 Task: Find connections with filter location Lebrija with filter topic #linkedinforbusinesswith filter profile language English with filter current company The Economic Times with filter school The Kelkar Education Trusts Vinayak Ganesh Vaze College of Arts Science and Commerce Mithagar Road Mulund East Mumbai 400 081 with filter industry Travel Arrangements with filter service category Information Management with filter keywords title Financial Analyst
Action: Mouse moved to (600, 82)
Screenshot: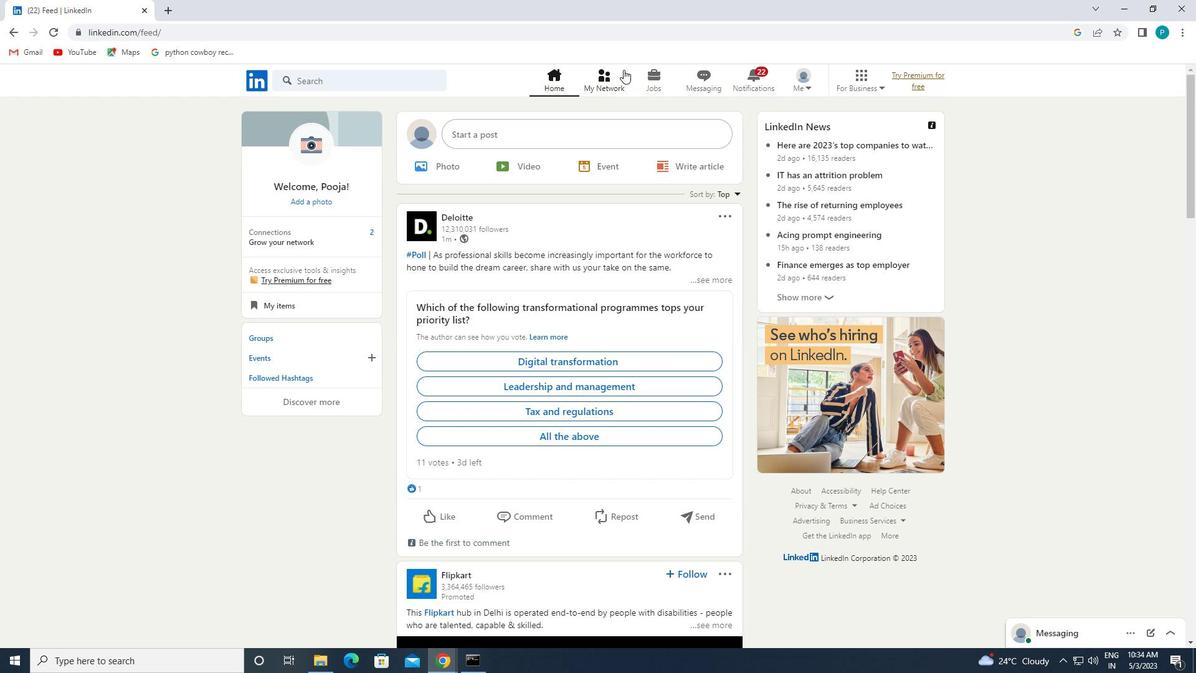 
Action: Mouse pressed left at (600, 82)
Screenshot: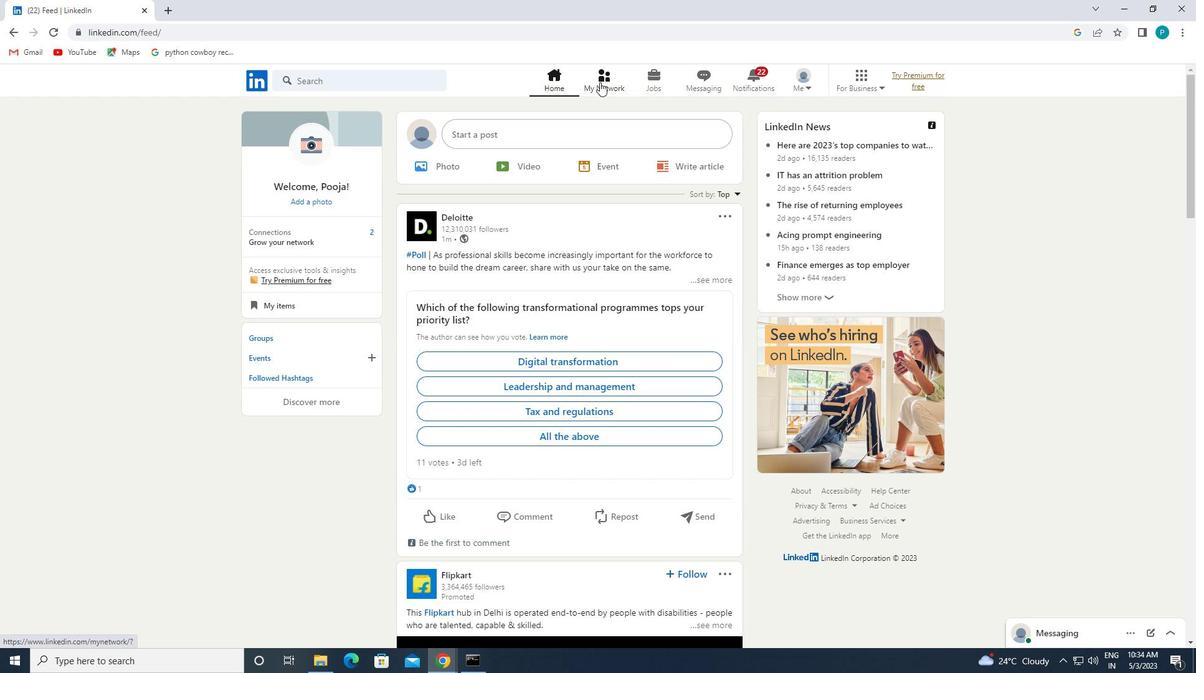 
Action: Mouse moved to (312, 144)
Screenshot: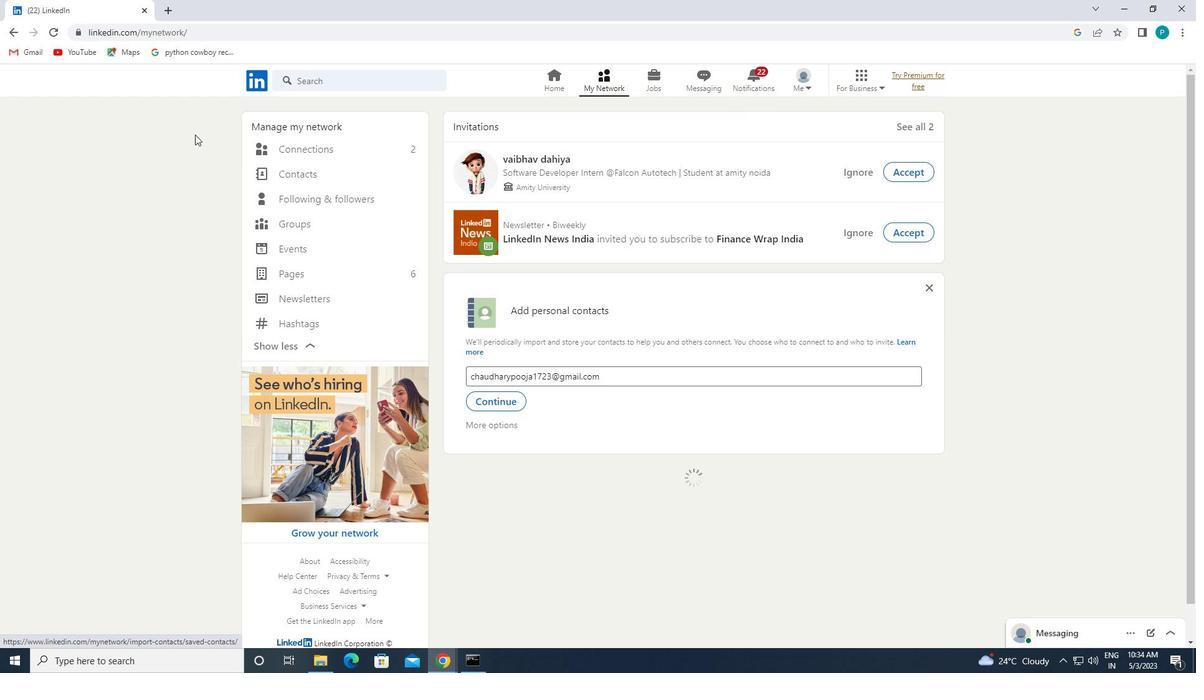 
Action: Mouse pressed left at (312, 144)
Screenshot: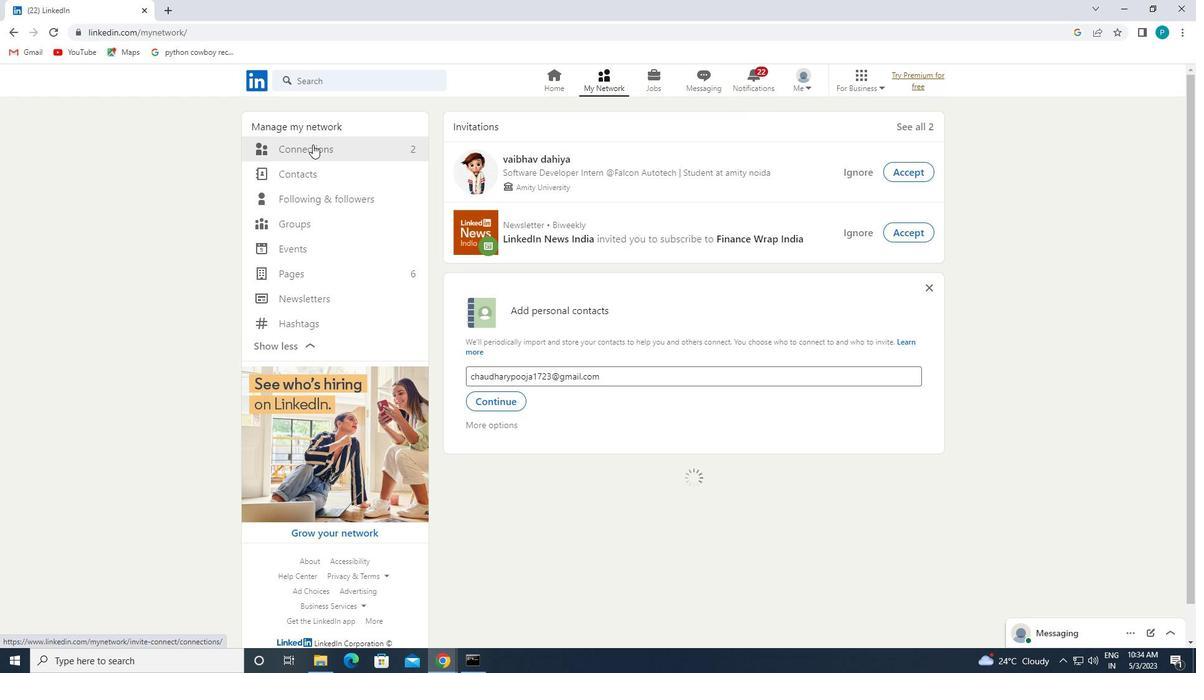 
Action: Mouse moved to (679, 153)
Screenshot: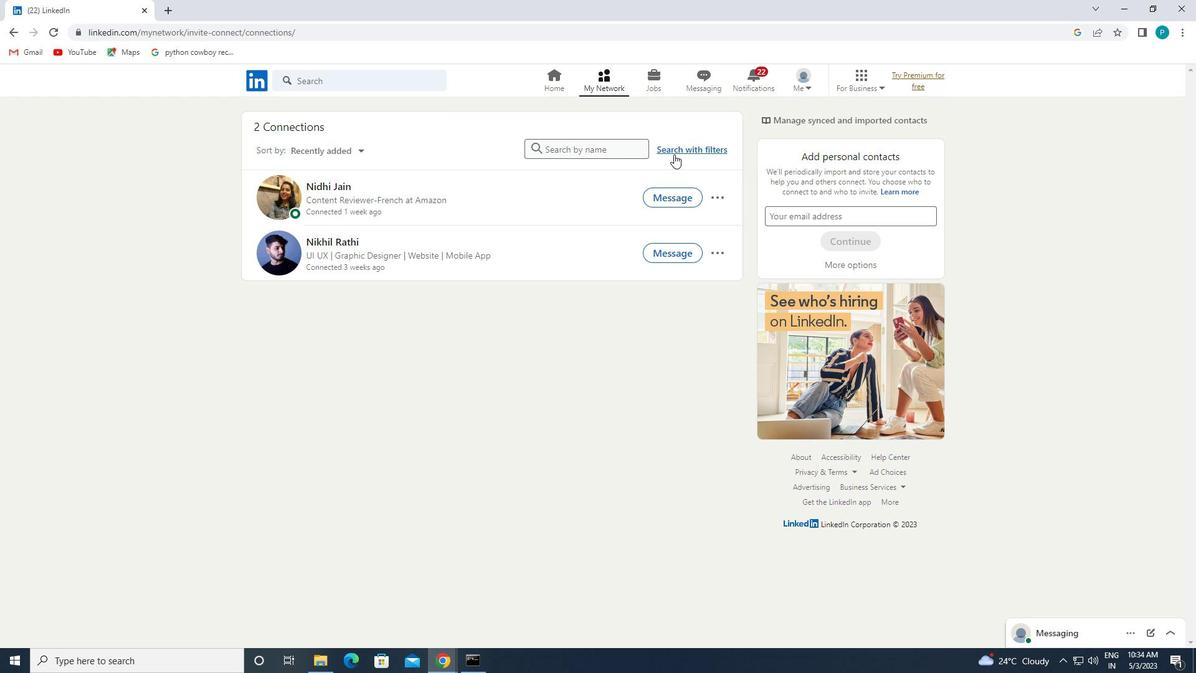 
Action: Mouse pressed left at (679, 153)
Screenshot: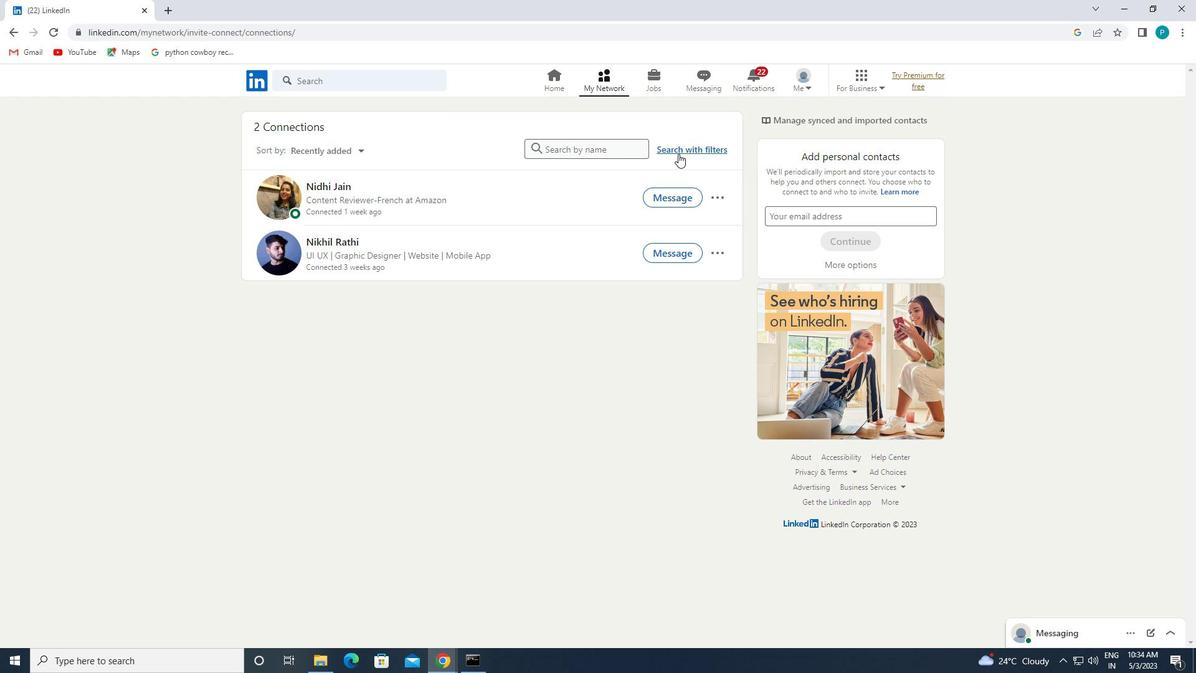 
Action: Mouse moved to (650, 122)
Screenshot: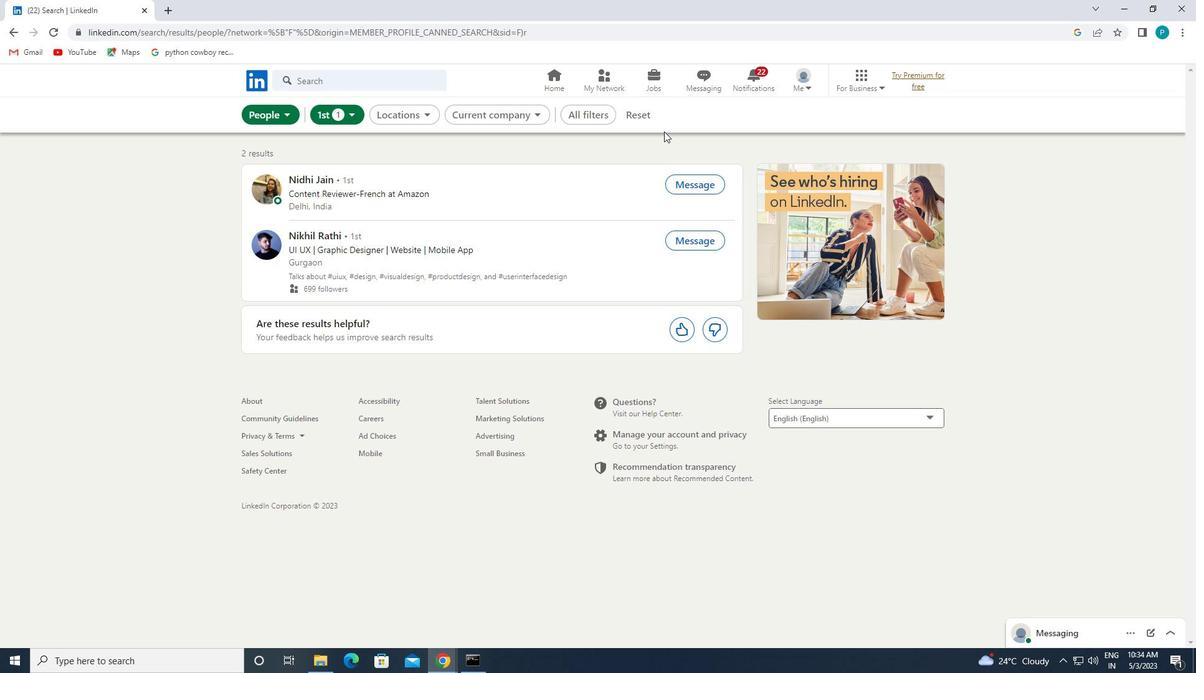 
Action: Mouse pressed left at (650, 122)
Screenshot: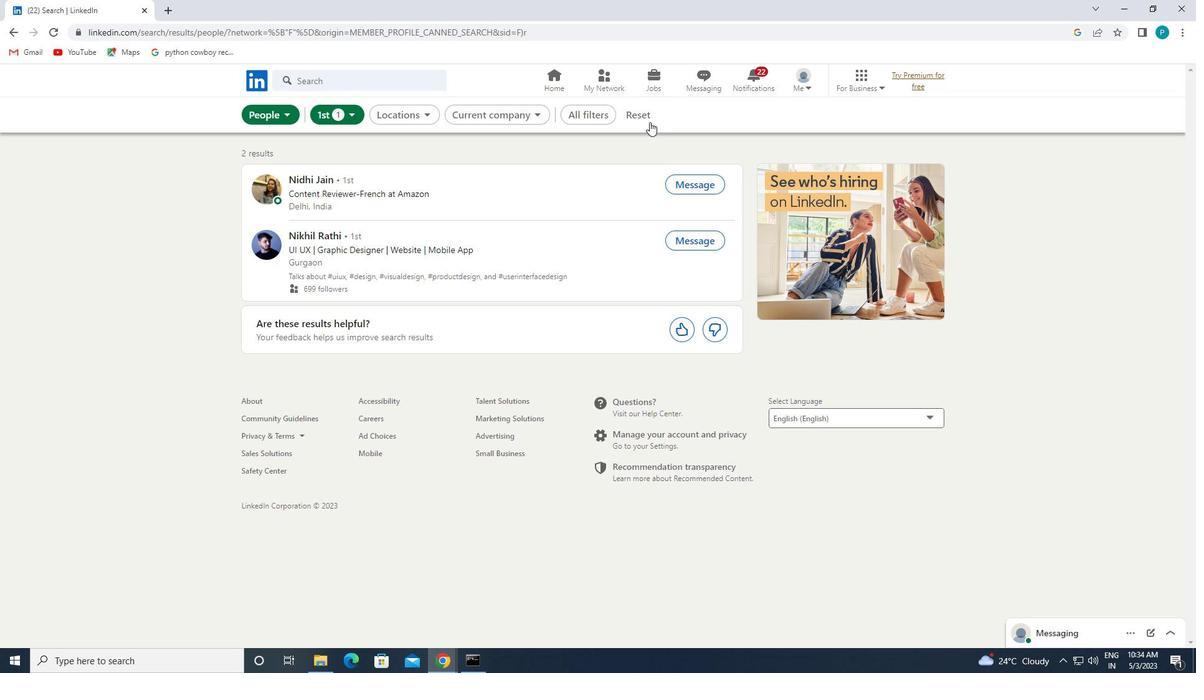 
Action: Mouse moved to (622, 110)
Screenshot: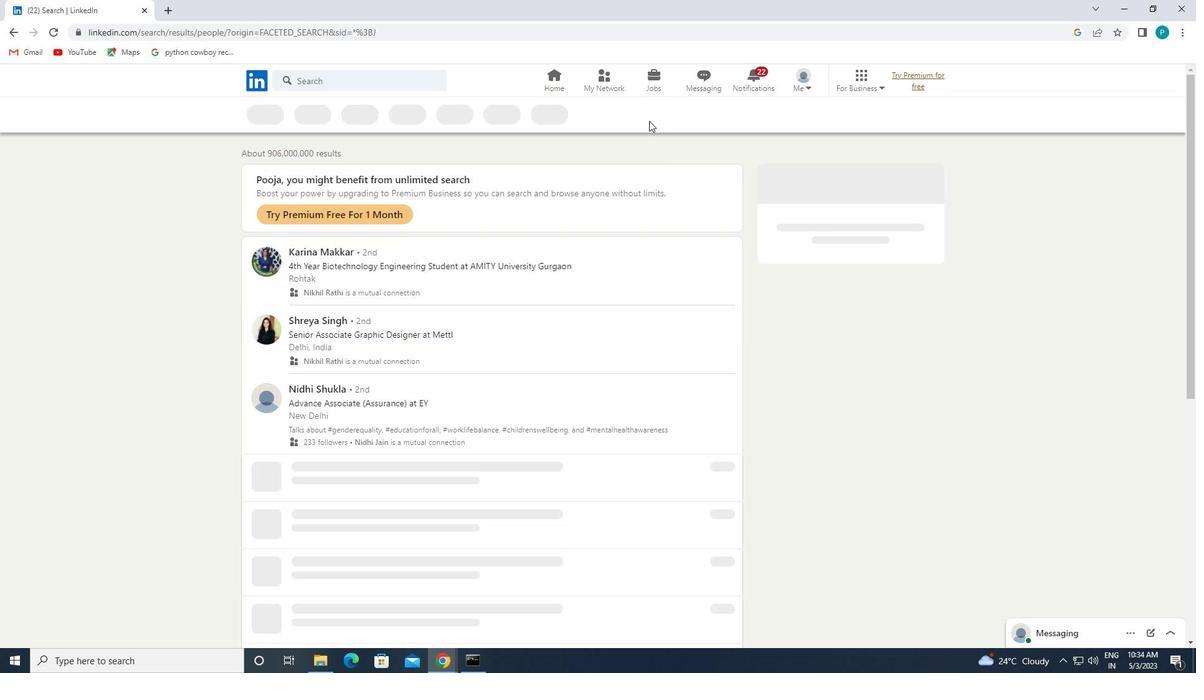 
Action: Mouse pressed left at (622, 110)
Screenshot: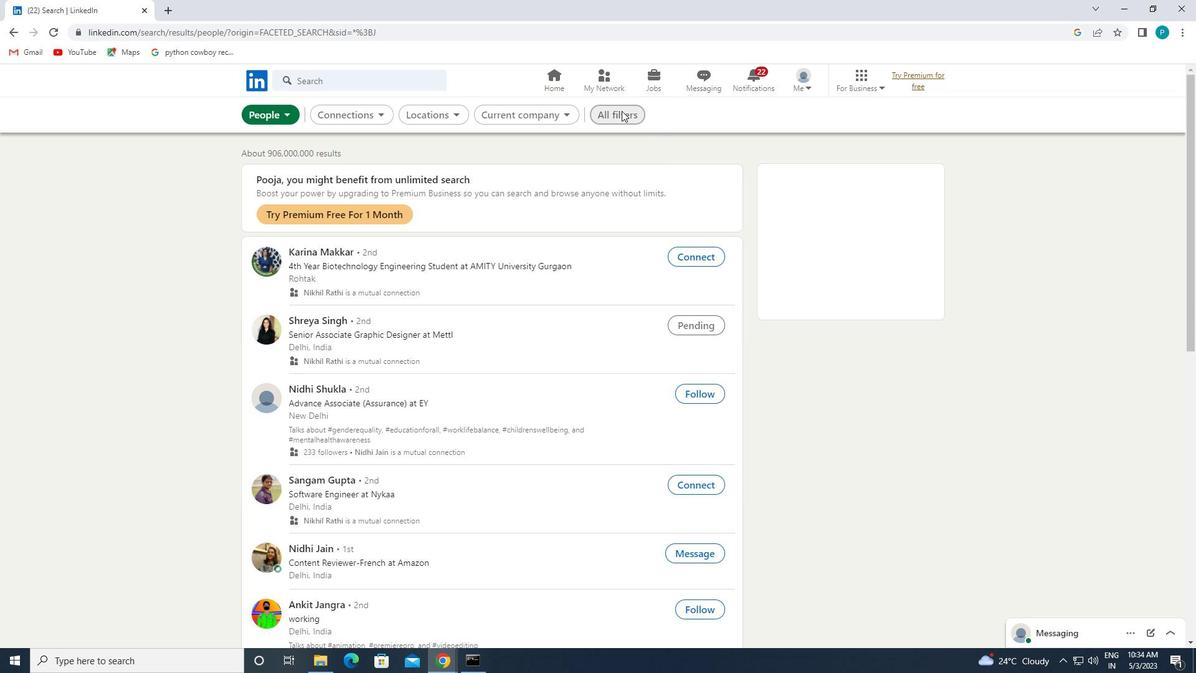 
Action: Mouse moved to (976, 327)
Screenshot: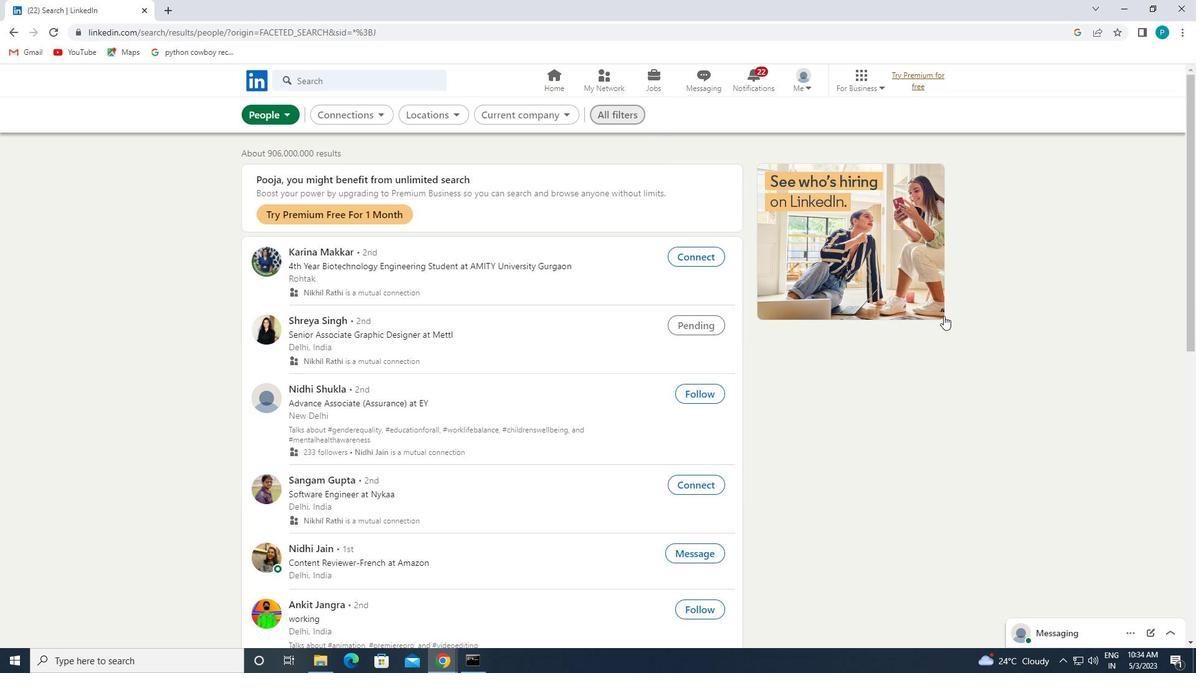 
Action: Mouse scrolled (976, 327) with delta (0, 0)
Screenshot: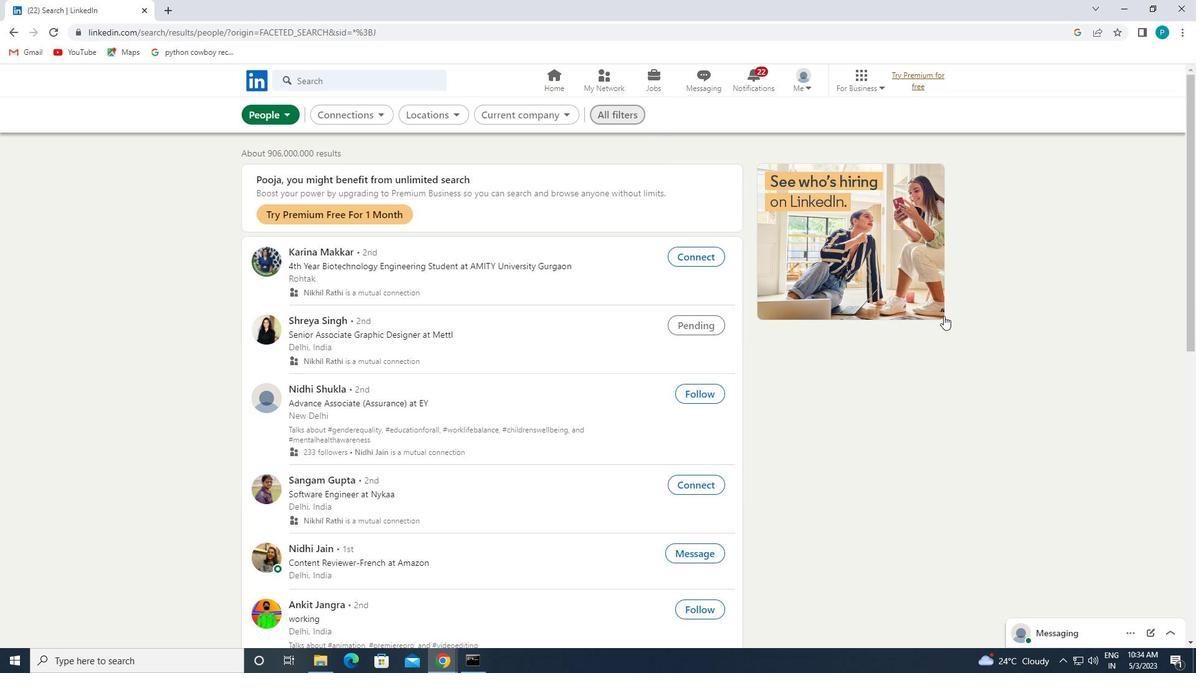 
Action: Mouse moved to (980, 332)
Screenshot: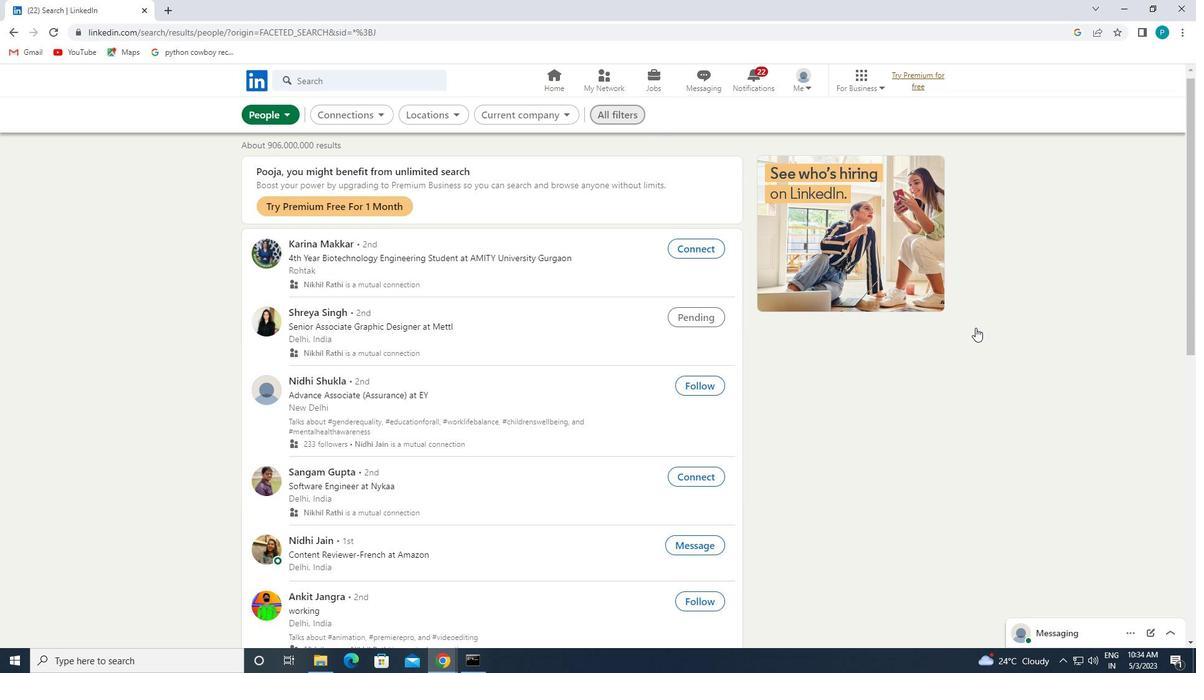 
Action: Mouse scrolled (980, 331) with delta (0, 0)
Screenshot: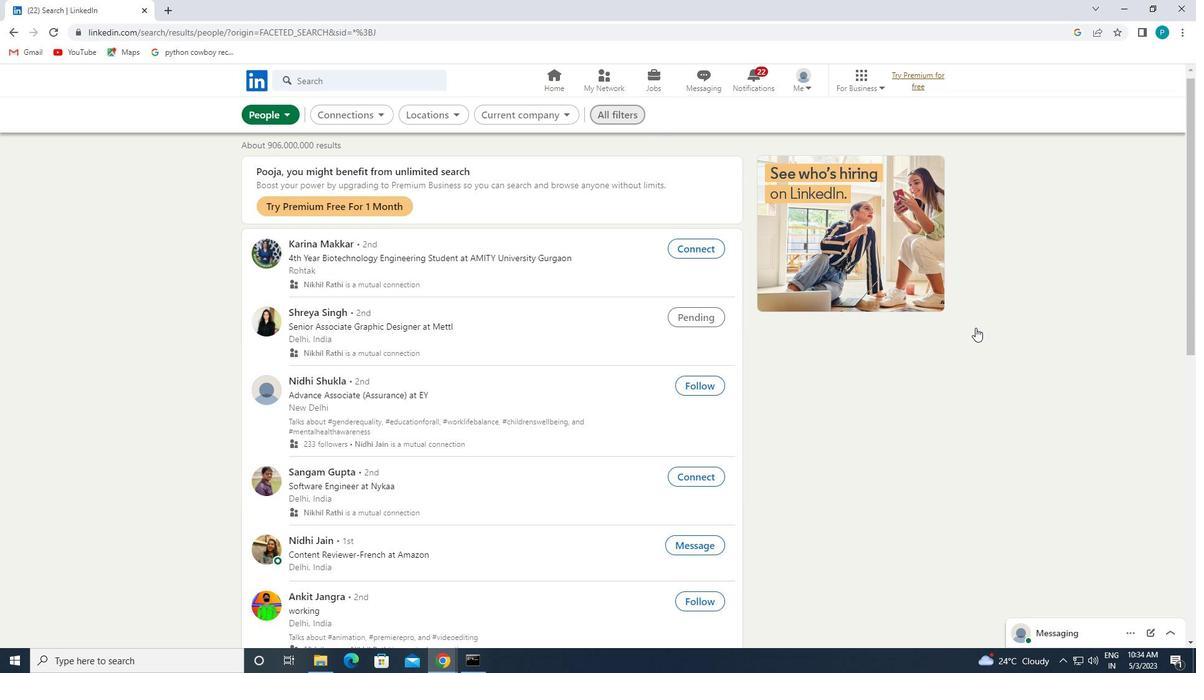 
Action: Mouse moved to (607, 109)
Screenshot: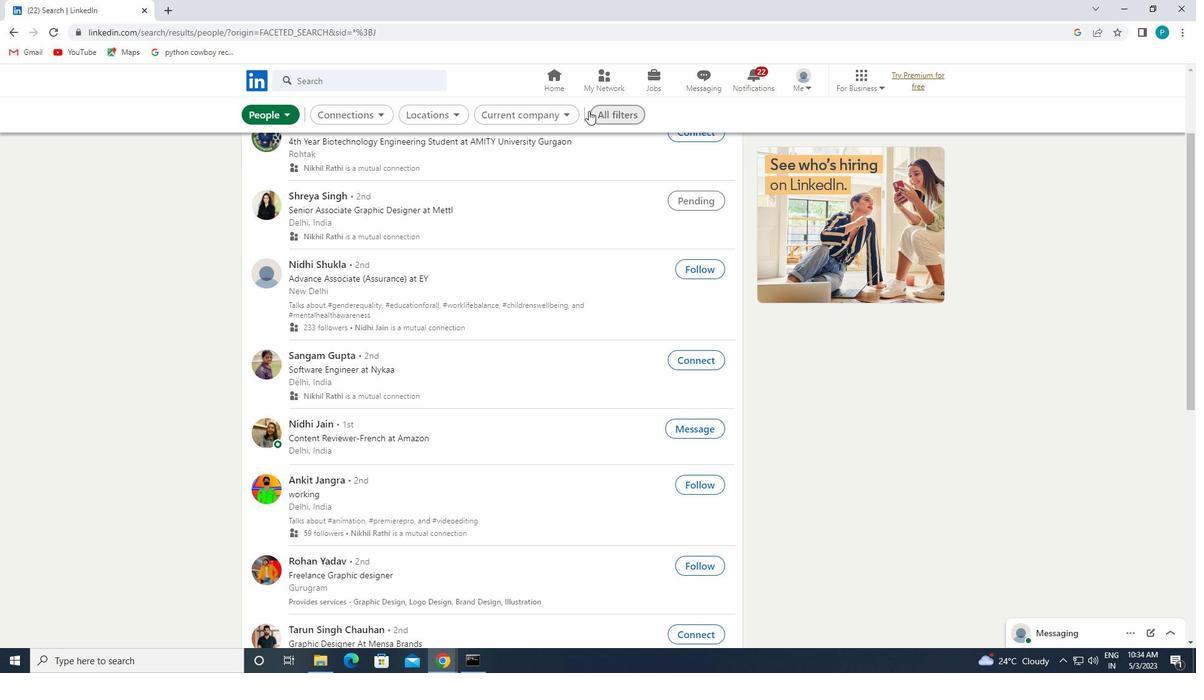 
Action: Mouse pressed left at (607, 109)
Screenshot: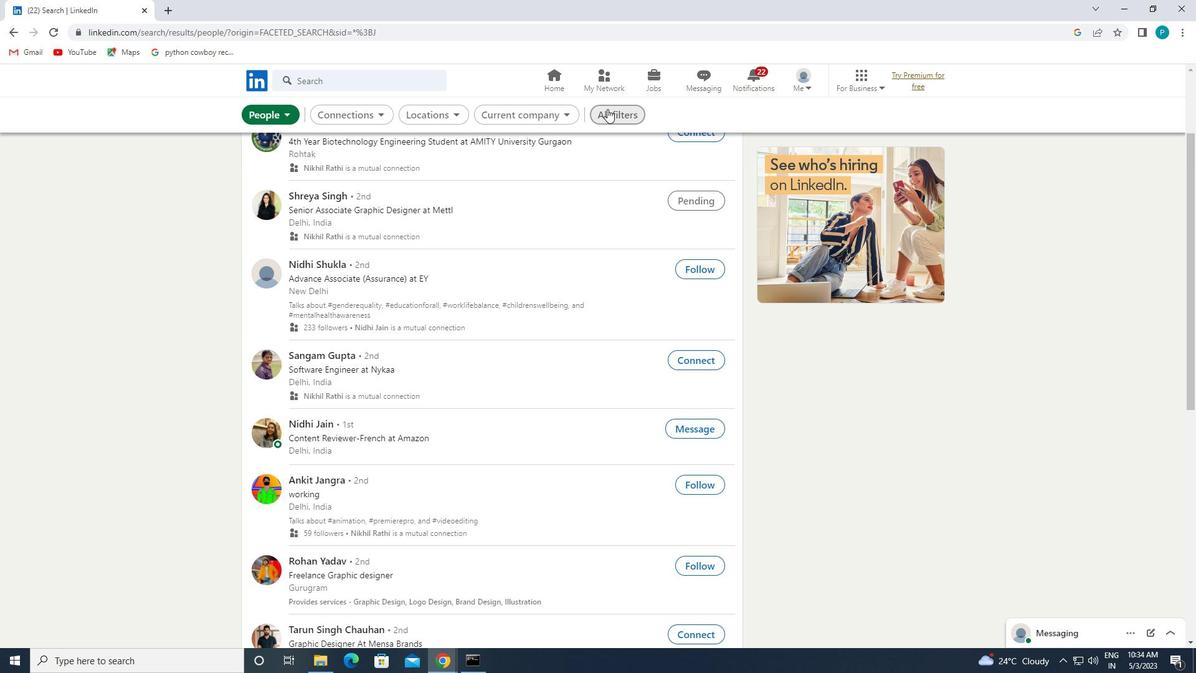 
Action: Mouse moved to (634, 112)
Screenshot: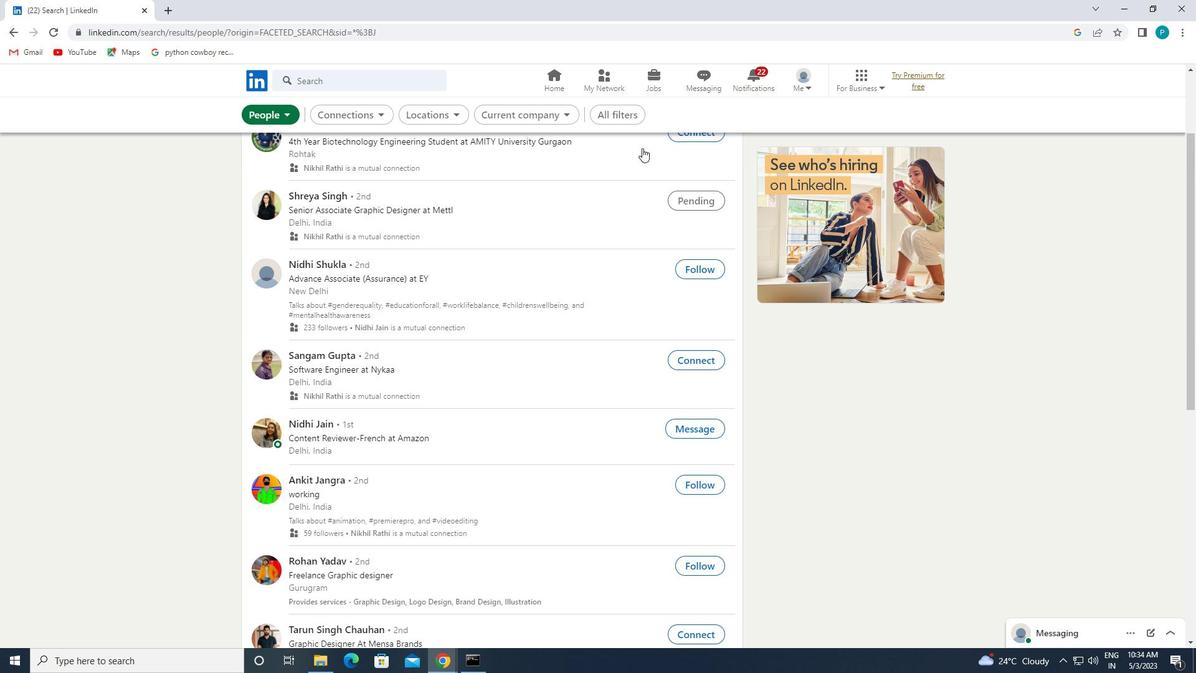 
Action: Mouse pressed left at (634, 112)
Screenshot: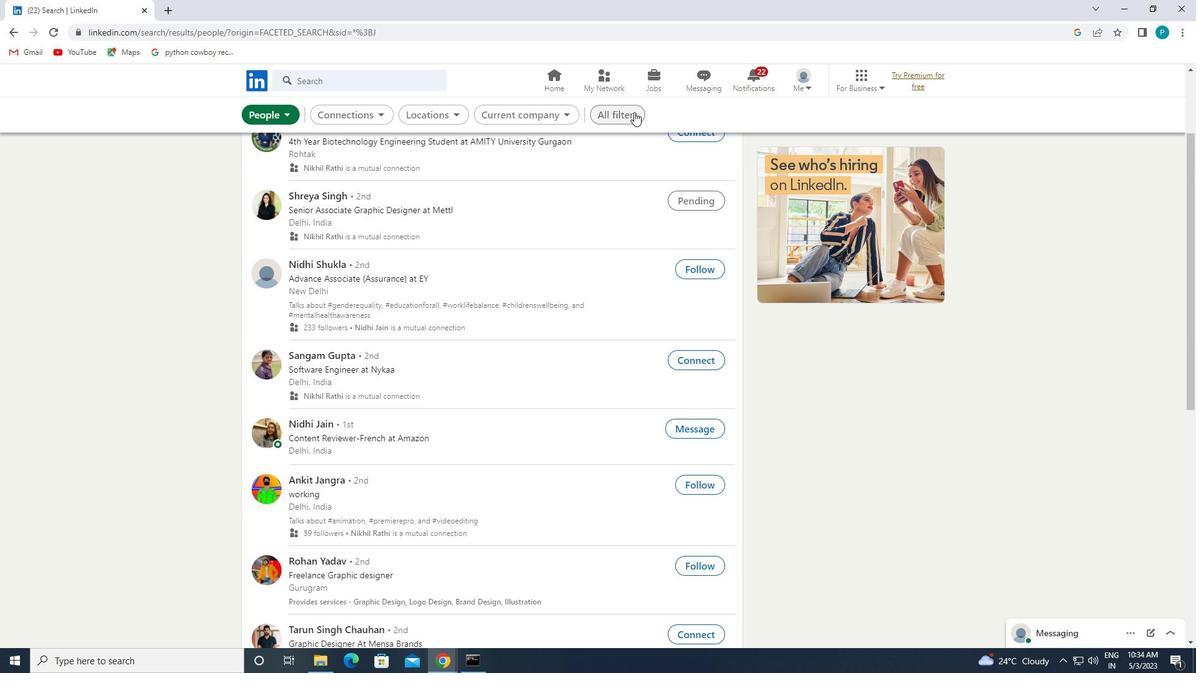 
Action: Mouse moved to (1125, 302)
Screenshot: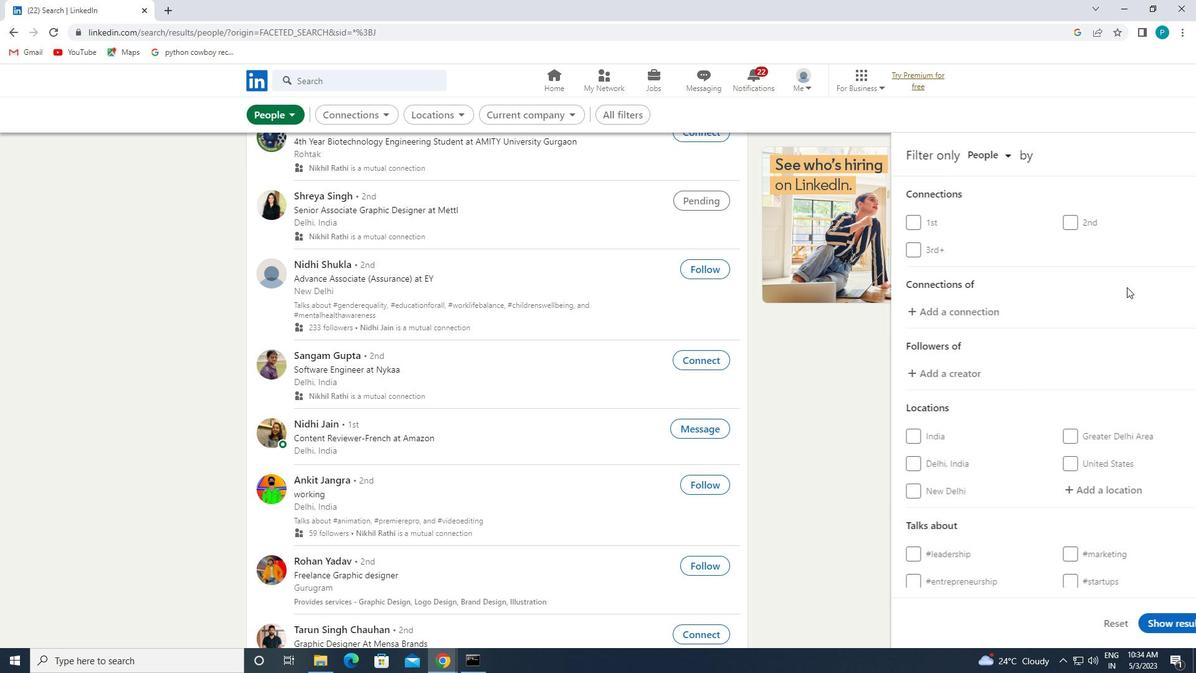 
Action: Mouse scrolled (1125, 301) with delta (0, 0)
Screenshot: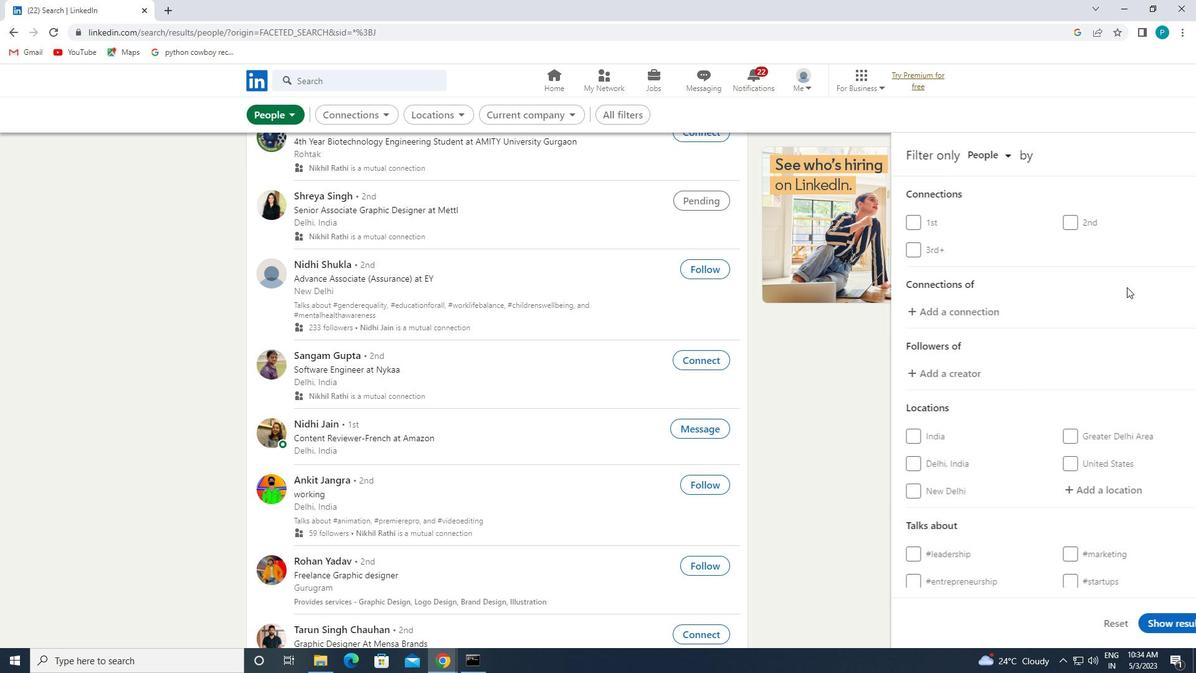 
Action: Mouse moved to (1124, 306)
Screenshot: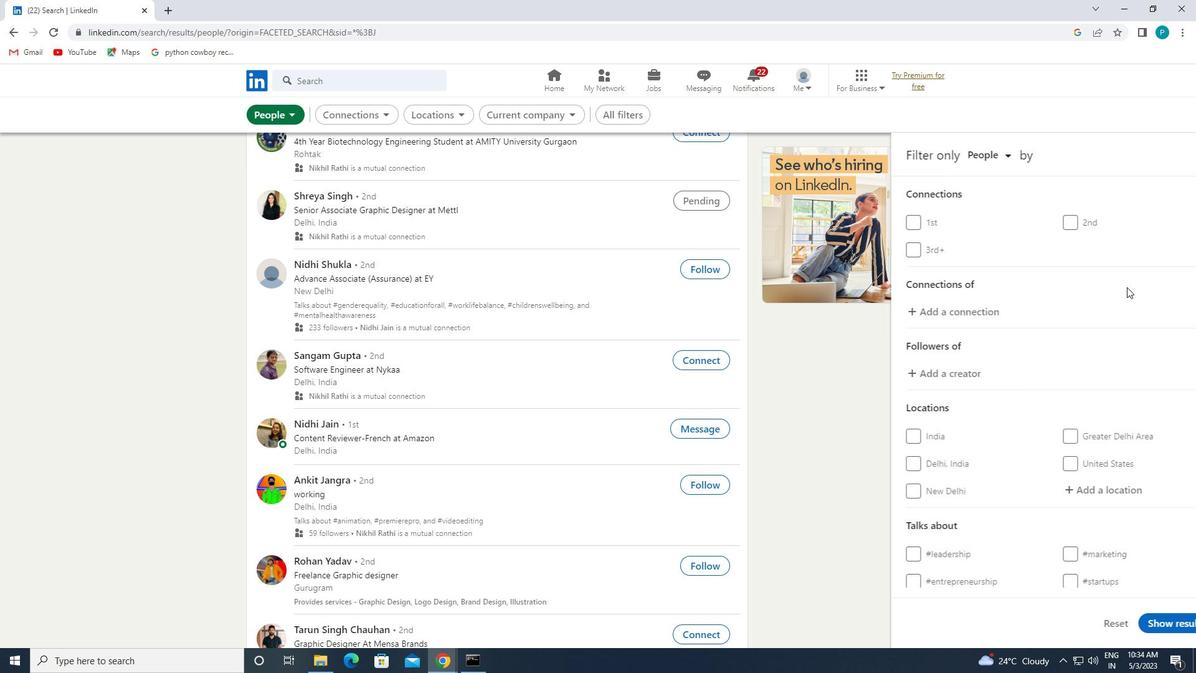 
Action: Mouse scrolled (1124, 305) with delta (0, 0)
Screenshot: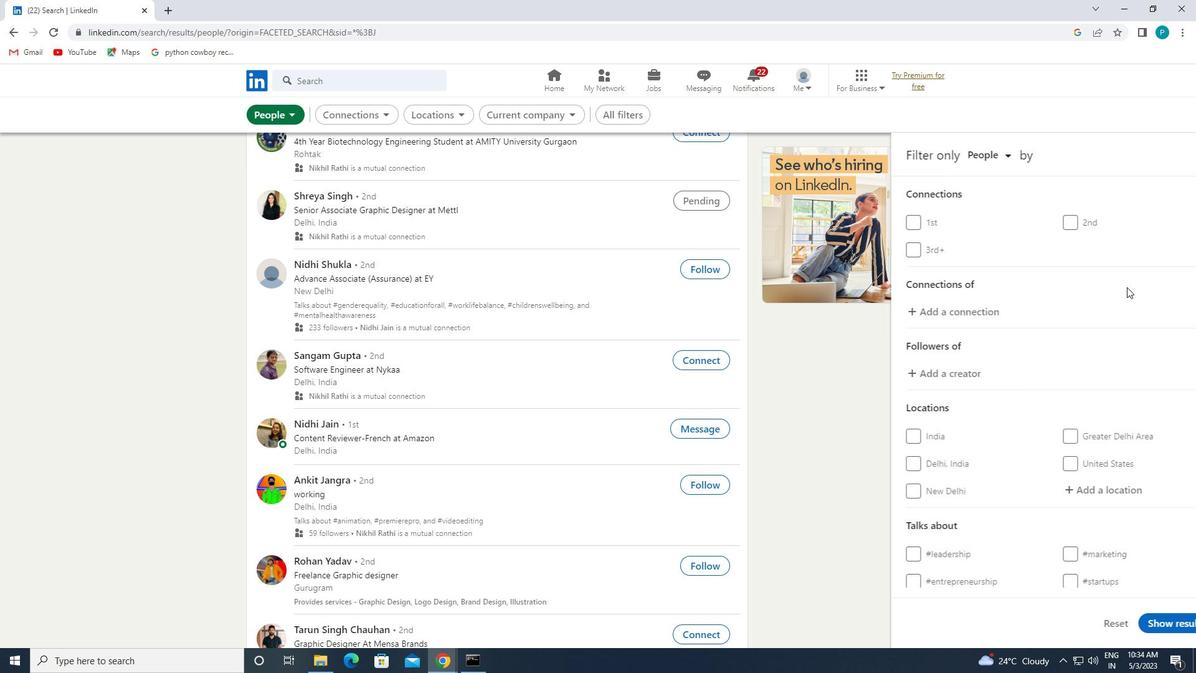 
Action: Mouse moved to (1109, 355)
Screenshot: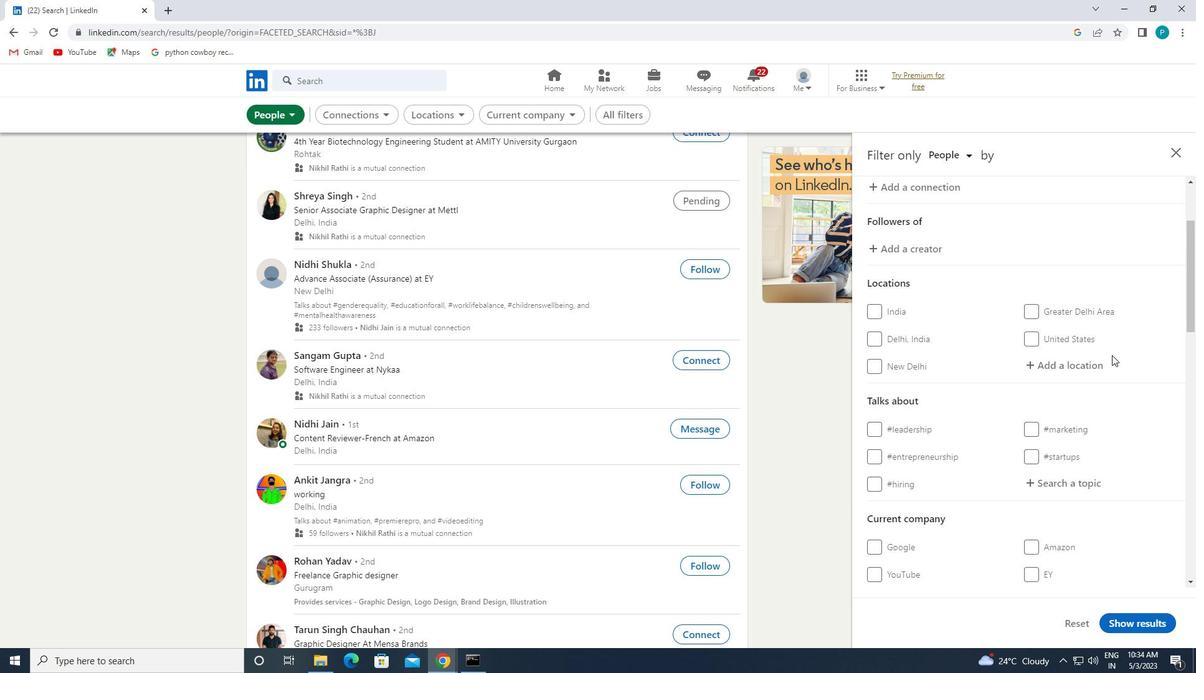 
Action: Mouse pressed left at (1109, 355)
Screenshot: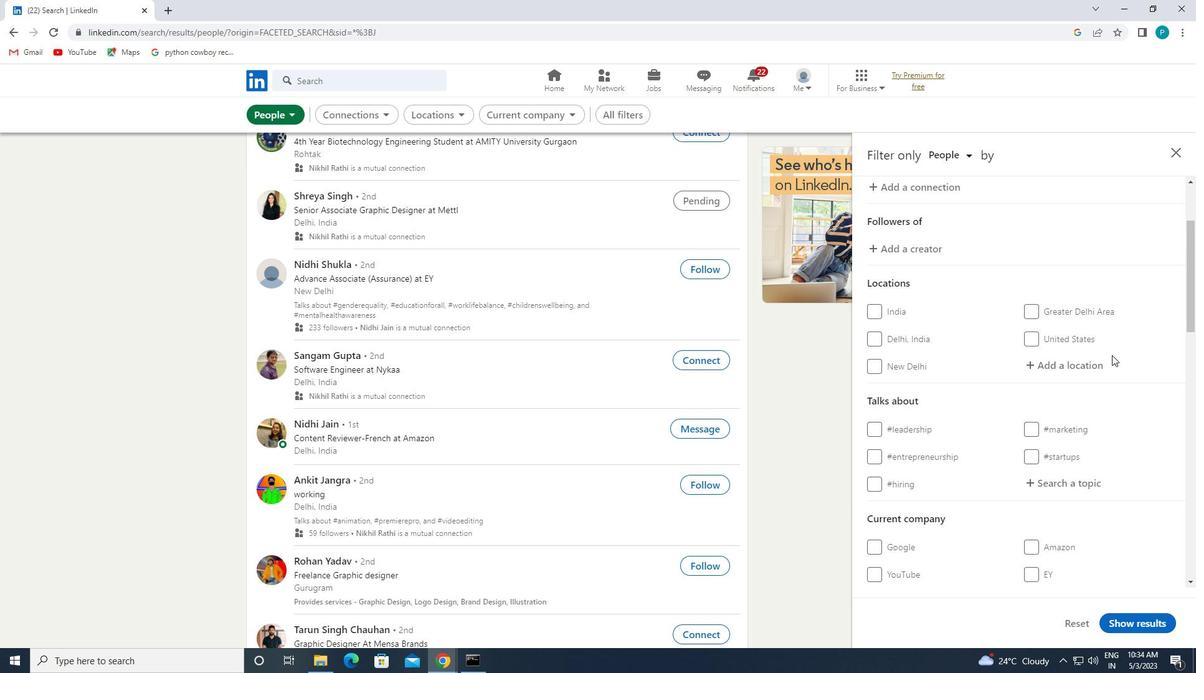 
Action: Mouse moved to (1103, 361)
Screenshot: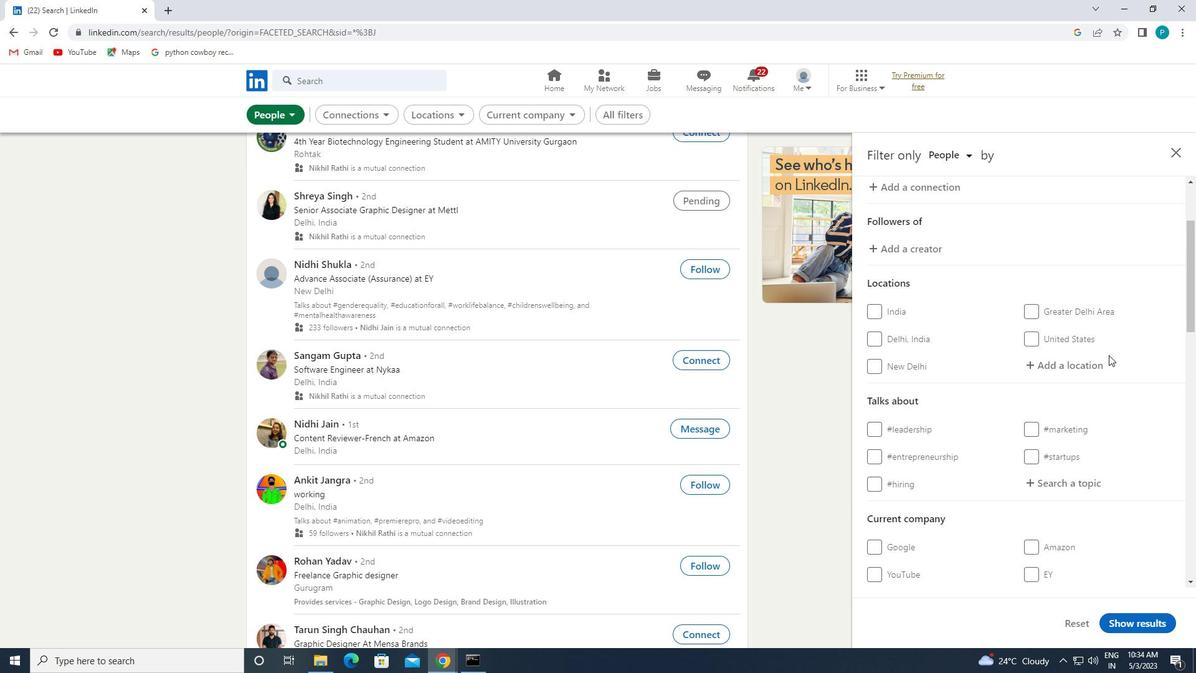 
Action: Mouse pressed left at (1103, 361)
Screenshot: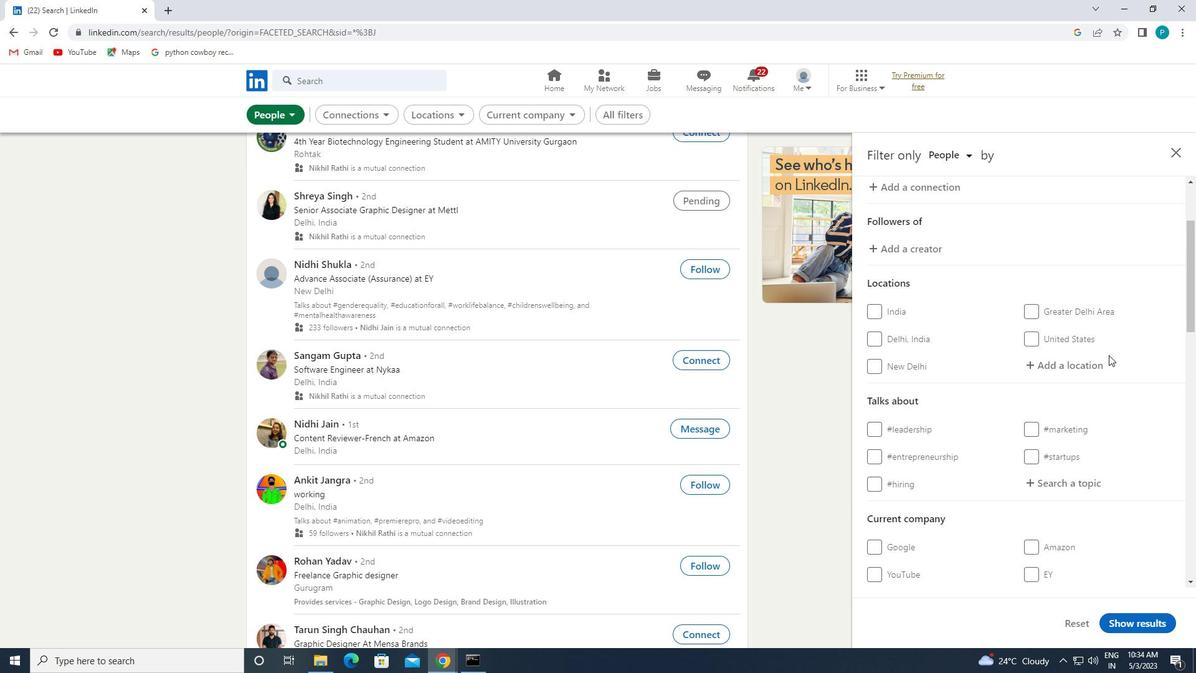 
Action: Mouse moved to (1102, 362)
Screenshot: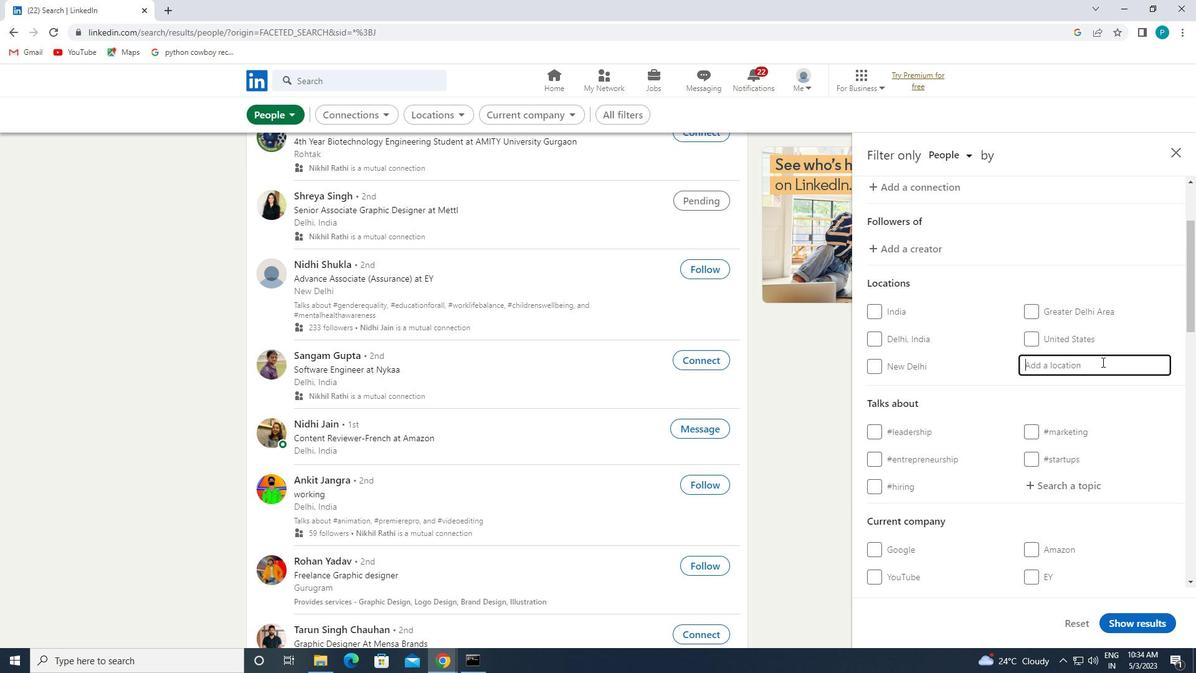 
Action: Key pressed <Key.caps_lock>l
Screenshot: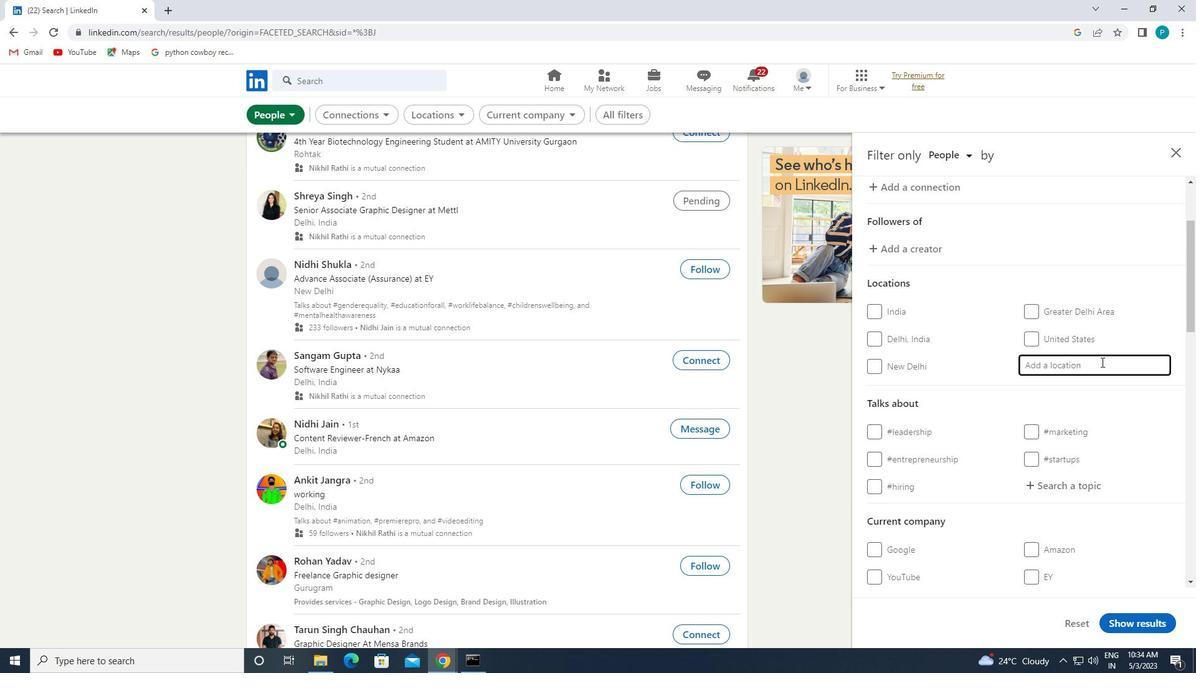 
Action: Mouse moved to (1102, 362)
Screenshot: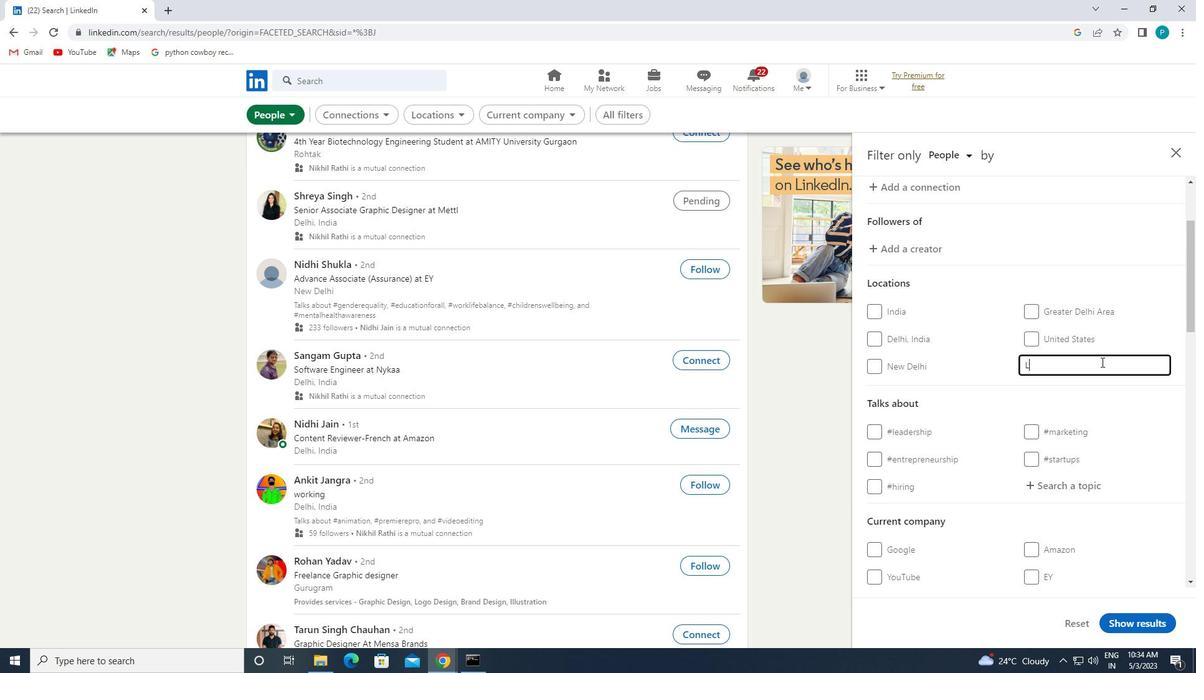
Action: Key pressed <Key.caps_lock>ebrija
Screenshot: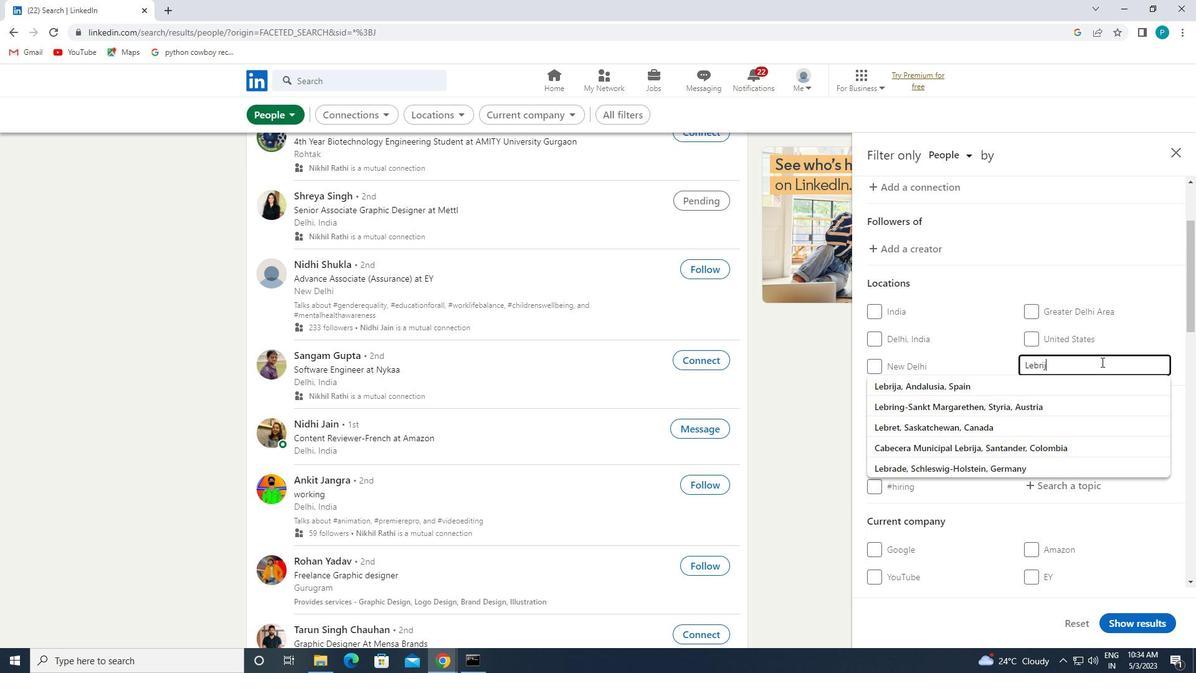
Action: Mouse moved to (1065, 382)
Screenshot: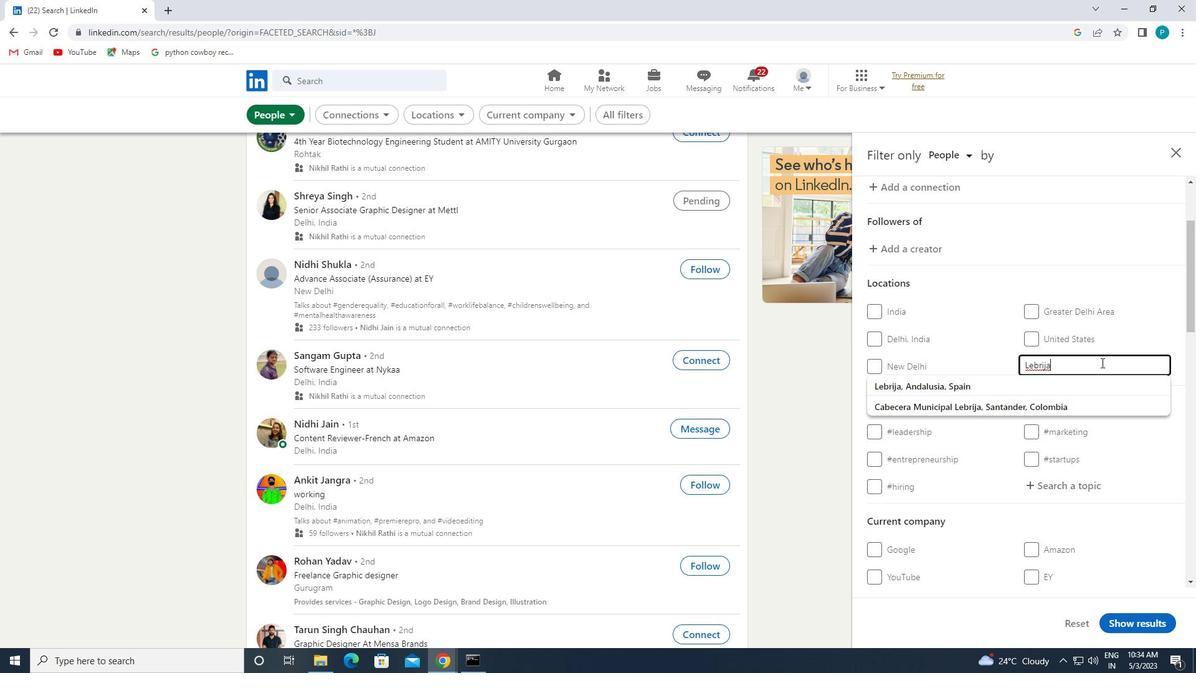 
Action: Mouse pressed left at (1065, 382)
Screenshot: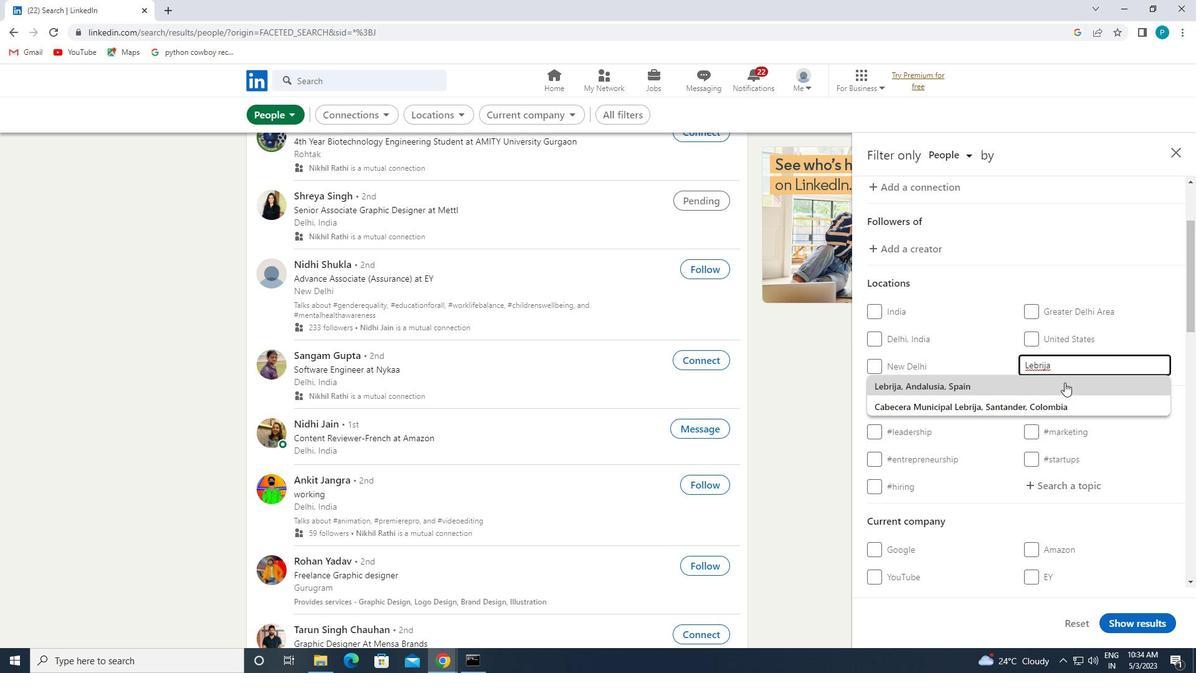 
Action: Mouse moved to (1065, 398)
Screenshot: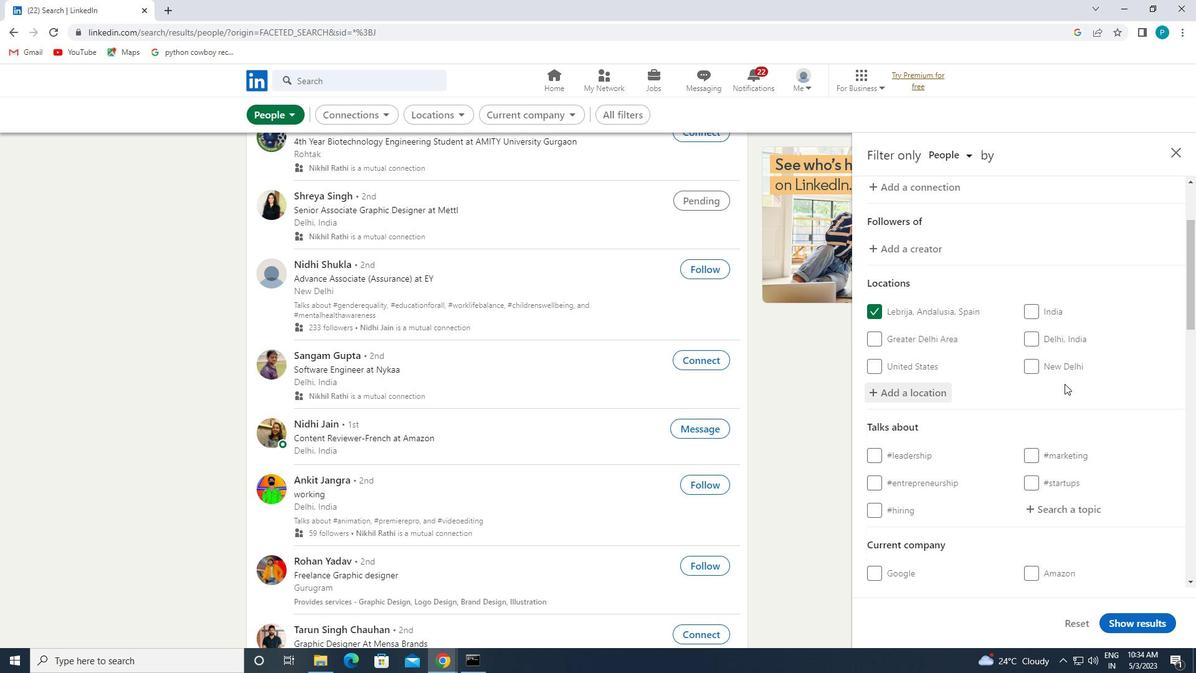 
Action: Mouse scrolled (1065, 397) with delta (0, 0)
Screenshot: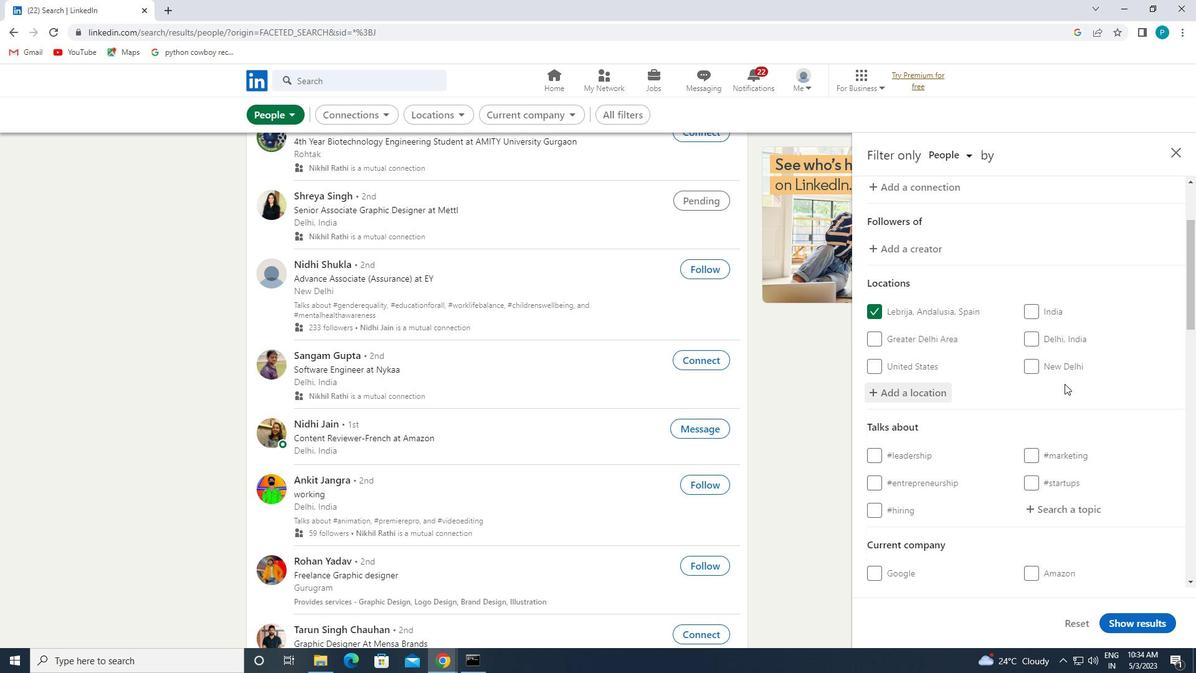 
Action: Mouse moved to (1065, 400)
Screenshot: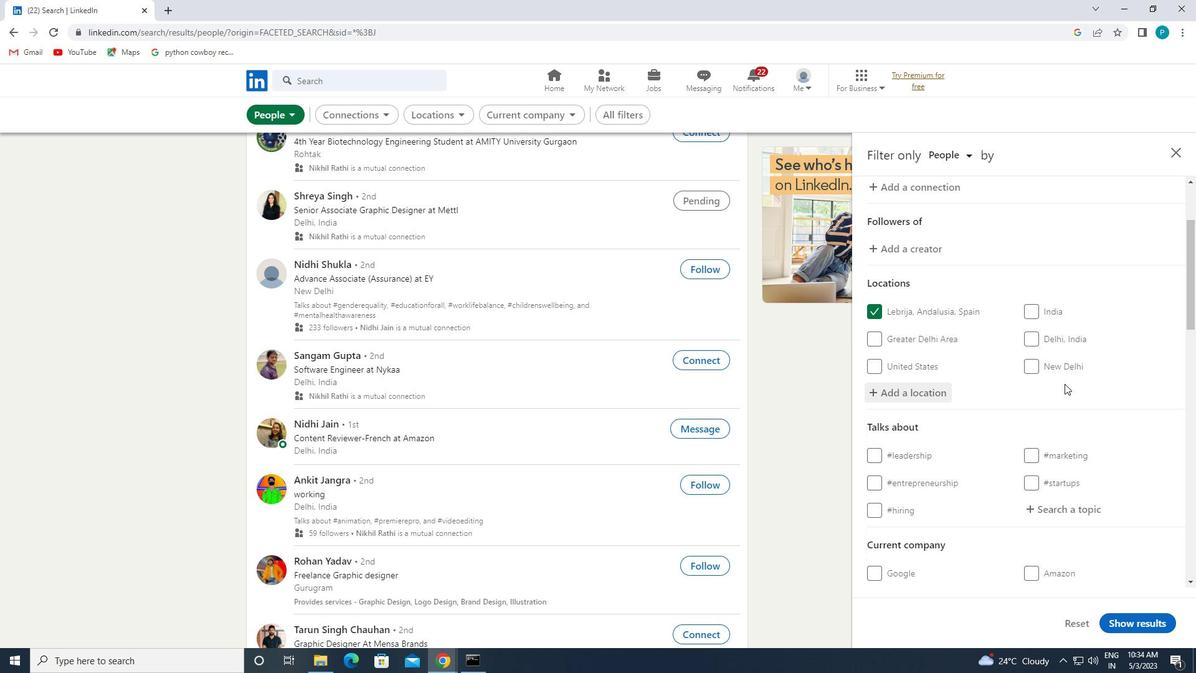 
Action: Mouse scrolled (1065, 399) with delta (0, 0)
Screenshot: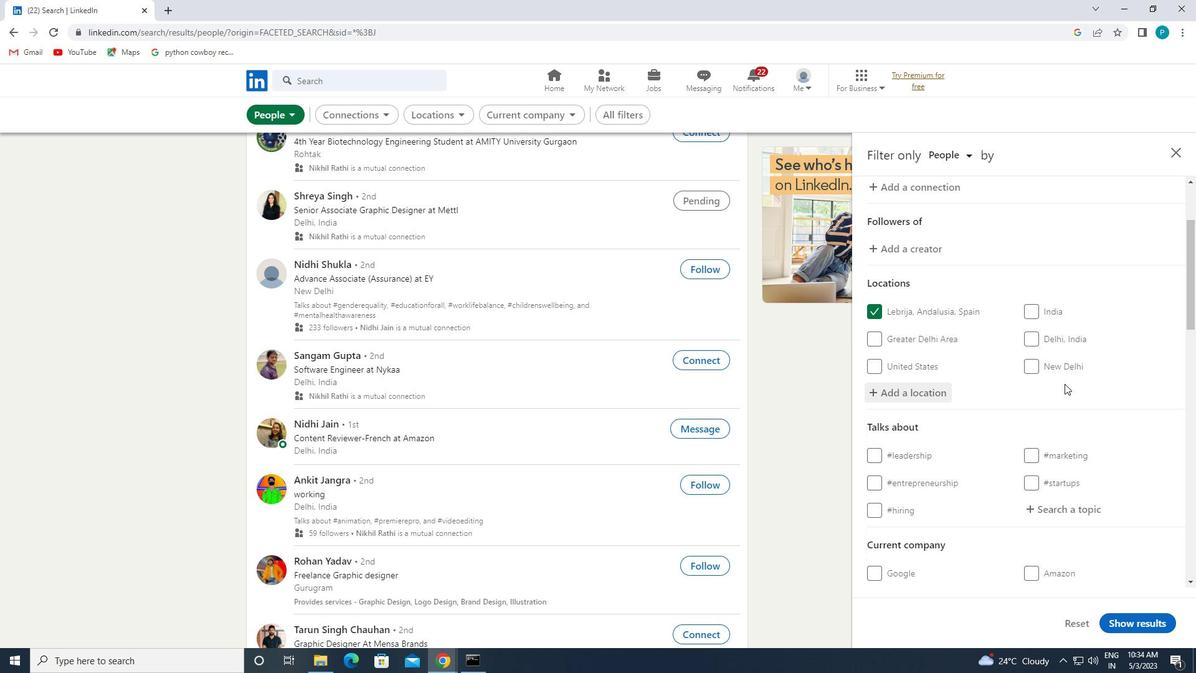 
Action: Mouse moved to (1065, 383)
Screenshot: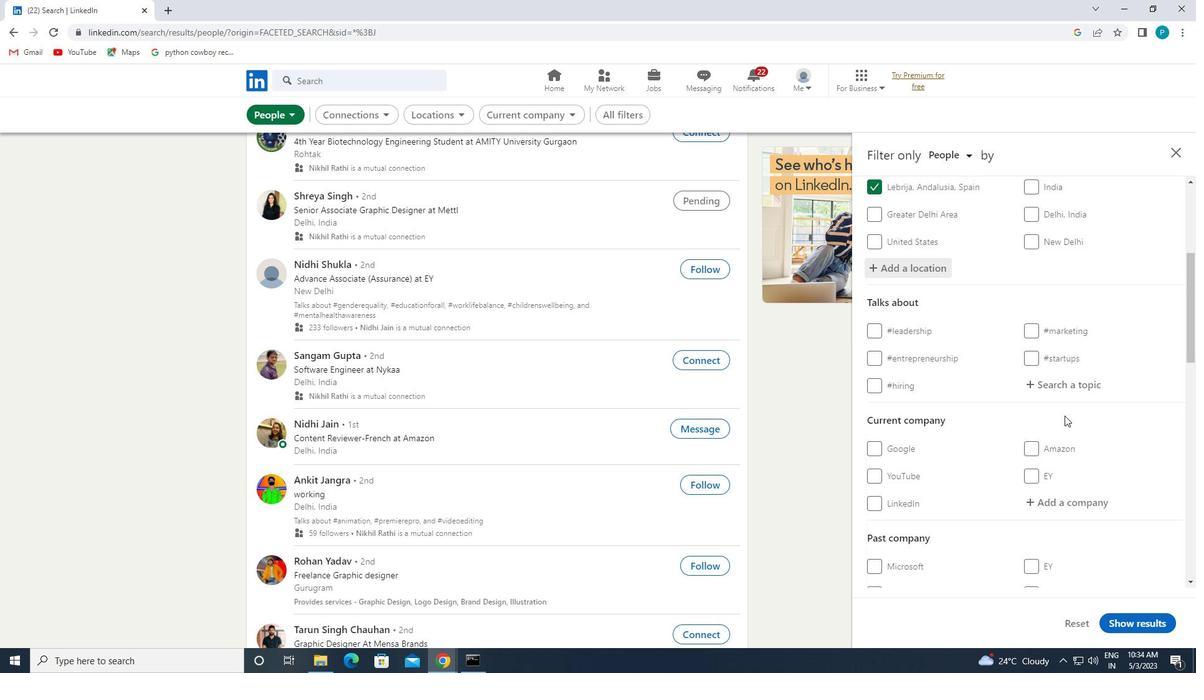
Action: Mouse pressed left at (1065, 383)
Screenshot: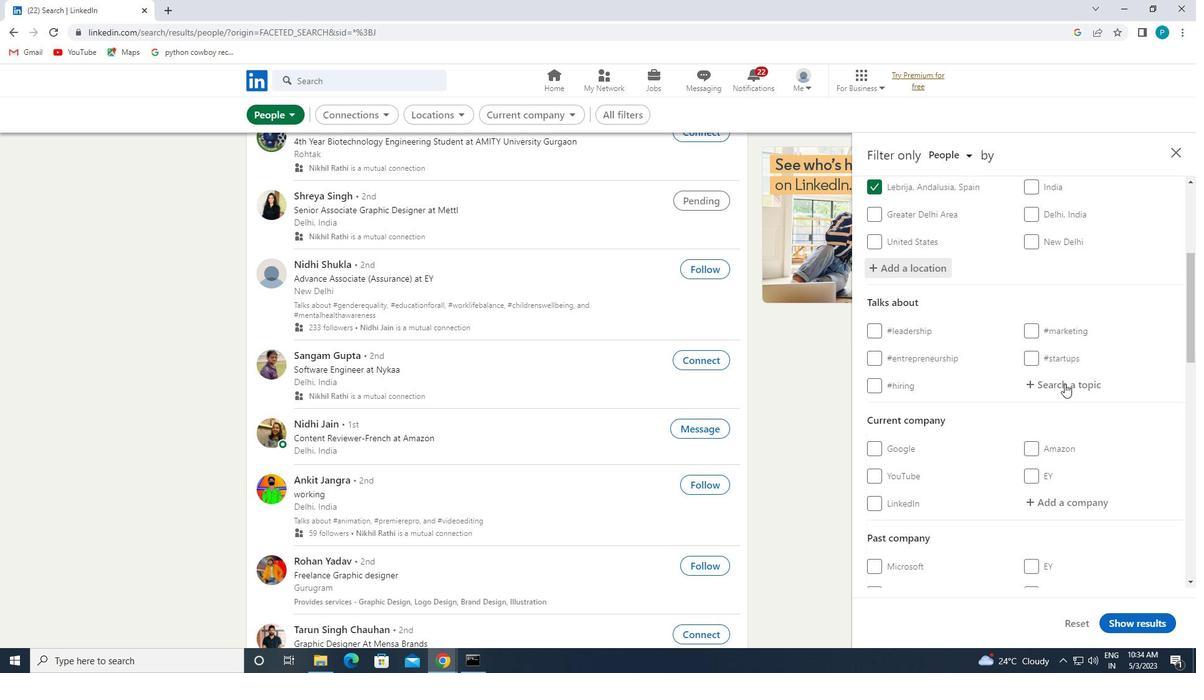 
Action: Mouse moved to (1072, 387)
Screenshot: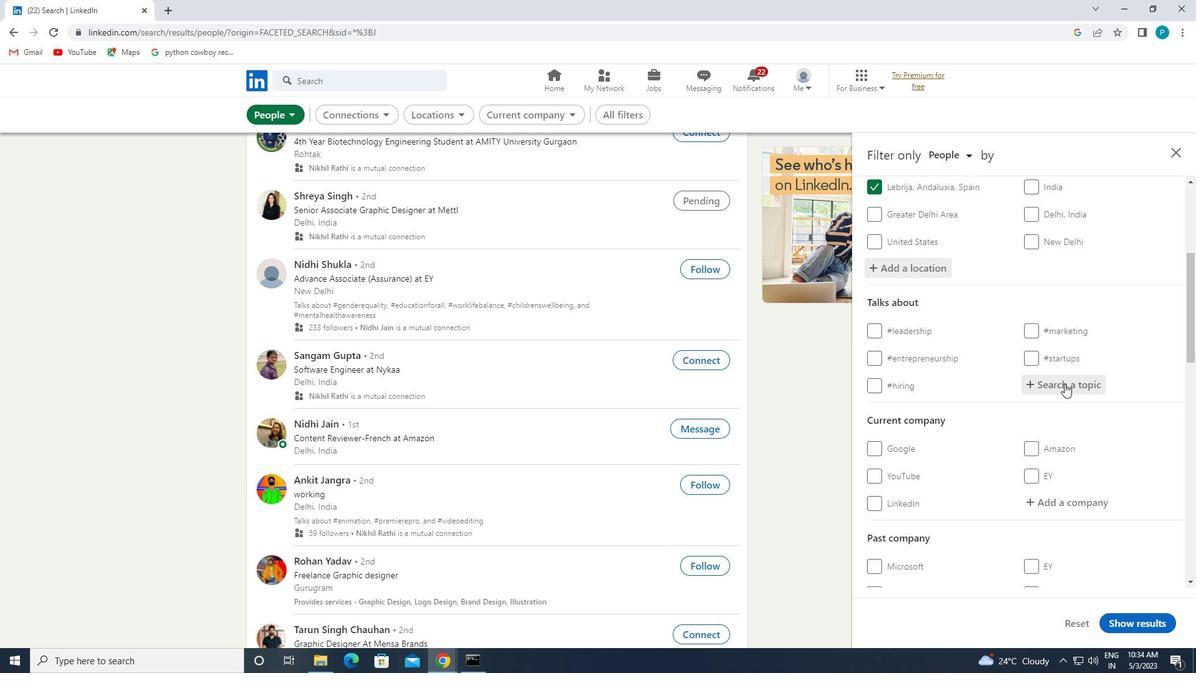 
Action: Key pressed <Key.shift>#LINKR<Key.backspace>EDINFORBUSINESS
Screenshot: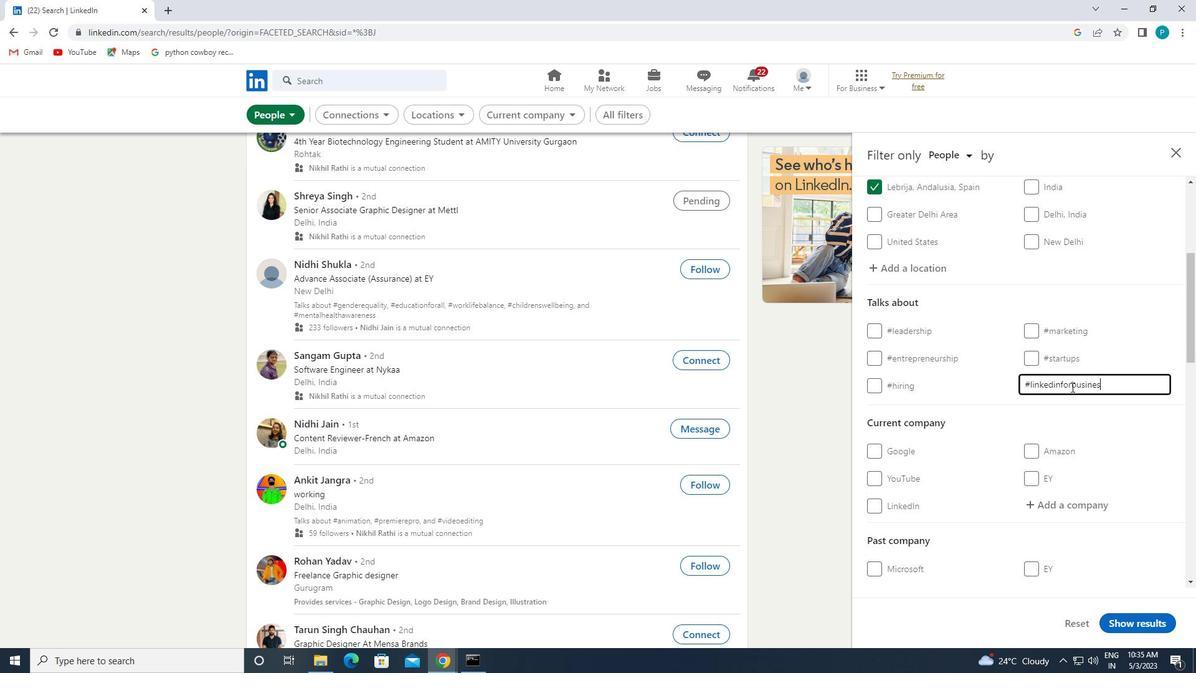 
Action: Mouse moved to (1058, 432)
Screenshot: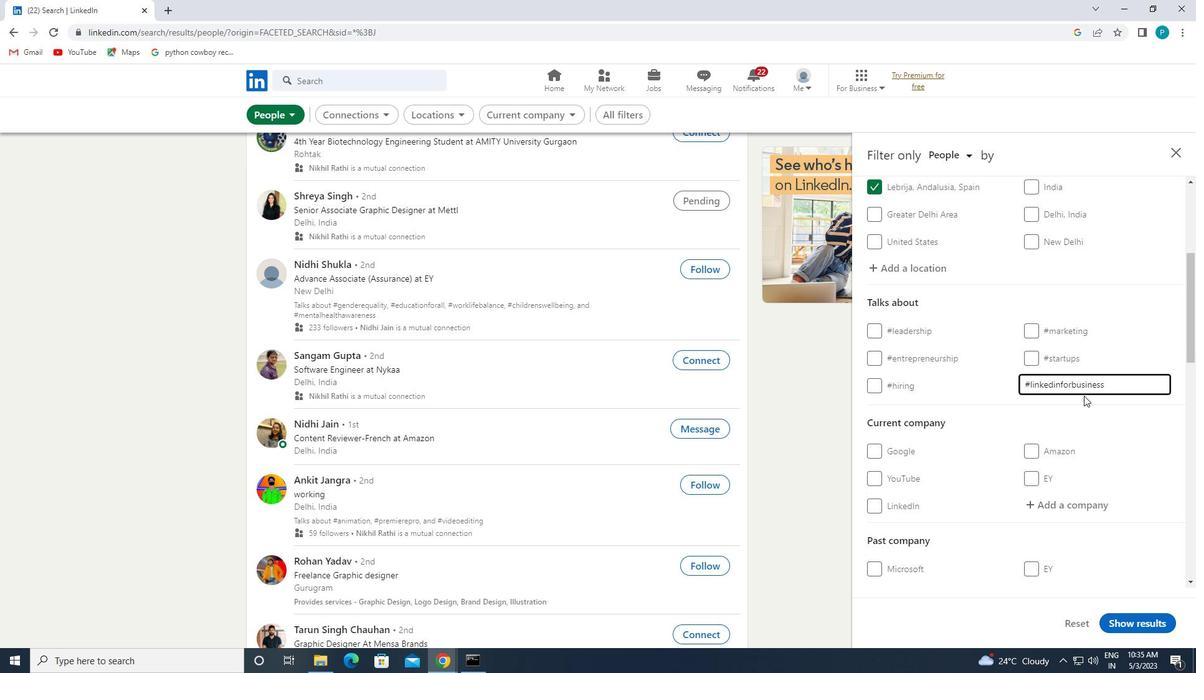 
Action: Mouse scrolled (1058, 431) with delta (0, 0)
Screenshot: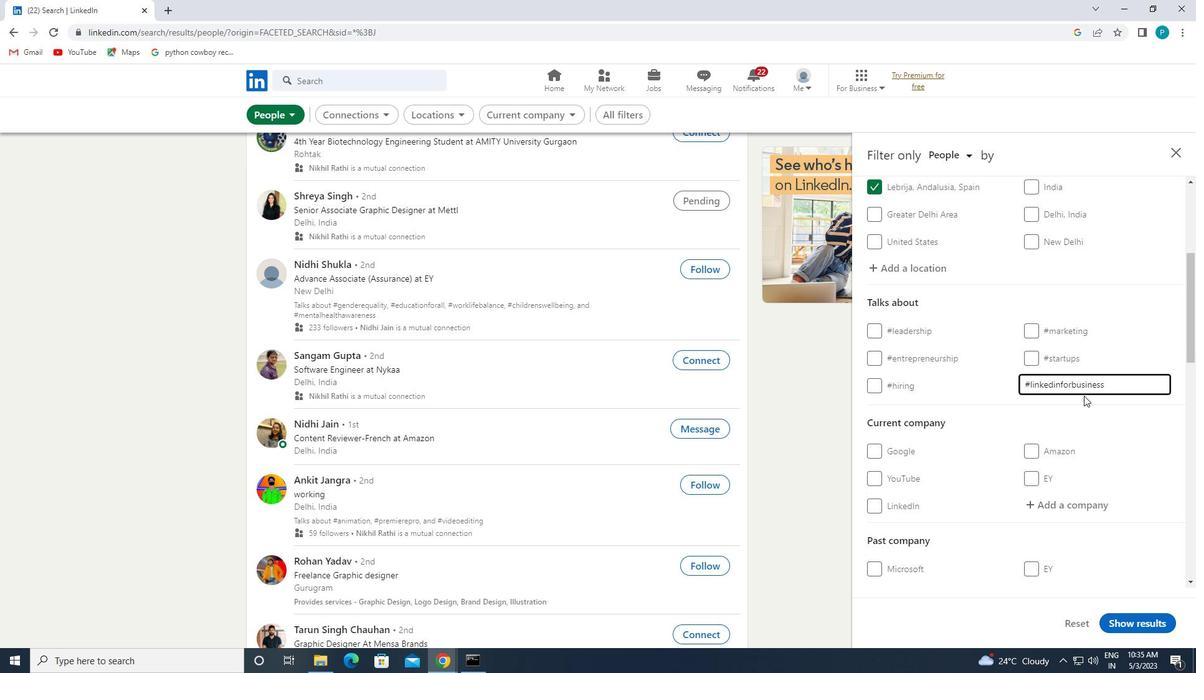 
Action: Mouse moved to (1055, 436)
Screenshot: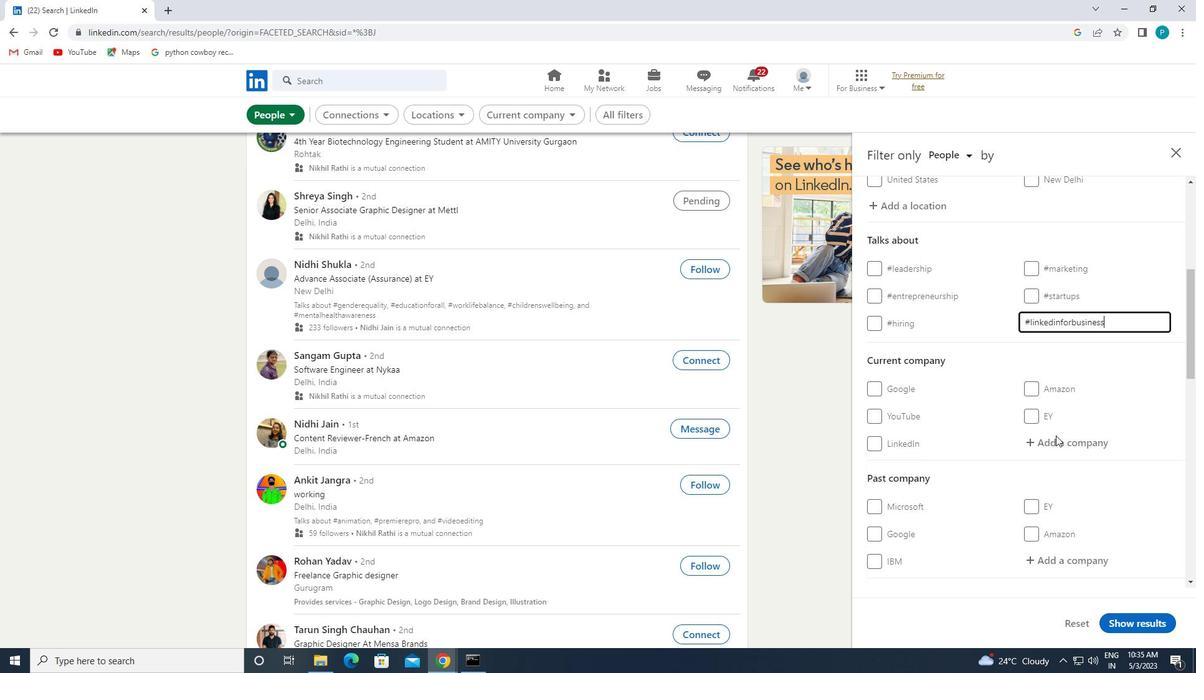 
Action: Mouse scrolled (1055, 435) with delta (0, 0)
Screenshot: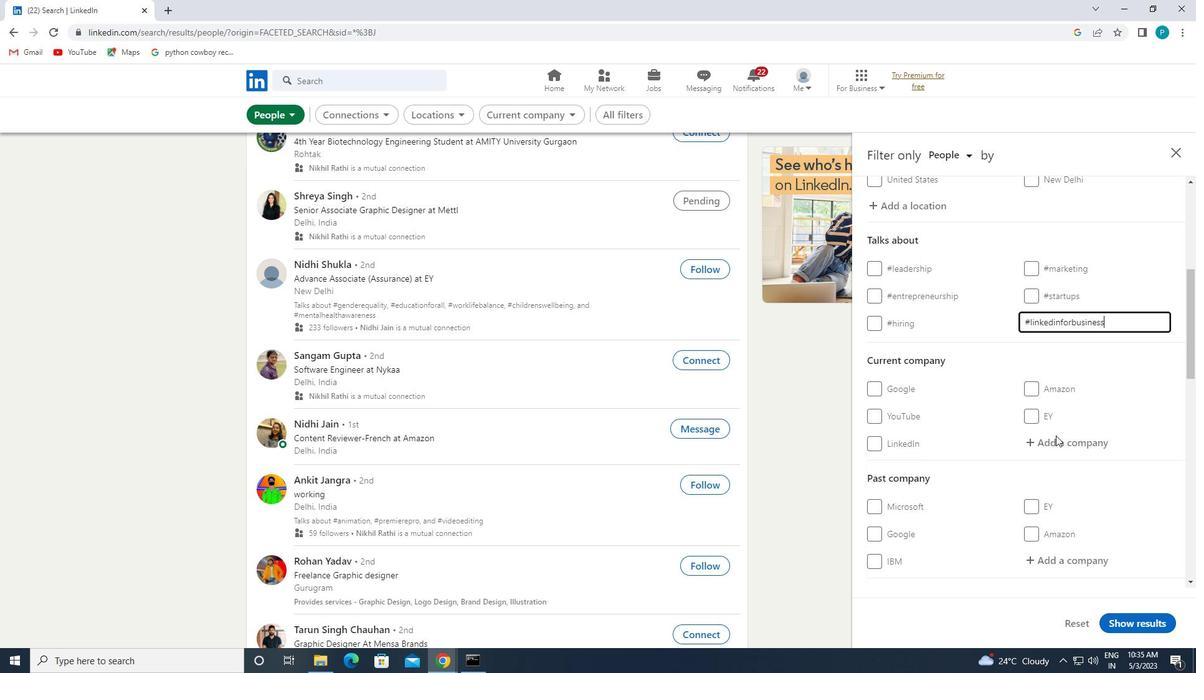 
Action: Mouse moved to (1055, 437)
Screenshot: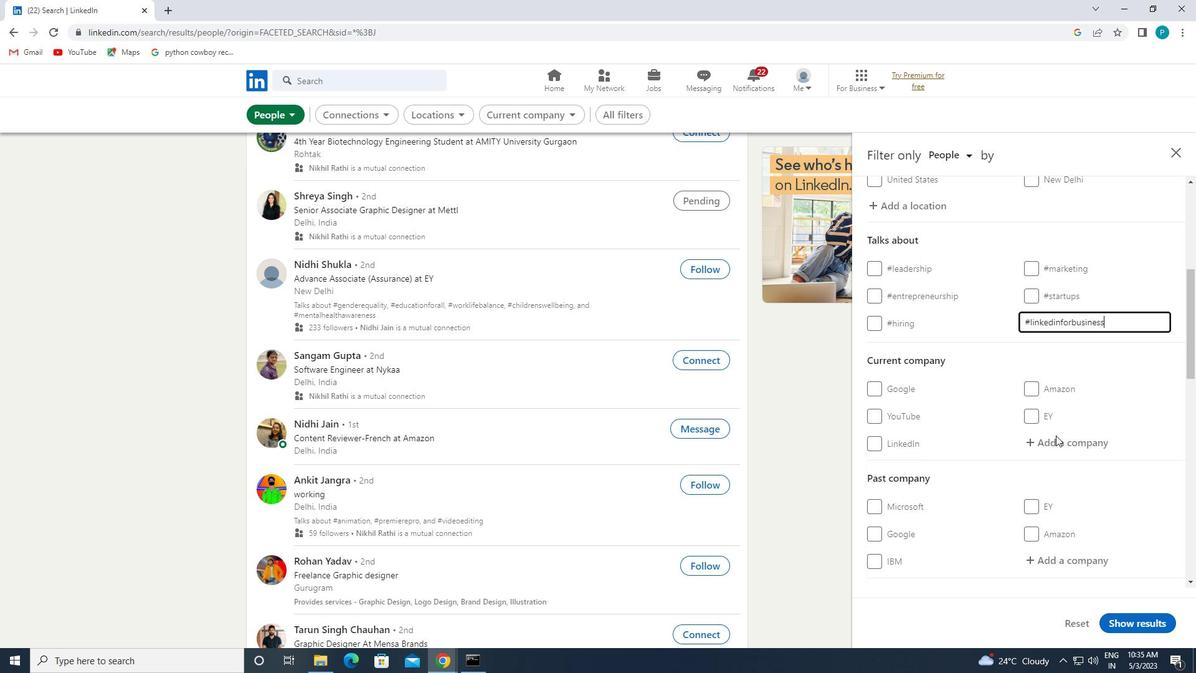 
Action: Mouse scrolled (1055, 436) with delta (0, 0)
Screenshot: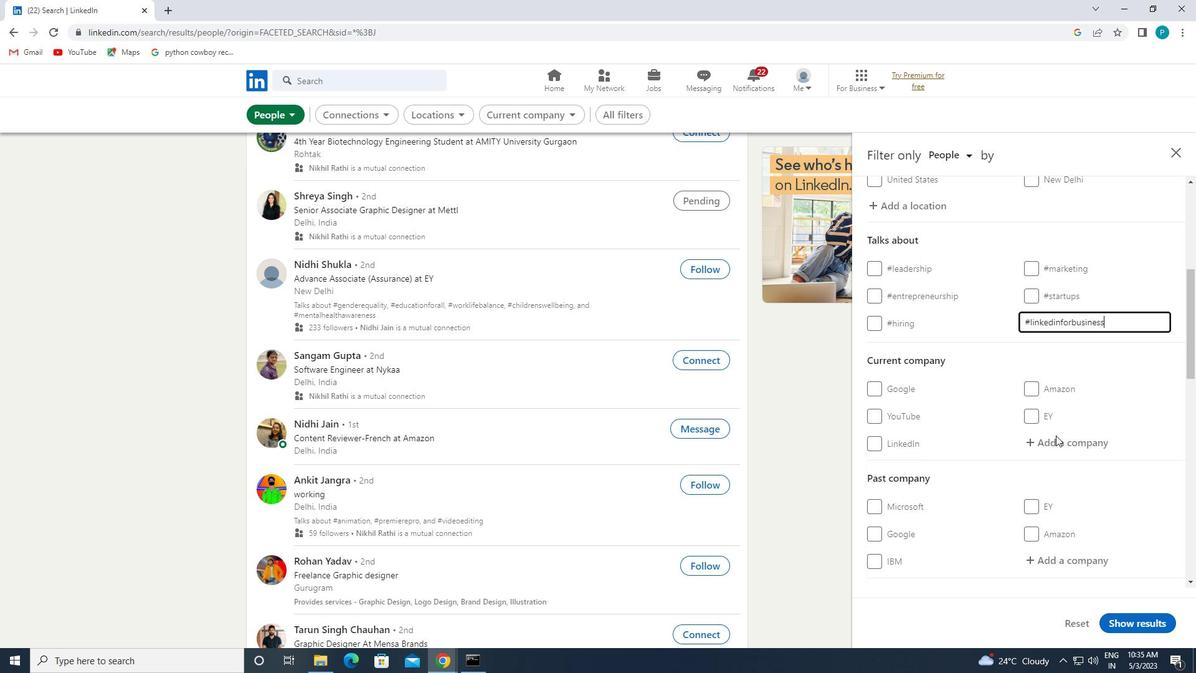 
Action: Mouse moved to (1054, 439)
Screenshot: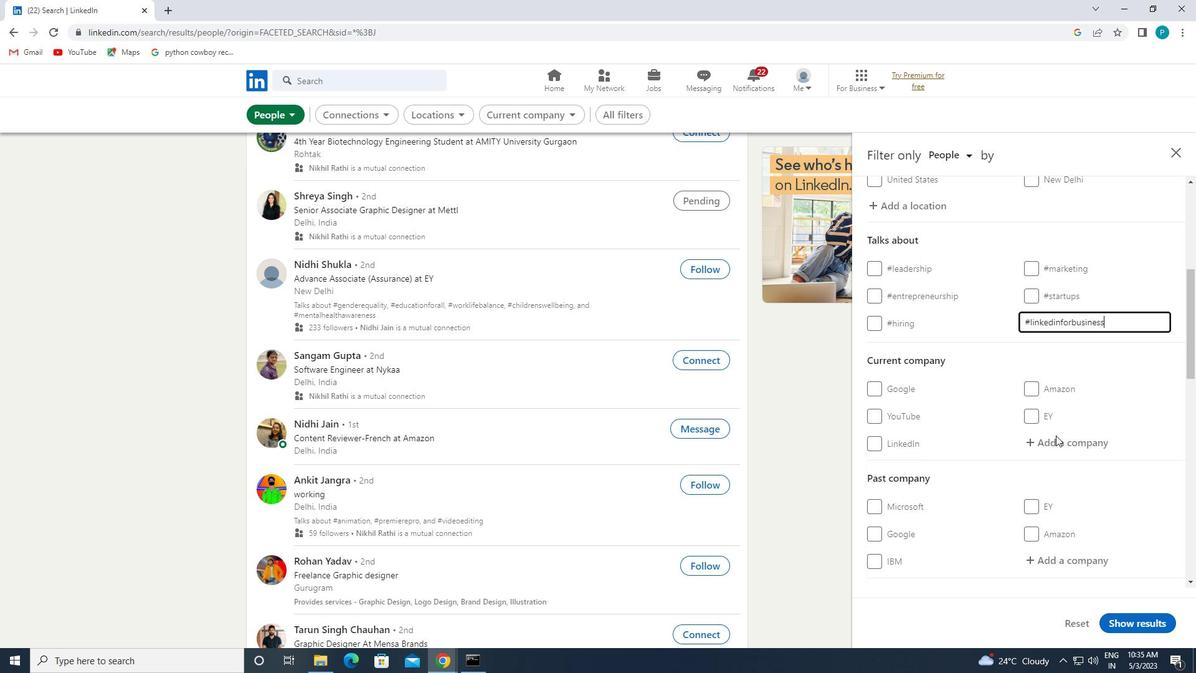 
Action: Mouse scrolled (1054, 438) with delta (0, 0)
Screenshot: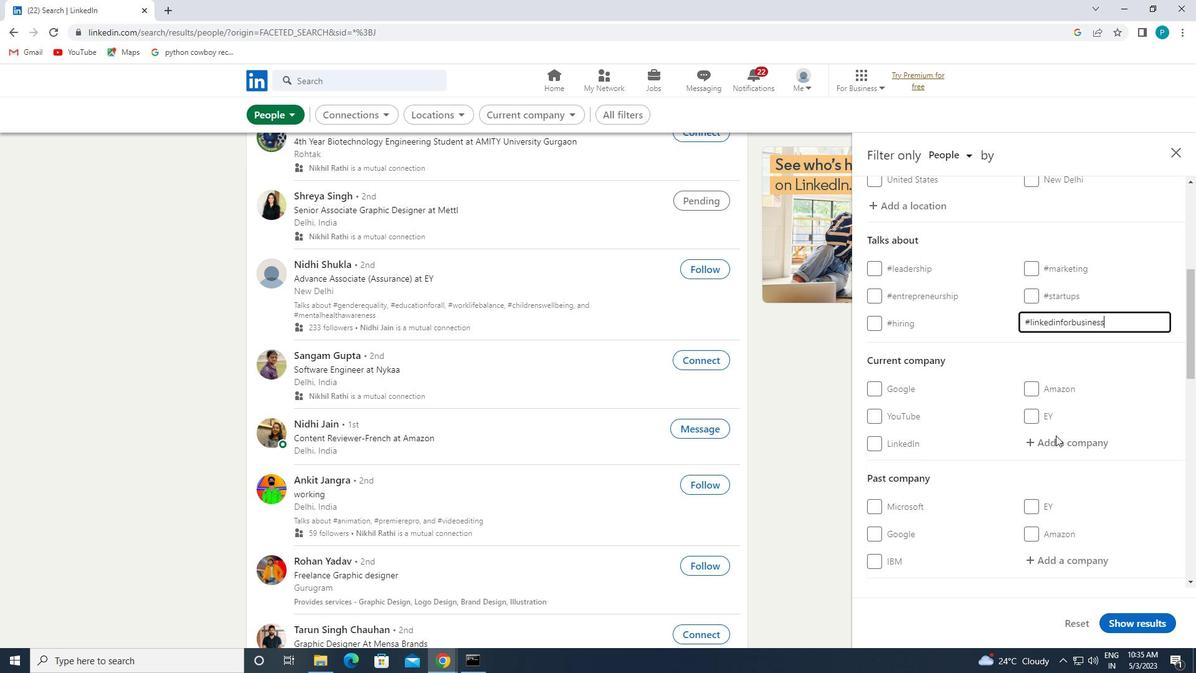 
Action: Mouse moved to (1029, 450)
Screenshot: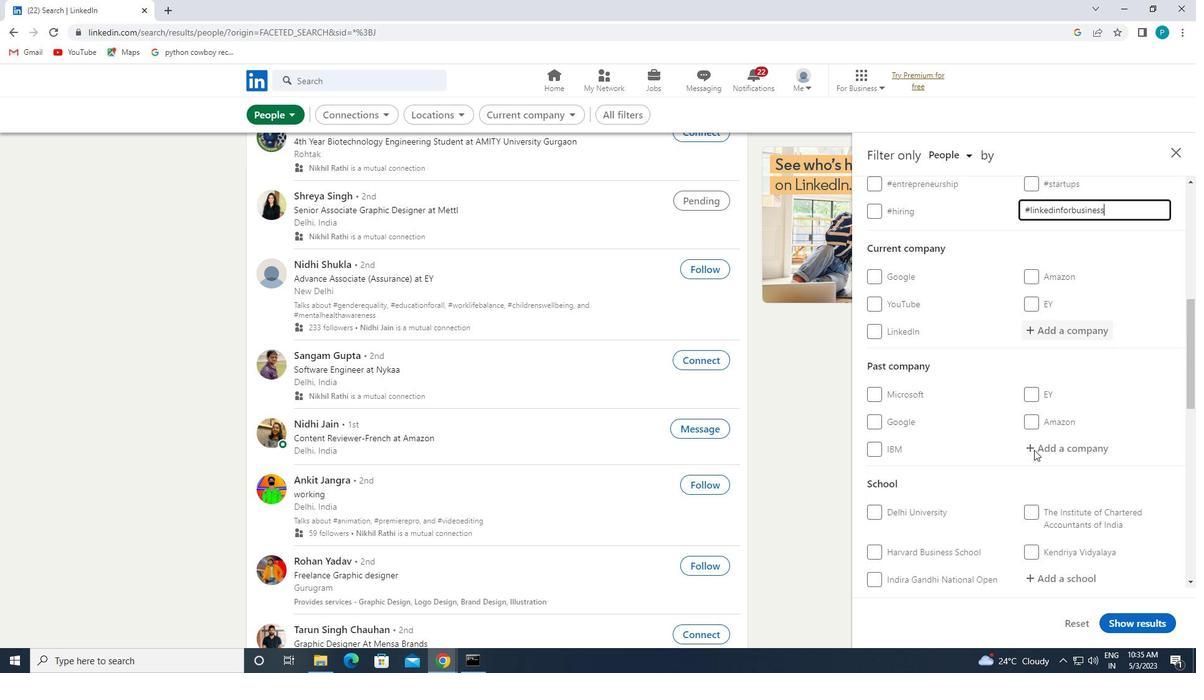 
Action: Mouse scrolled (1029, 450) with delta (0, 0)
Screenshot: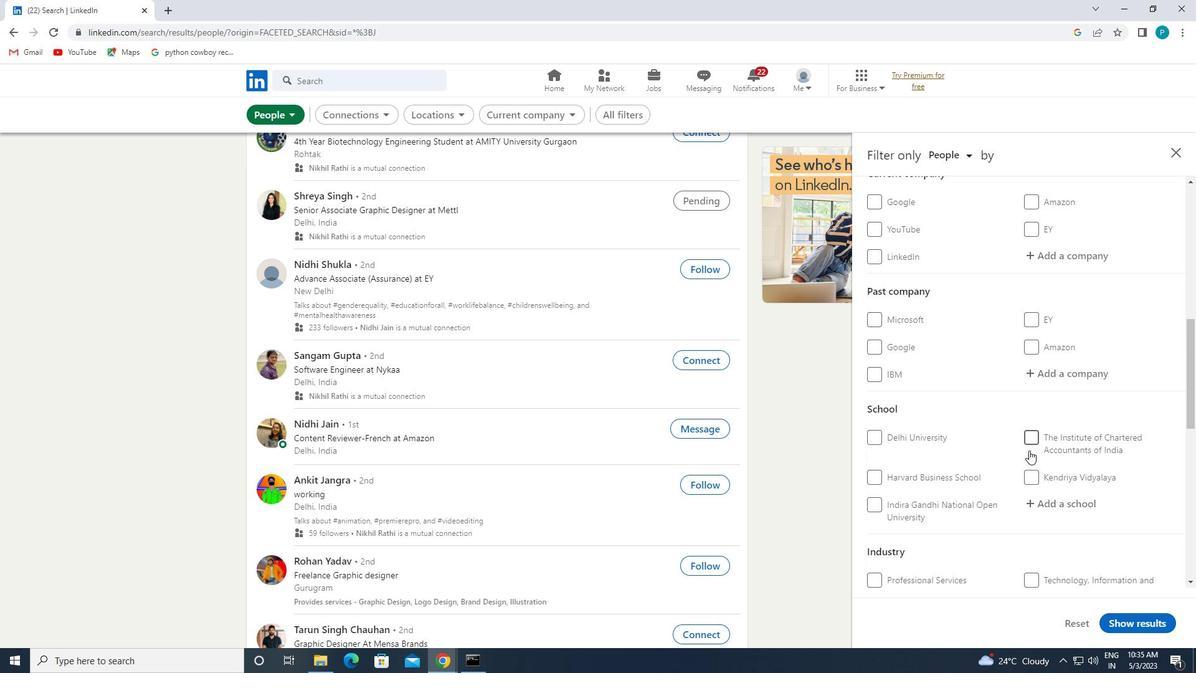 
Action: Mouse scrolled (1029, 450) with delta (0, 0)
Screenshot: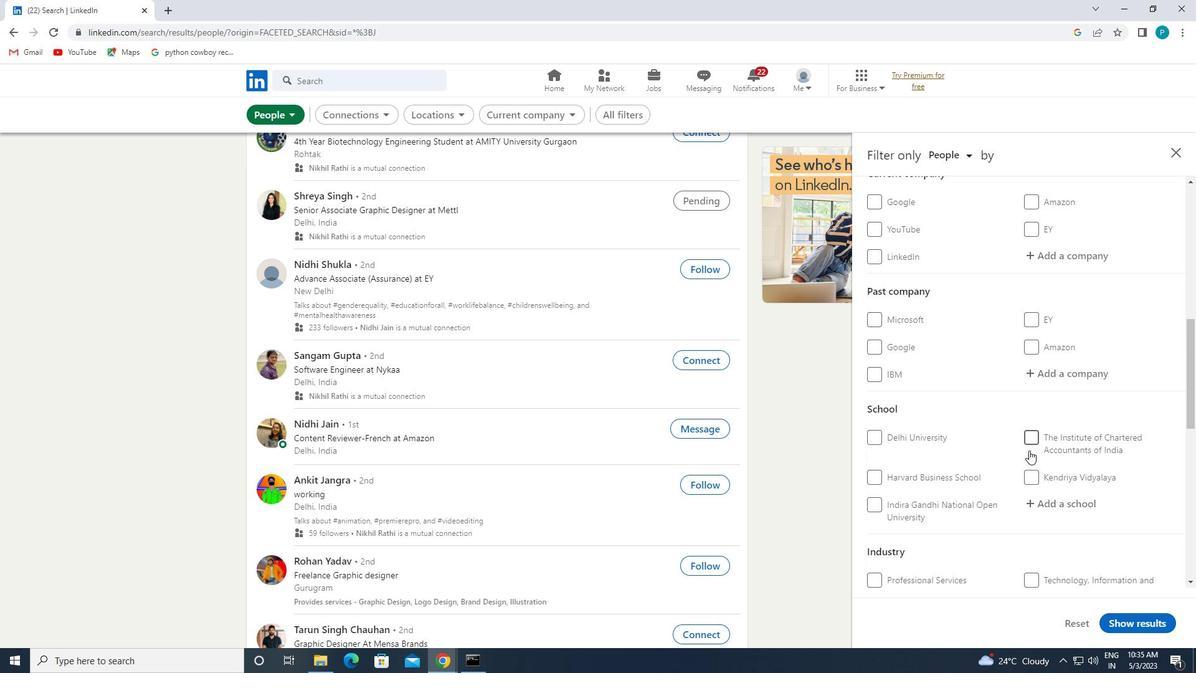 
Action: Mouse moved to (1024, 462)
Screenshot: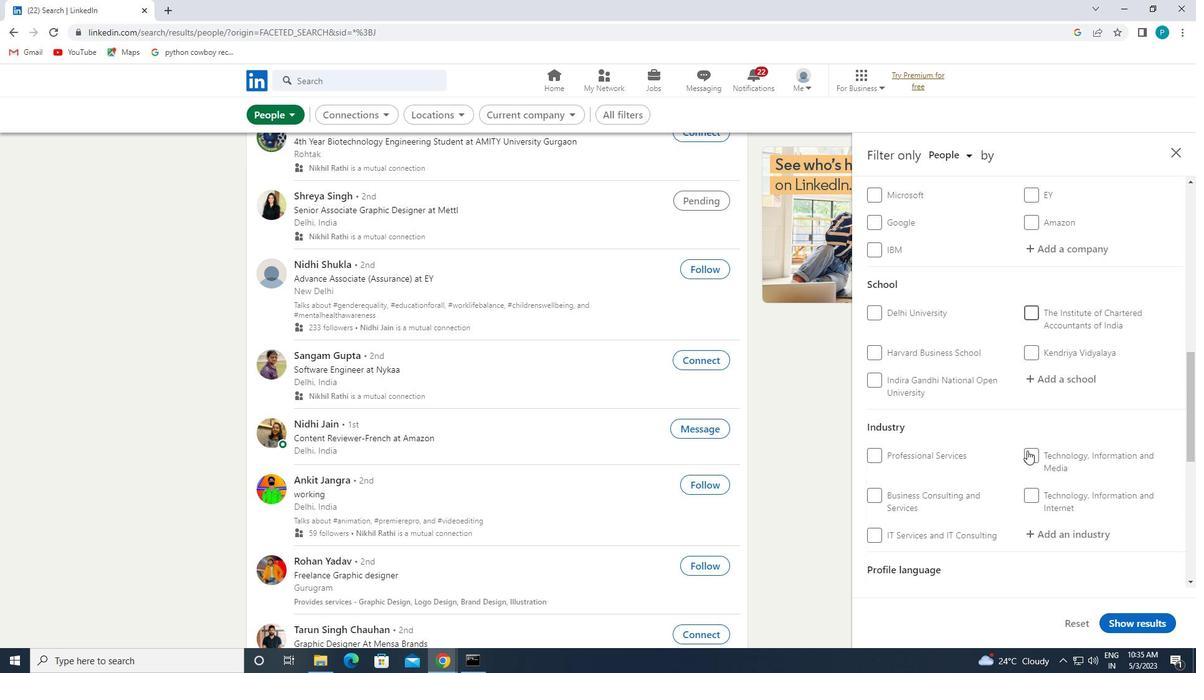 
Action: Mouse scrolled (1024, 461) with delta (0, 0)
Screenshot: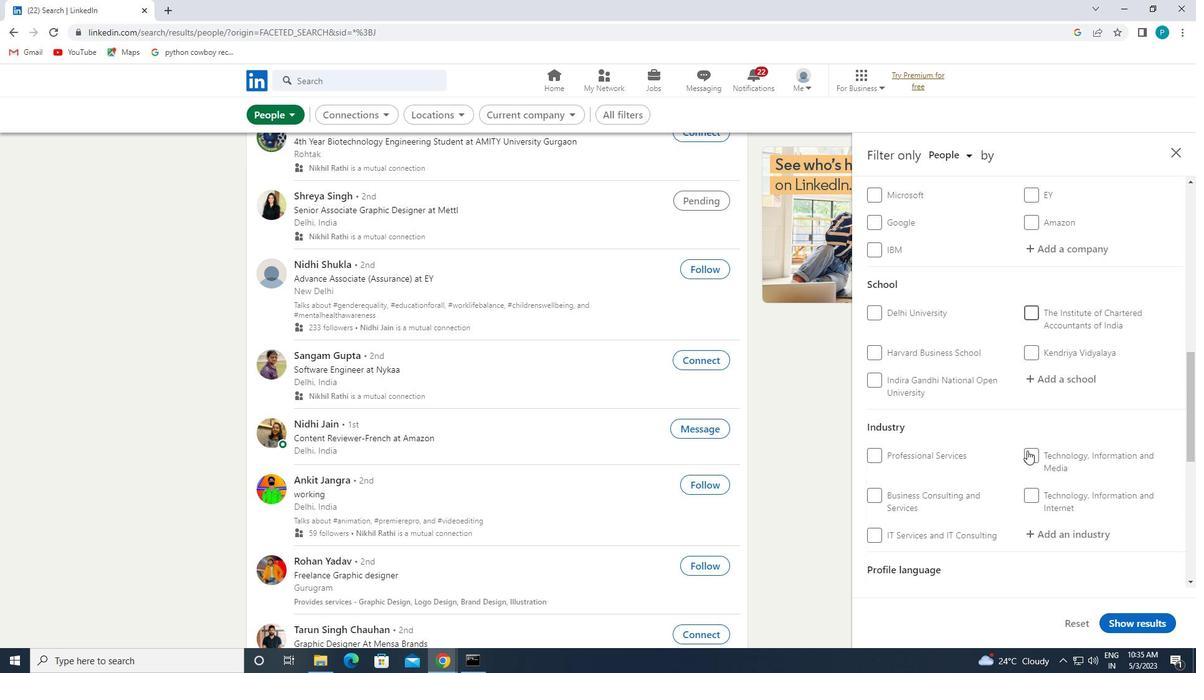 
Action: Mouse moved to (1010, 472)
Screenshot: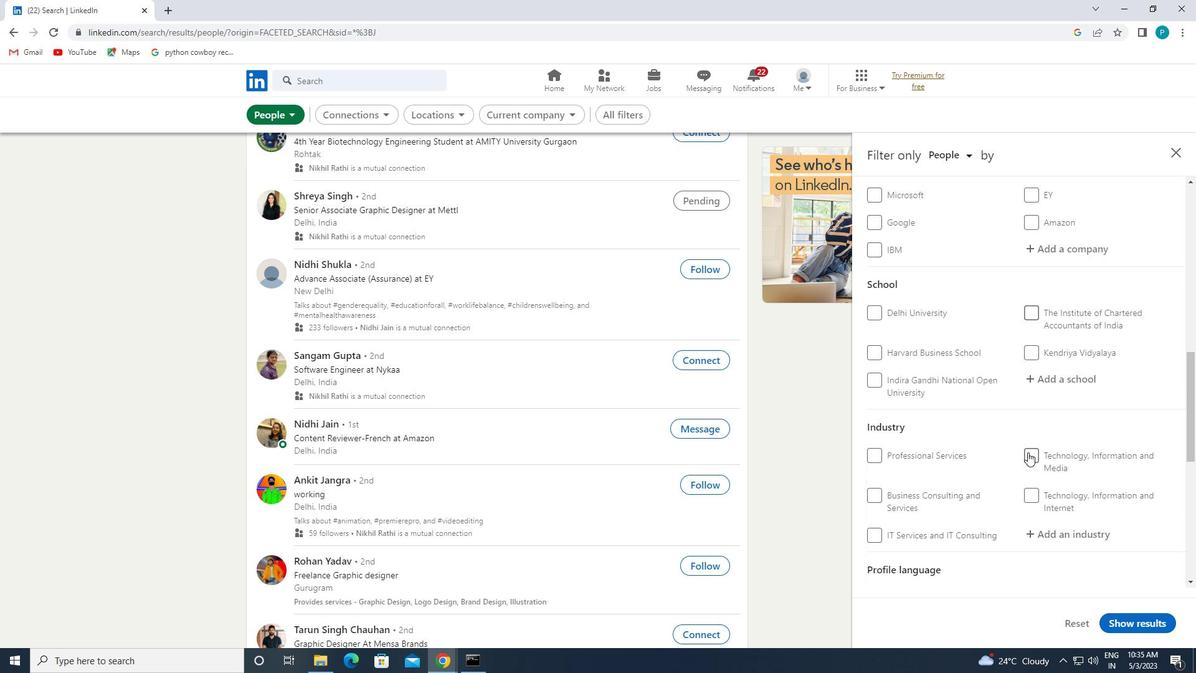 
Action: Mouse scrolled (1010, 471) with delta (0, 0)
Screenshot: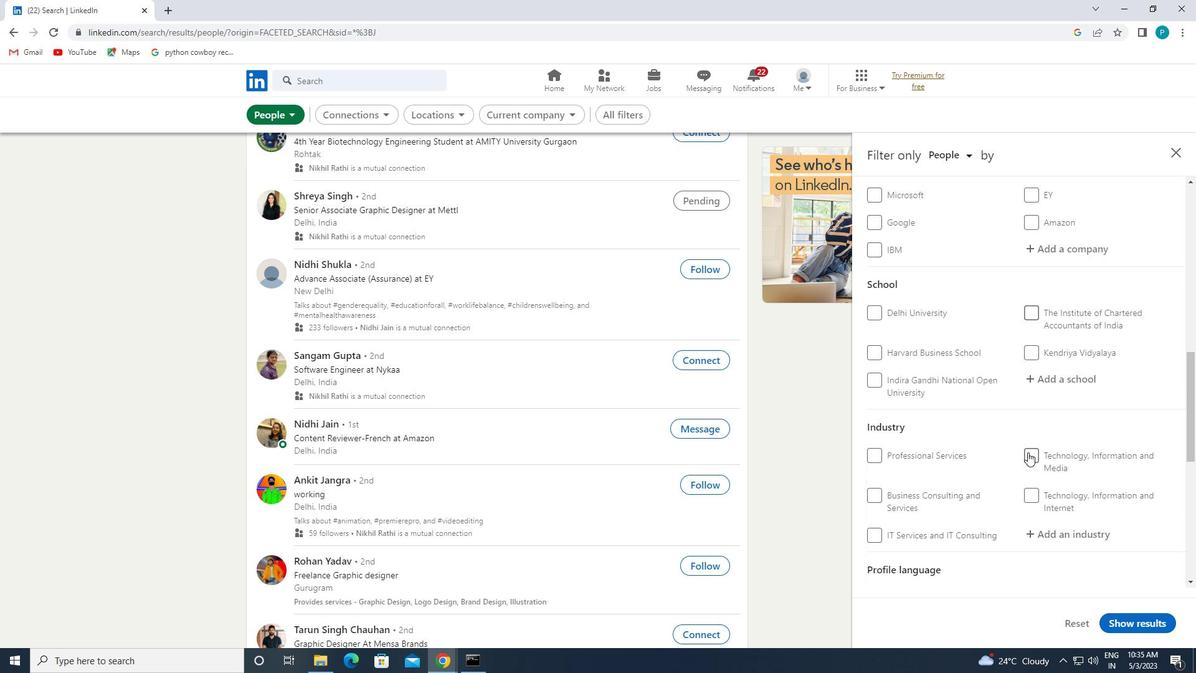 
Action: Mouse moved to (901, 463)
Screenshot: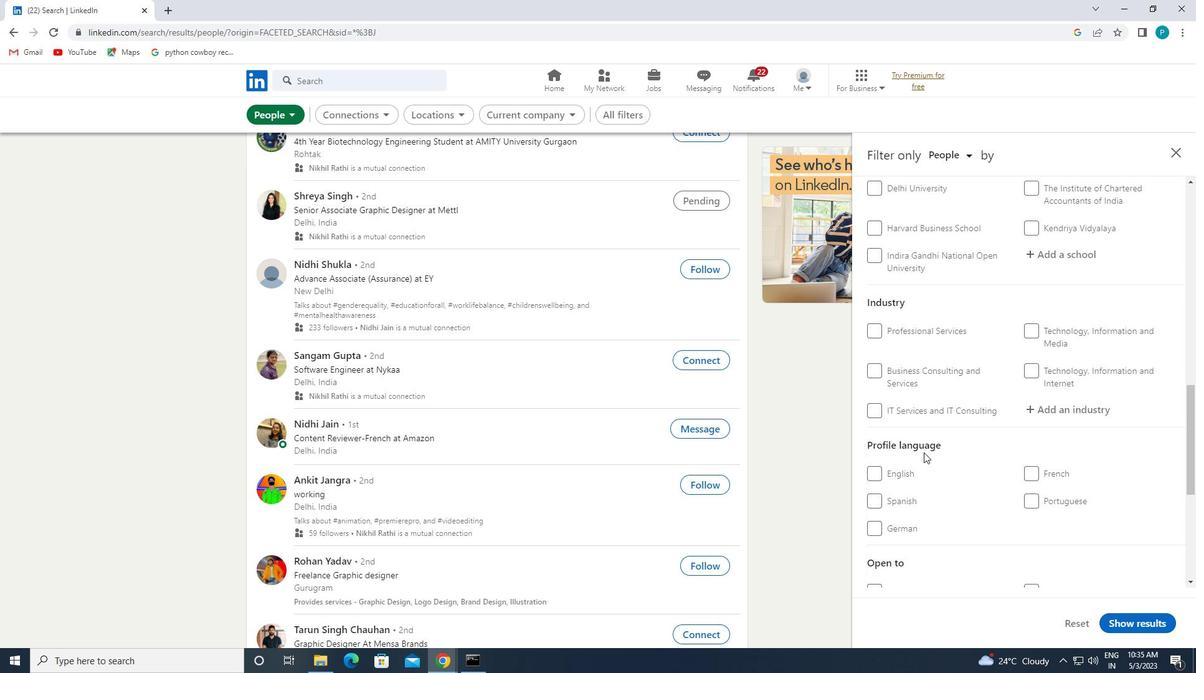 
Action: Mouse scrolled (901, 463) with delta (0, 0)
Screenshot: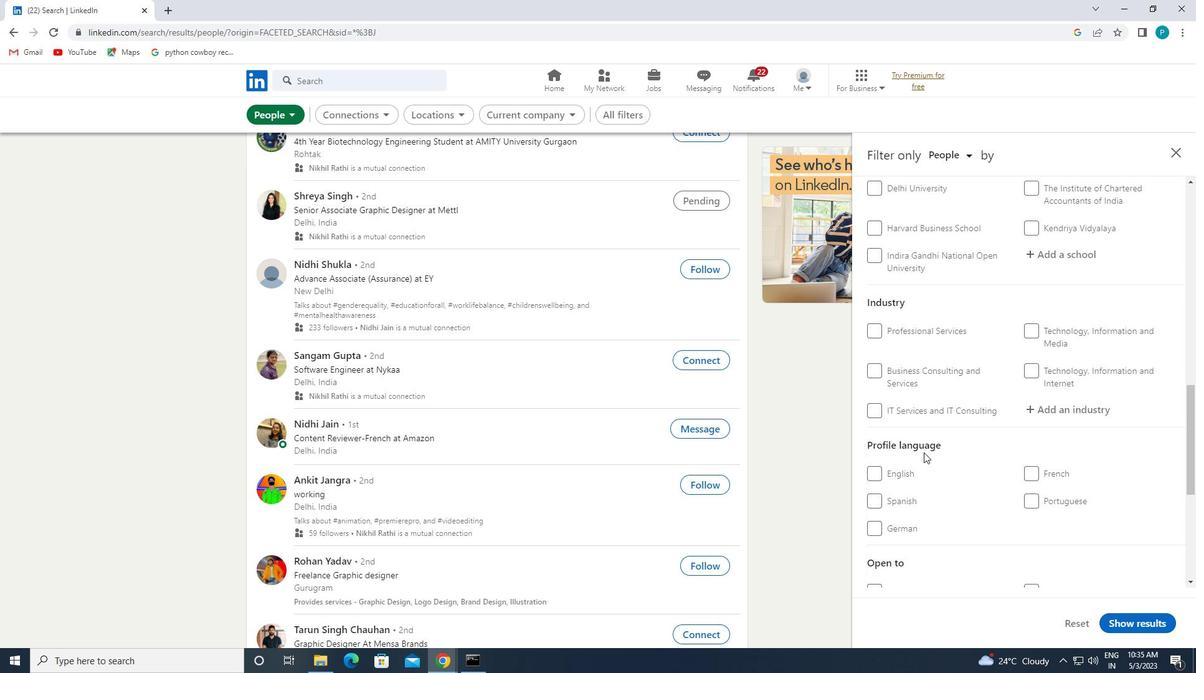 
Action: Mouse moved to (884, 418)
Screenshot: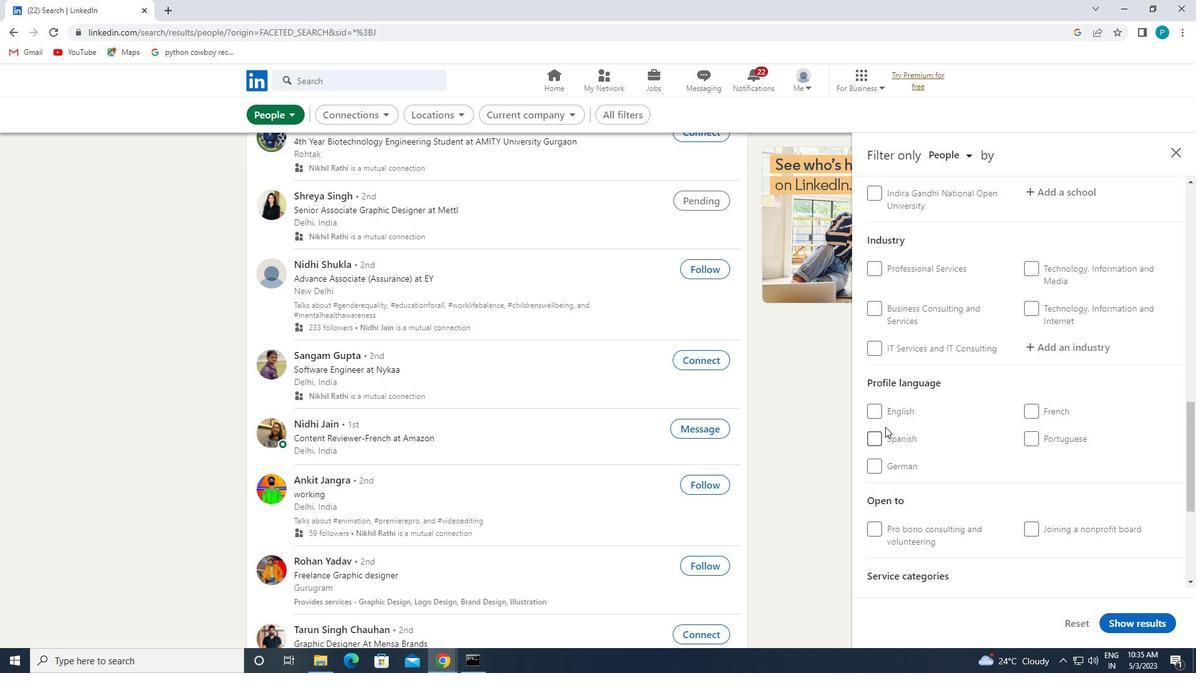 
Action: Mouse pressed left at (884, 418)
Screenshot: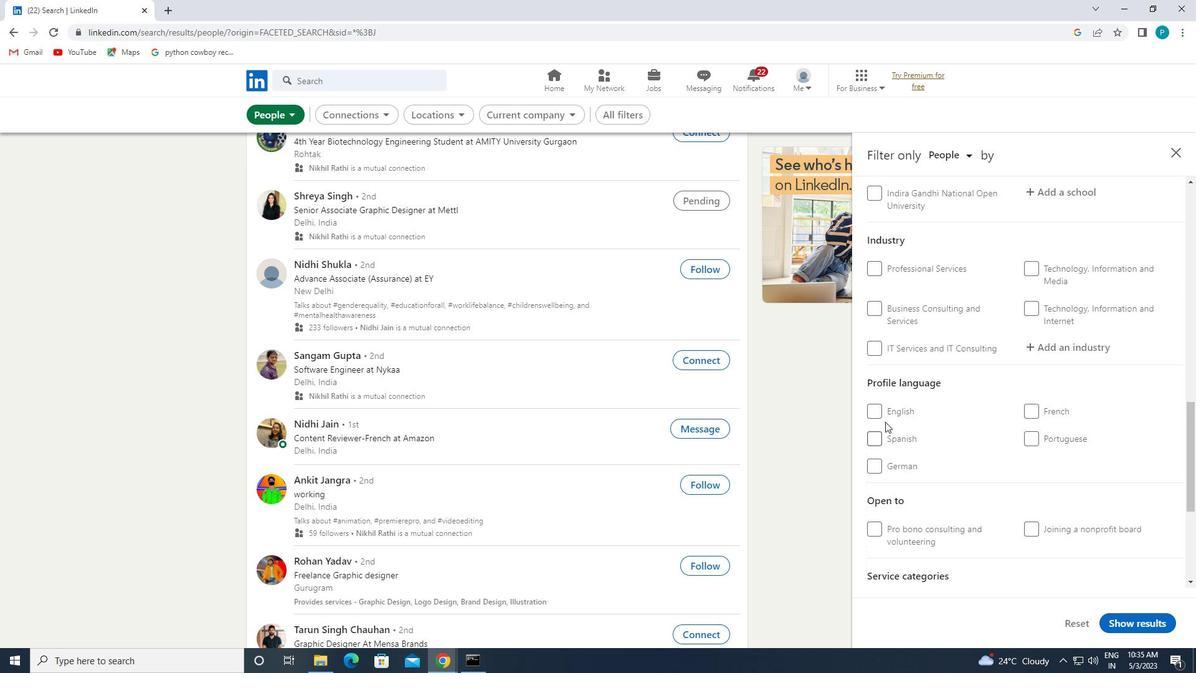 
Action: Mouse moved to (912, 408)
Screenshot: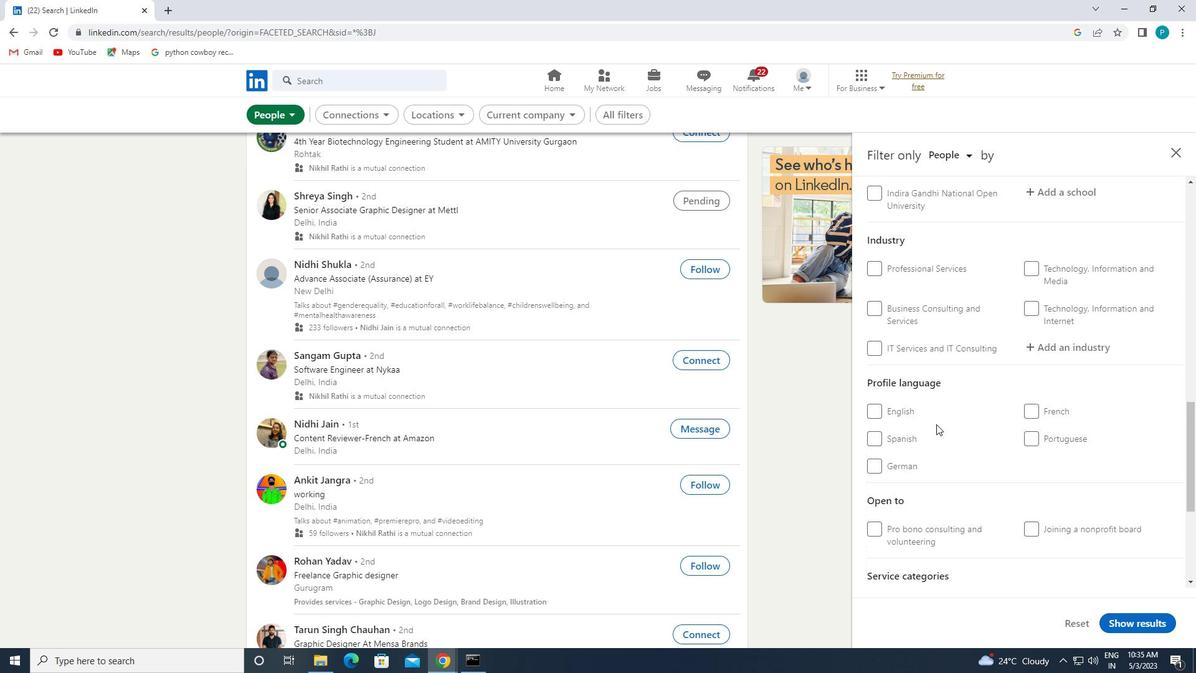 
Action: Mouse pressed left at (912, 408)
Screenshot: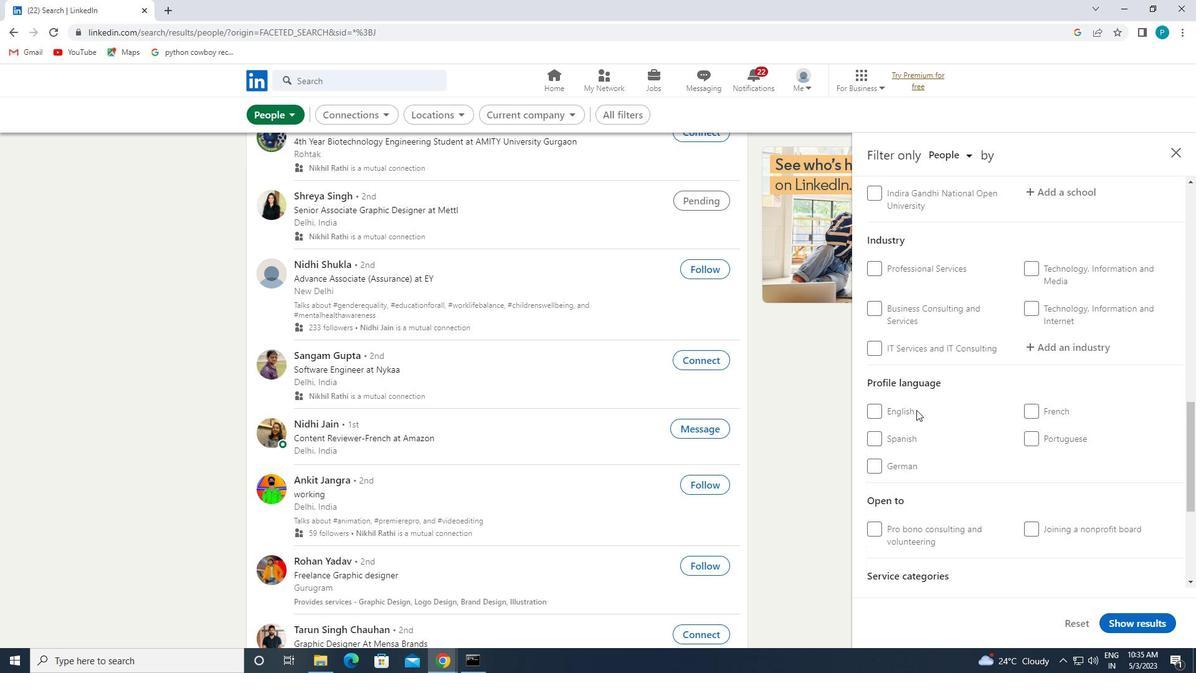 
Action: Mouse moved to (1055, 429)
Screenshot: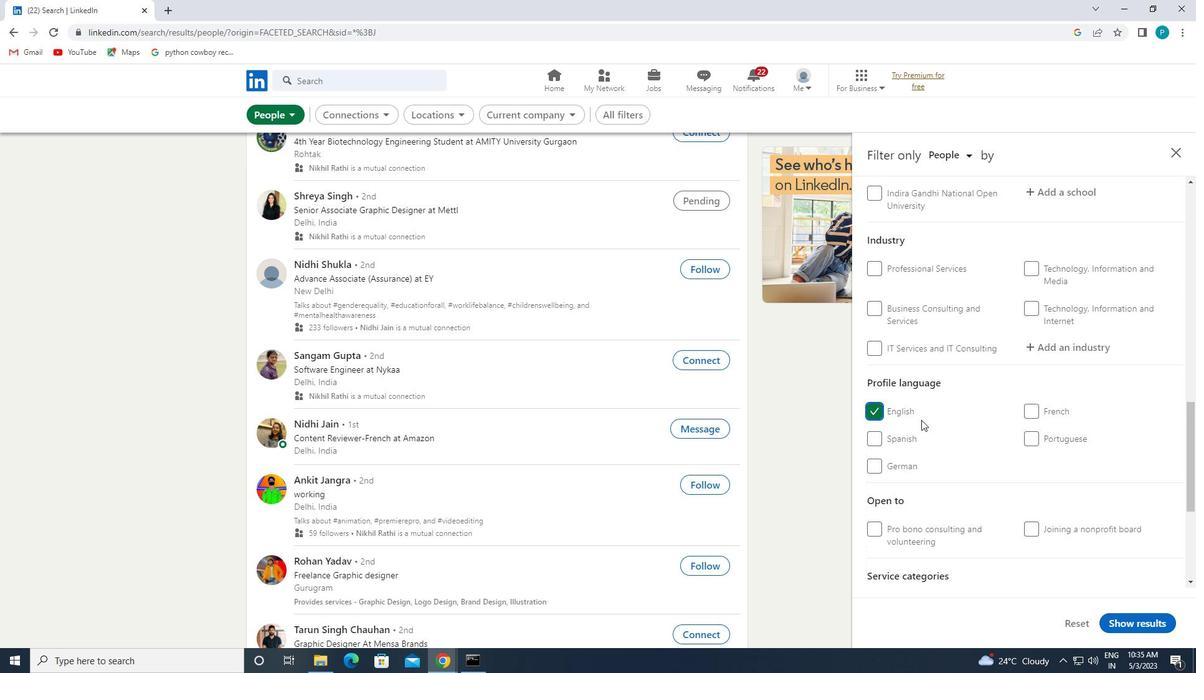 
Action: Mouse scrolled (1055, 430) with delta (0, 0)
Screenshot: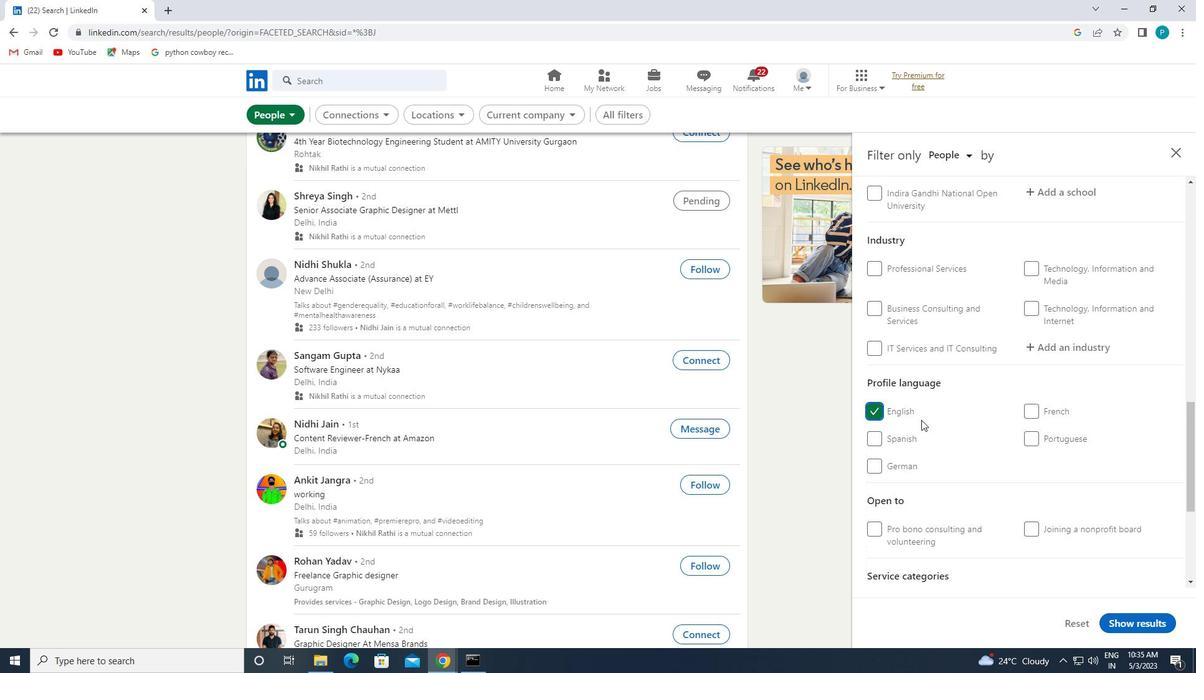 
Action: Mouse moved to (1055, 428)
Screenshot: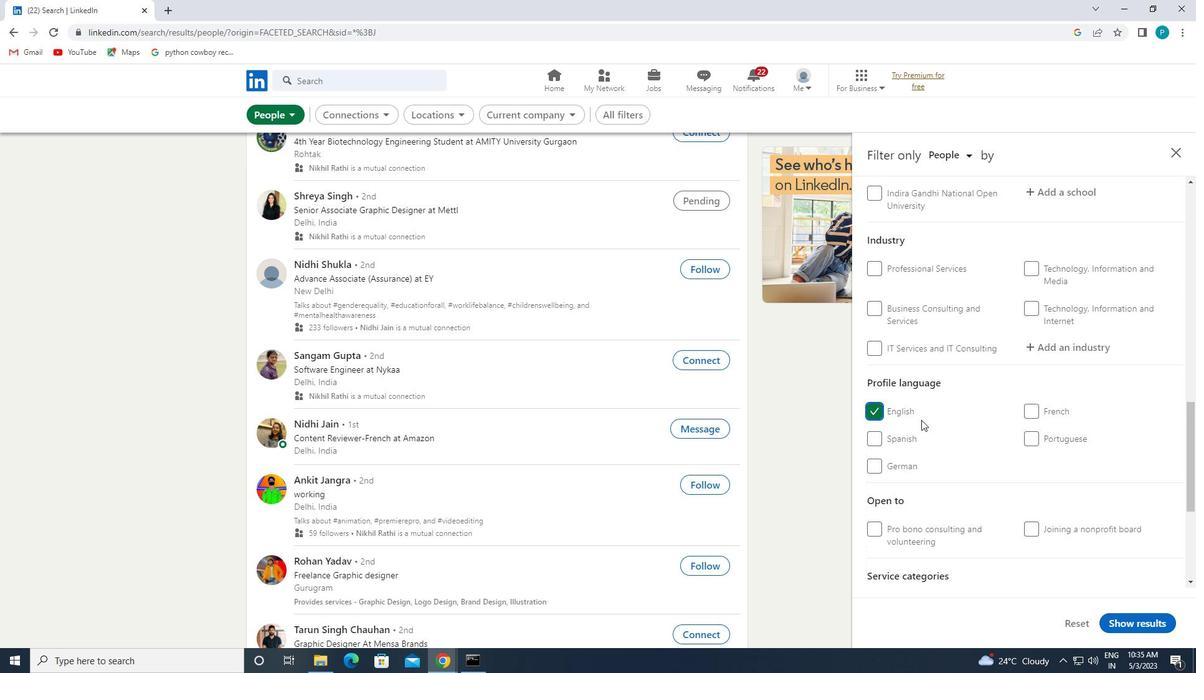 
Action: Mouse scrolled (1055, 429) with delta (0, 0)
Screenshot: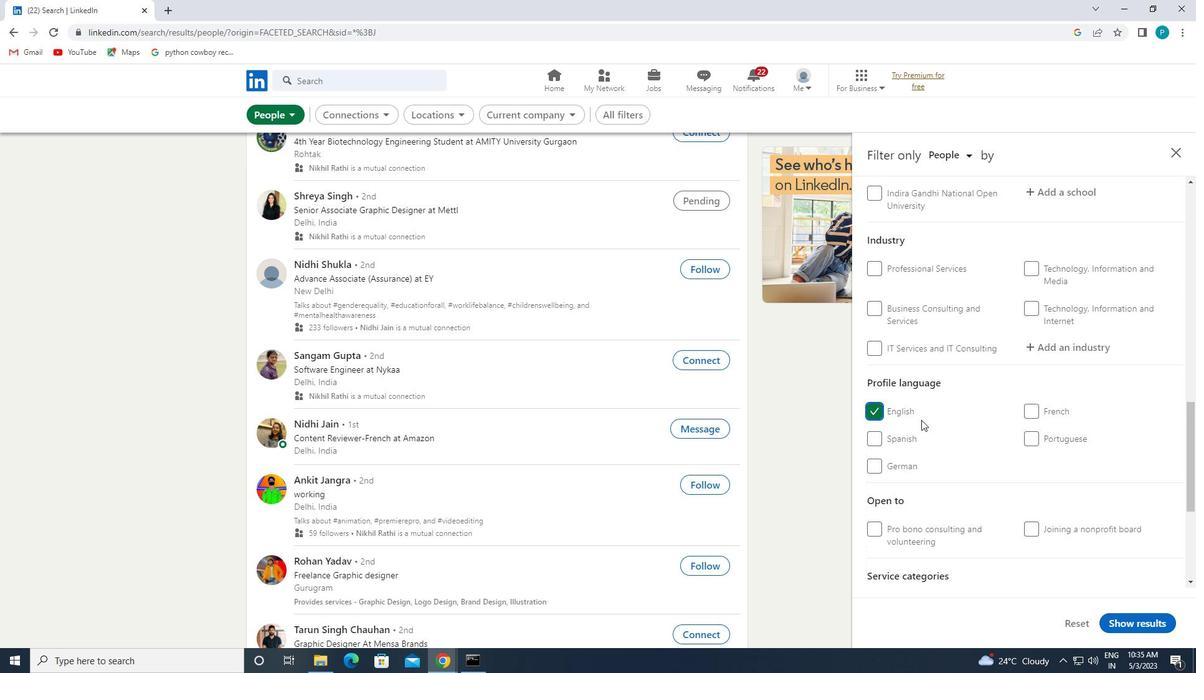 
Action: Mouse moved to (1053, 426)
Screenshot: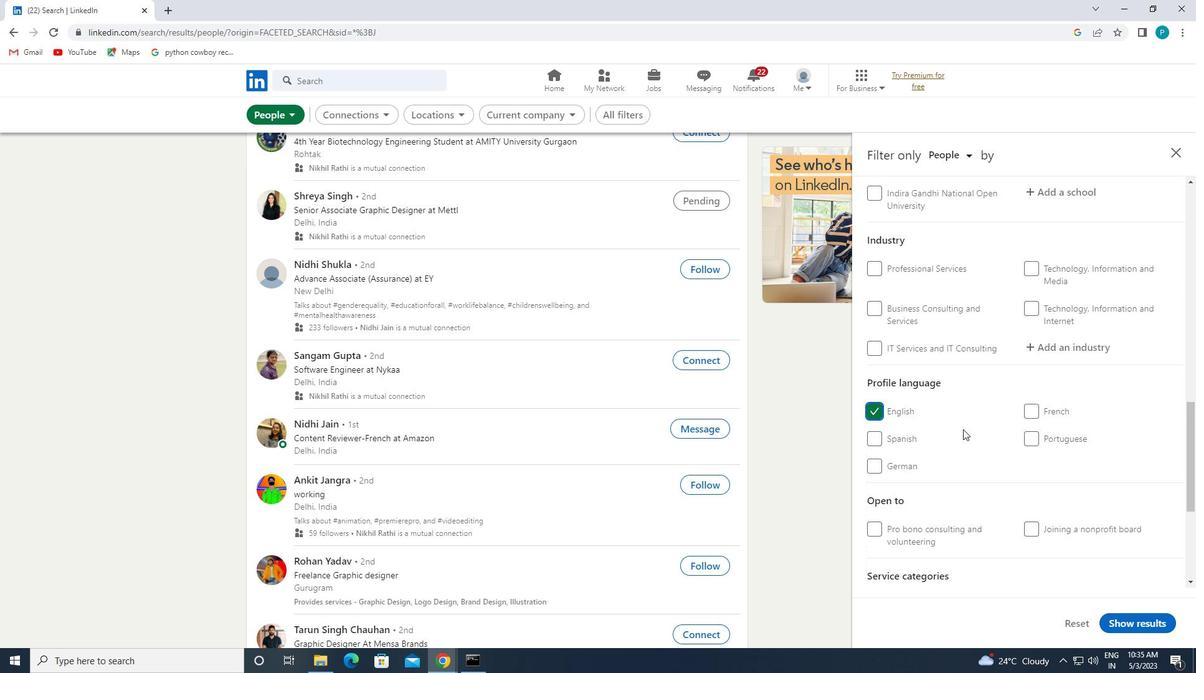 
Action: Mouse scrolled (1053, 426) with delta (0, 0)
Screenshot: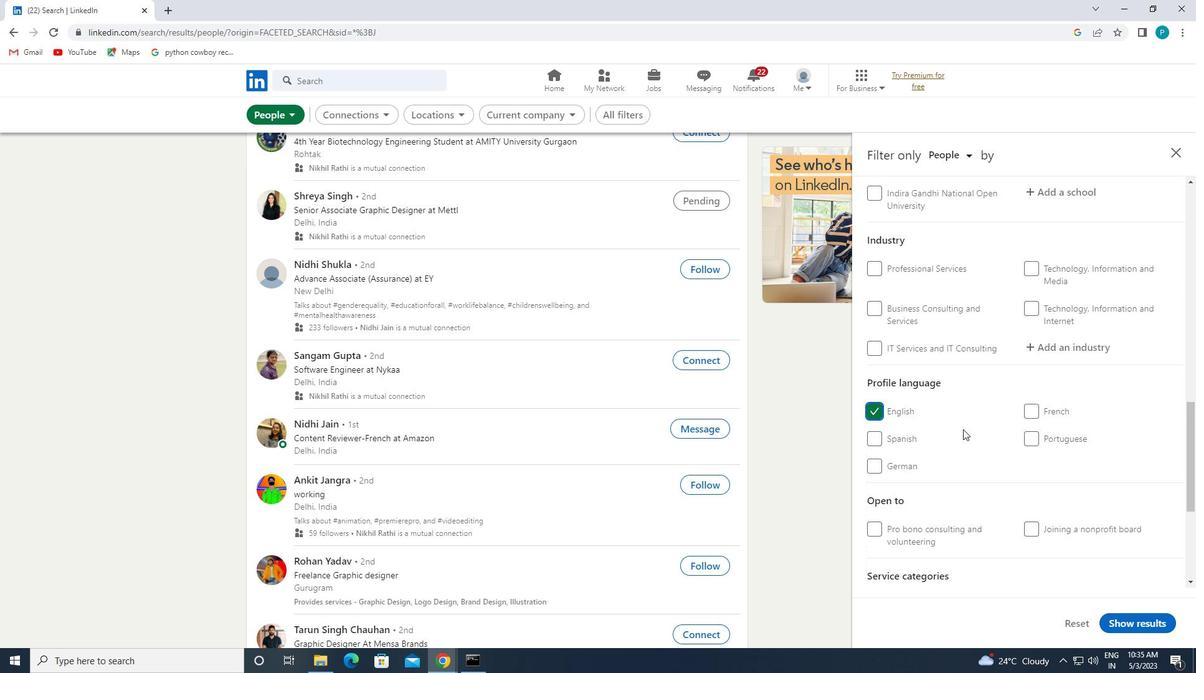 
Action: Mouse moved to (1052, 425)
Screenshot: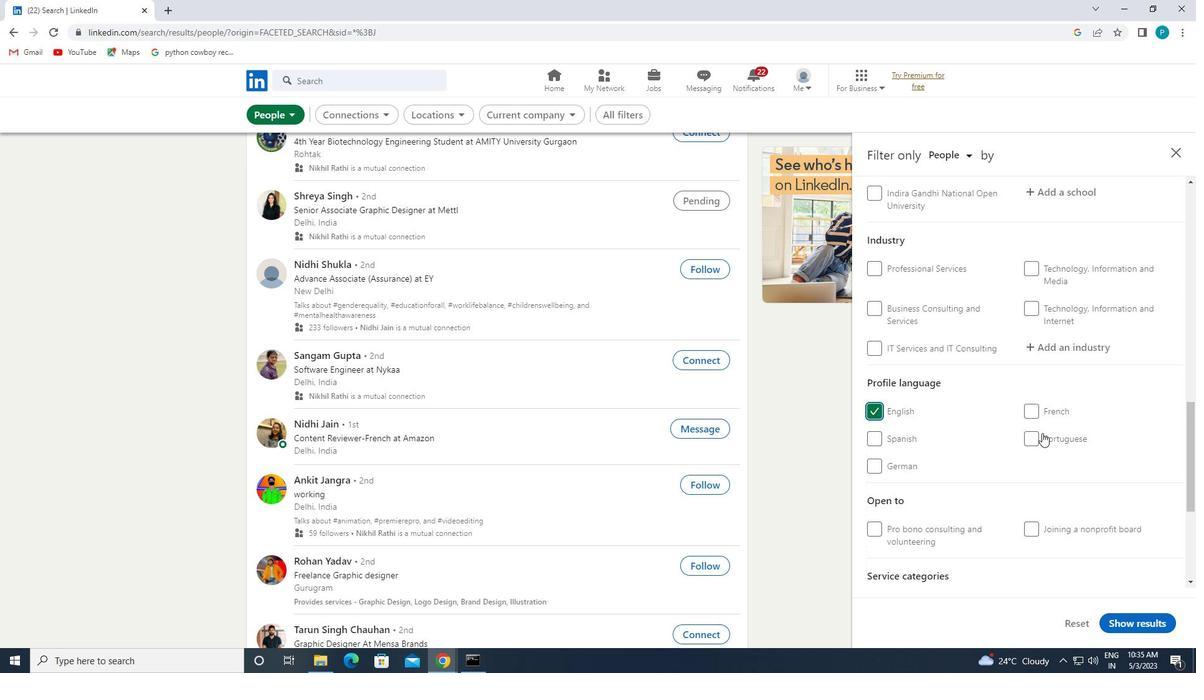 
Action: Mouse scrolled (1052, 425) with delta (0, 0)
Screenshot: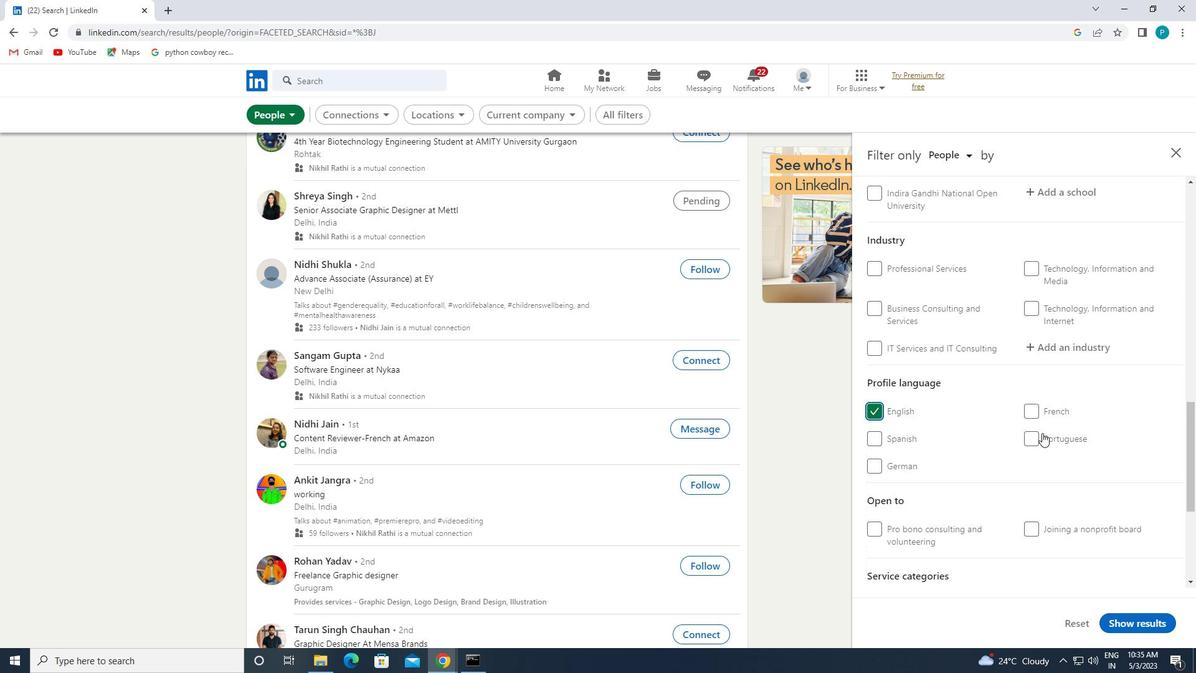 
Action: Mouse moved to (1048, 407)
Screenshot: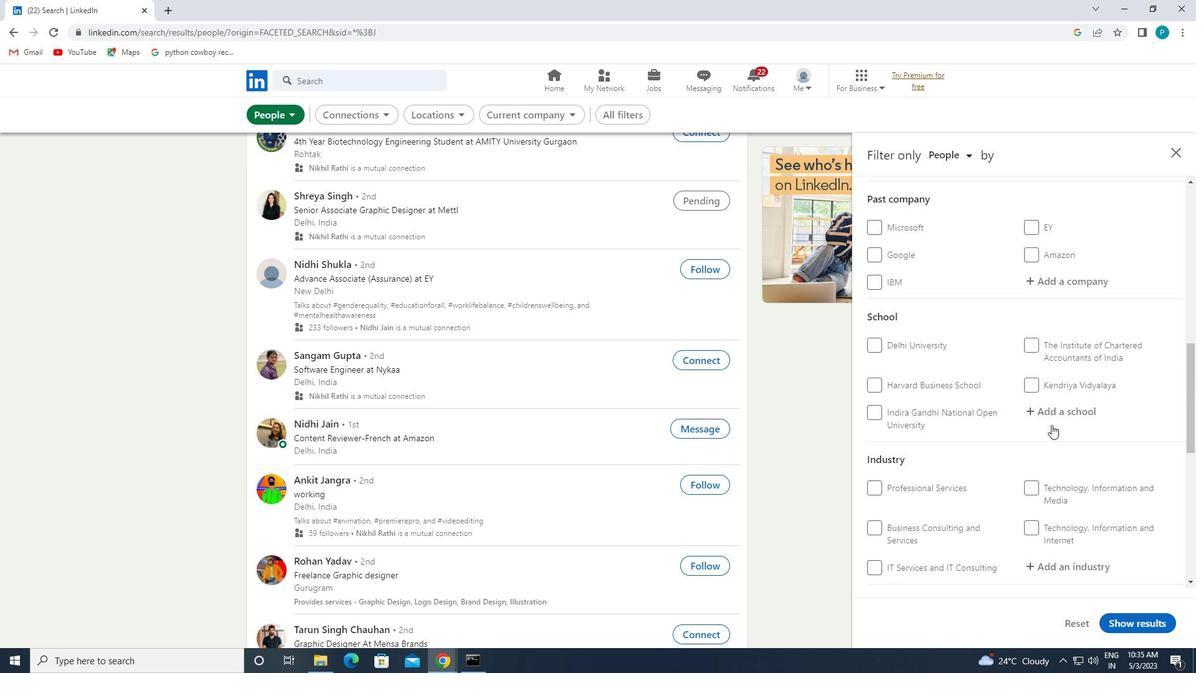 
Action: Mouse scrolled (1048, 408) with delta (0, 0)
Screenshot: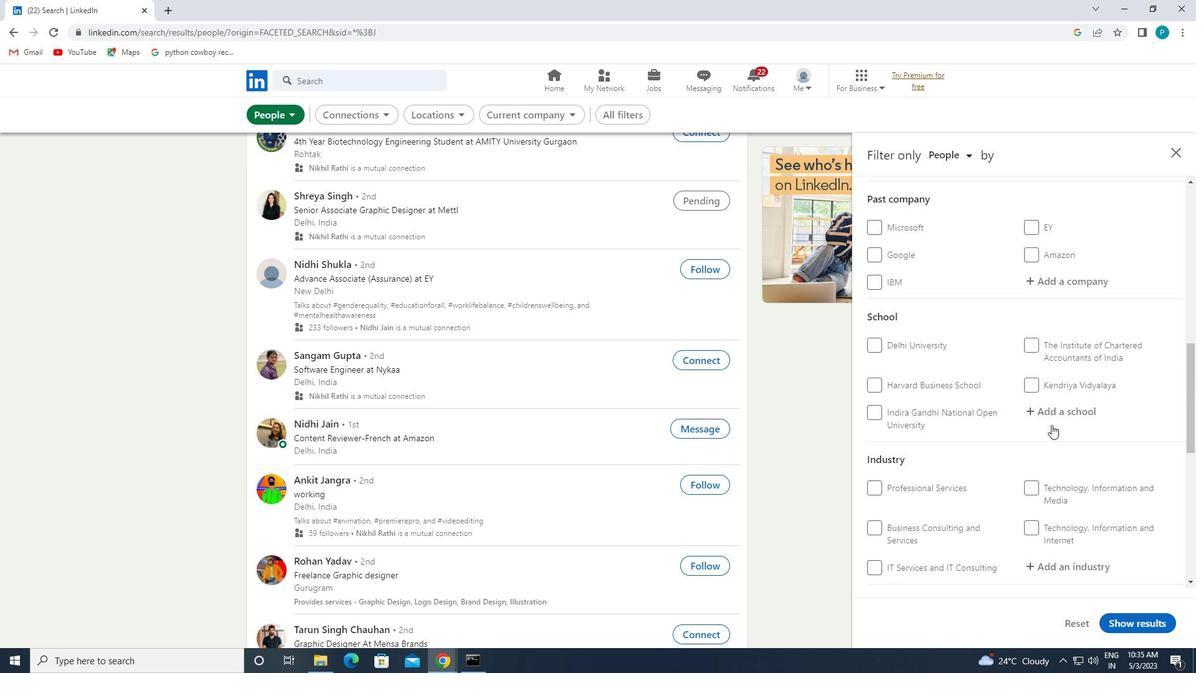 
Action: Mouse moved to (1048, 394)
Screenshot: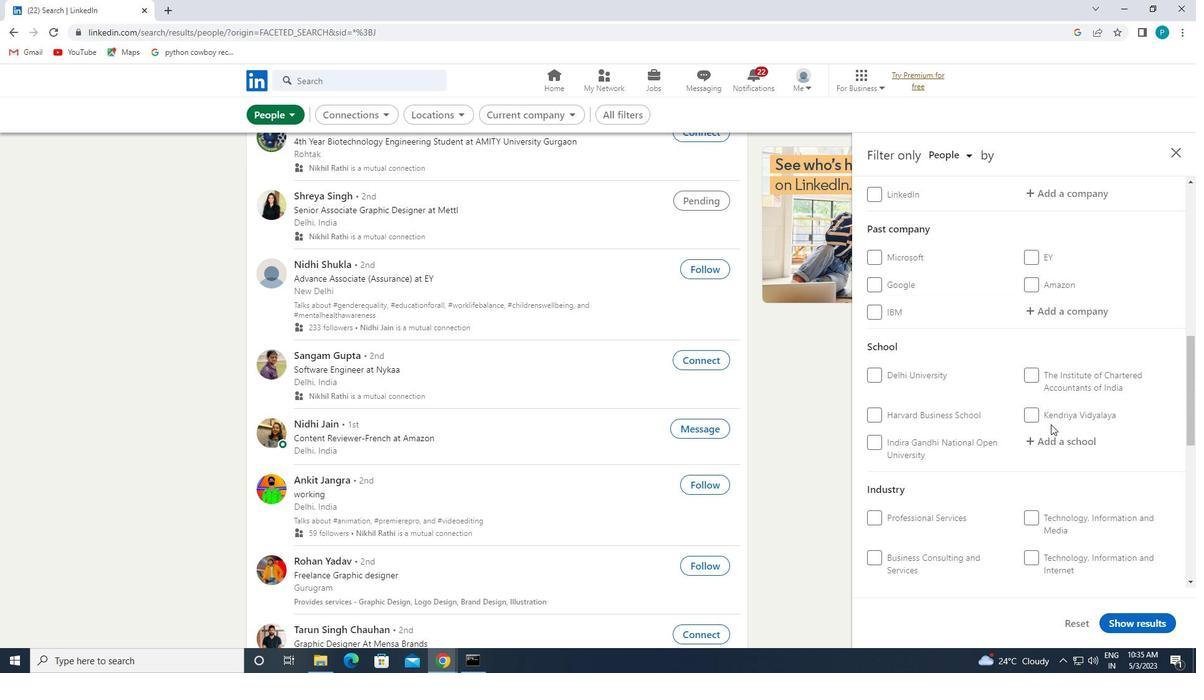 
Action: Mouse scrolled (1048, 395) with delta (0, 0)
Screenshot: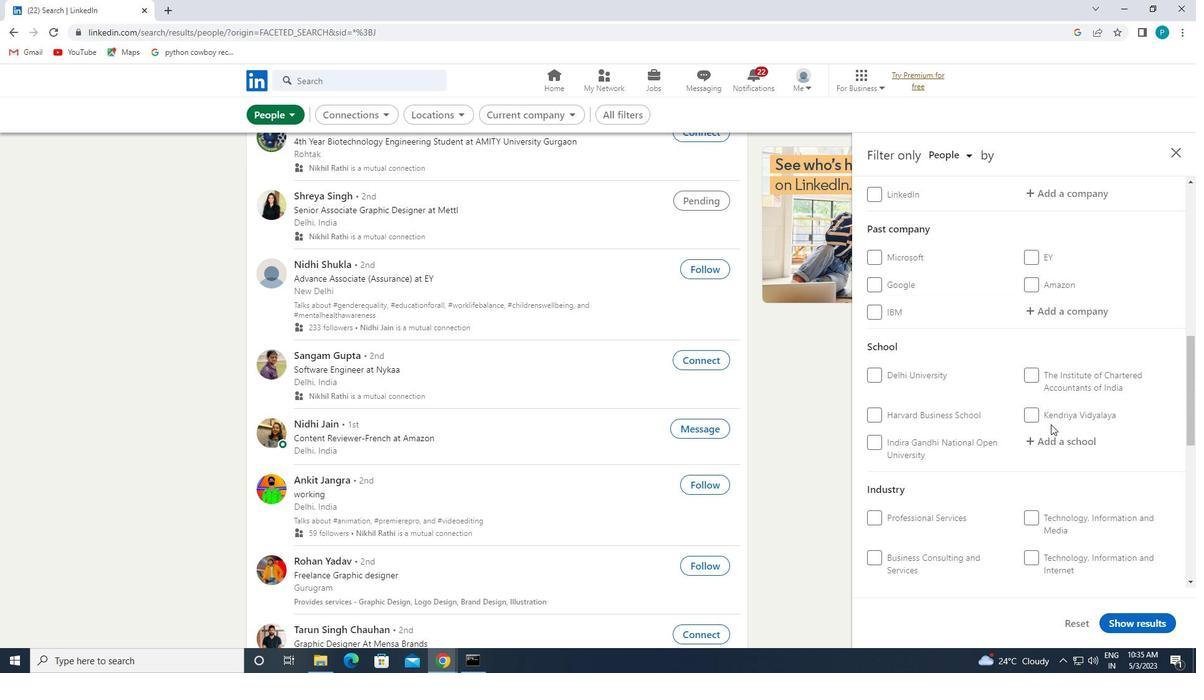 
Action: Mouse moved to (1041, 325)
Screenshot: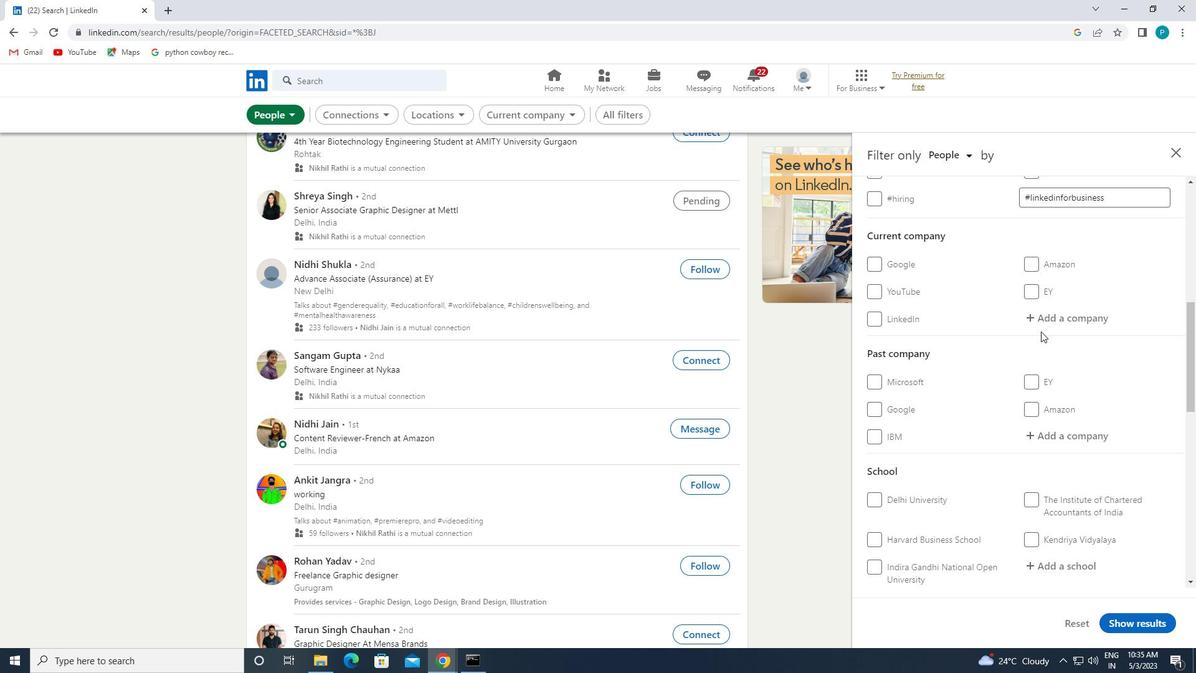 
Action: Mouse pressed left at (1041, 325)
Screenshot: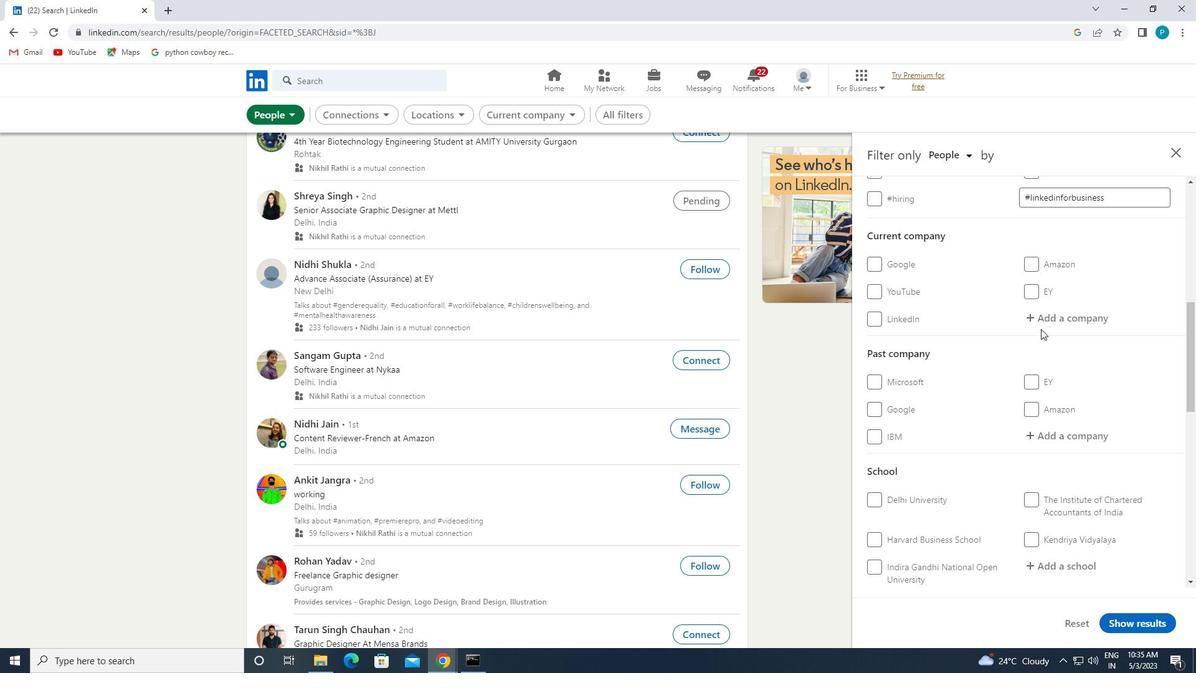 
Action: Key pressed <Key.caps_lock>T<Key.caps_lock>HE<Key.space>
Screenshot: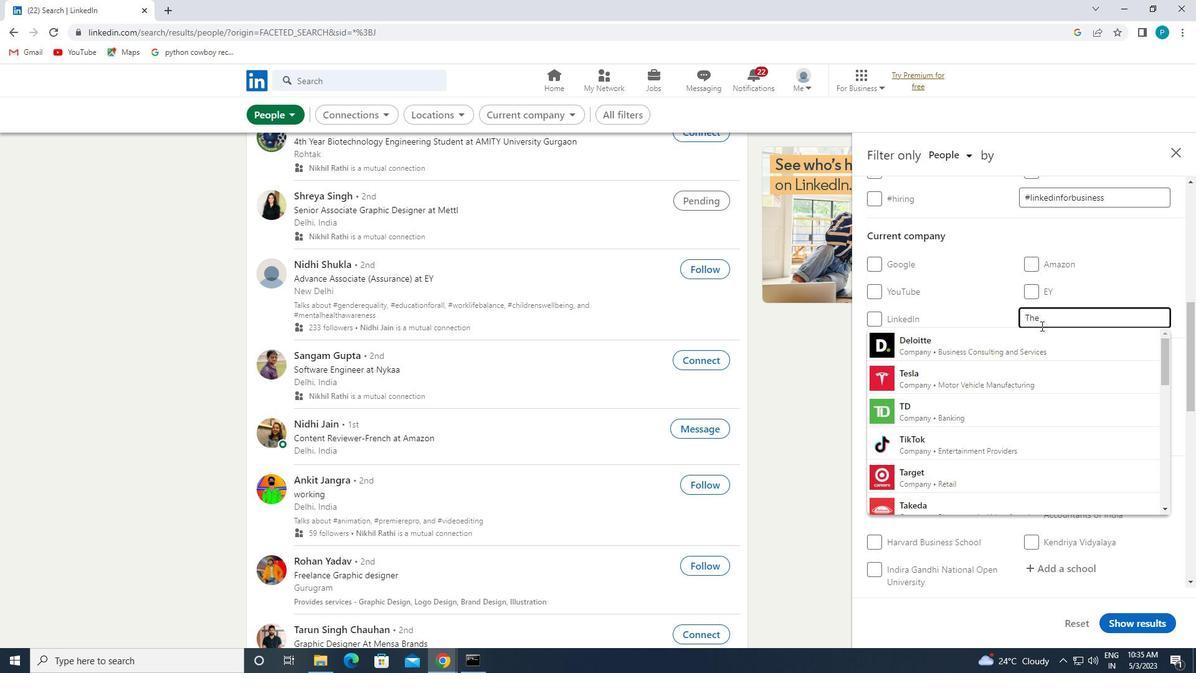 
Action: Mouse moved to (1012, 303)
Screenshot: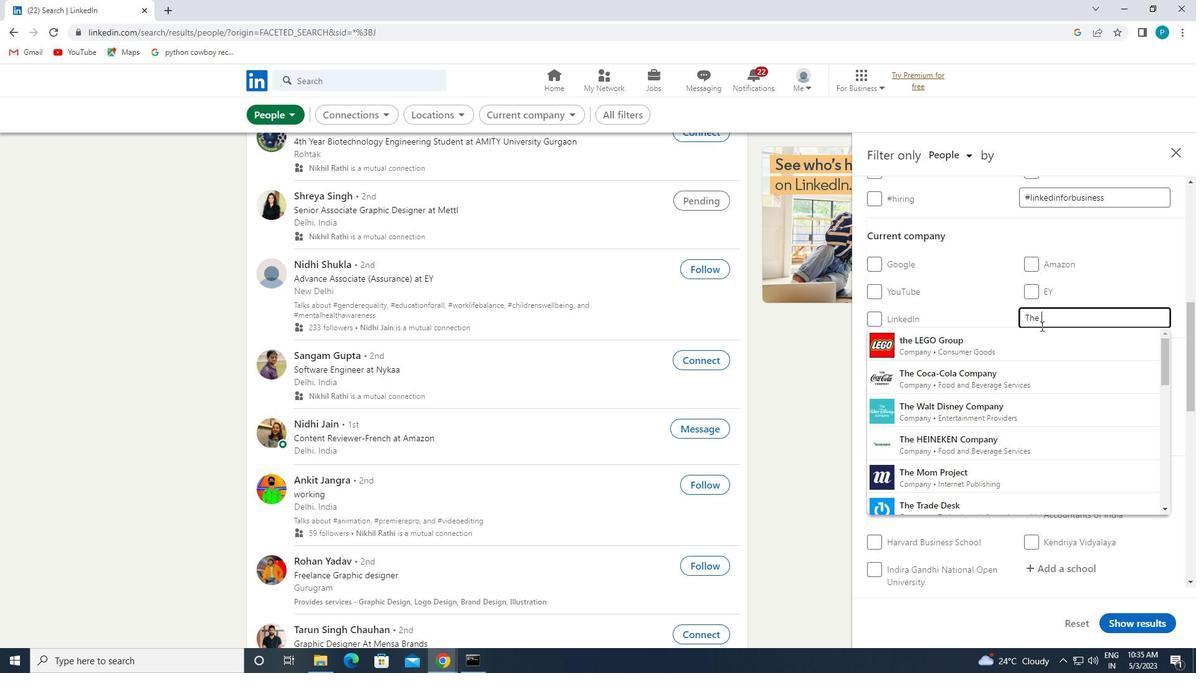 
Action: Key pressed <Key.caps_lock>E<Key.caps_lock>
Screenshot: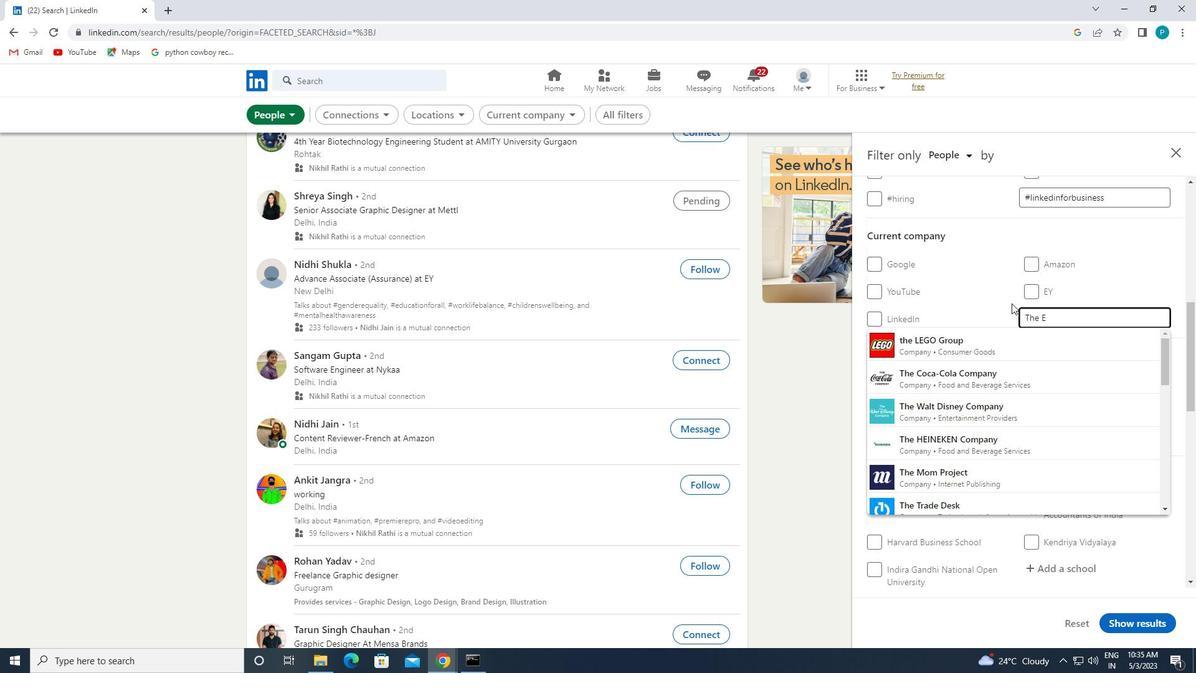 
Action: Mouse moved to (1032, 315)
Screenshot: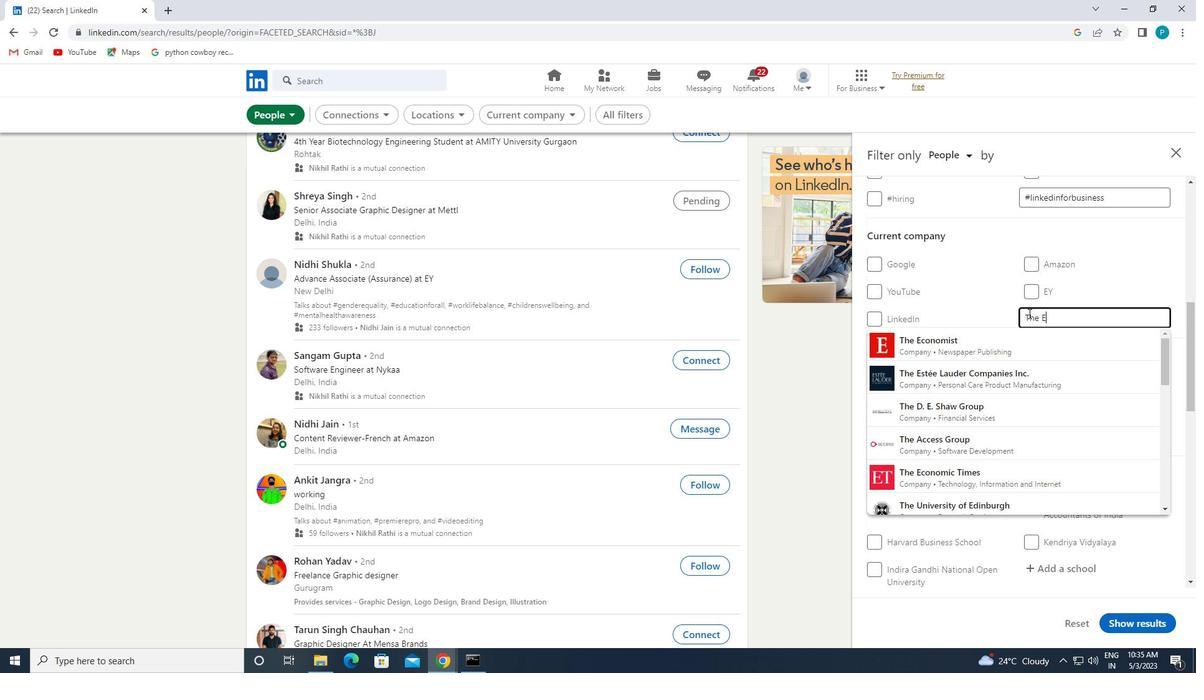 
Action: Key pressed CONOMIC
Screenshot: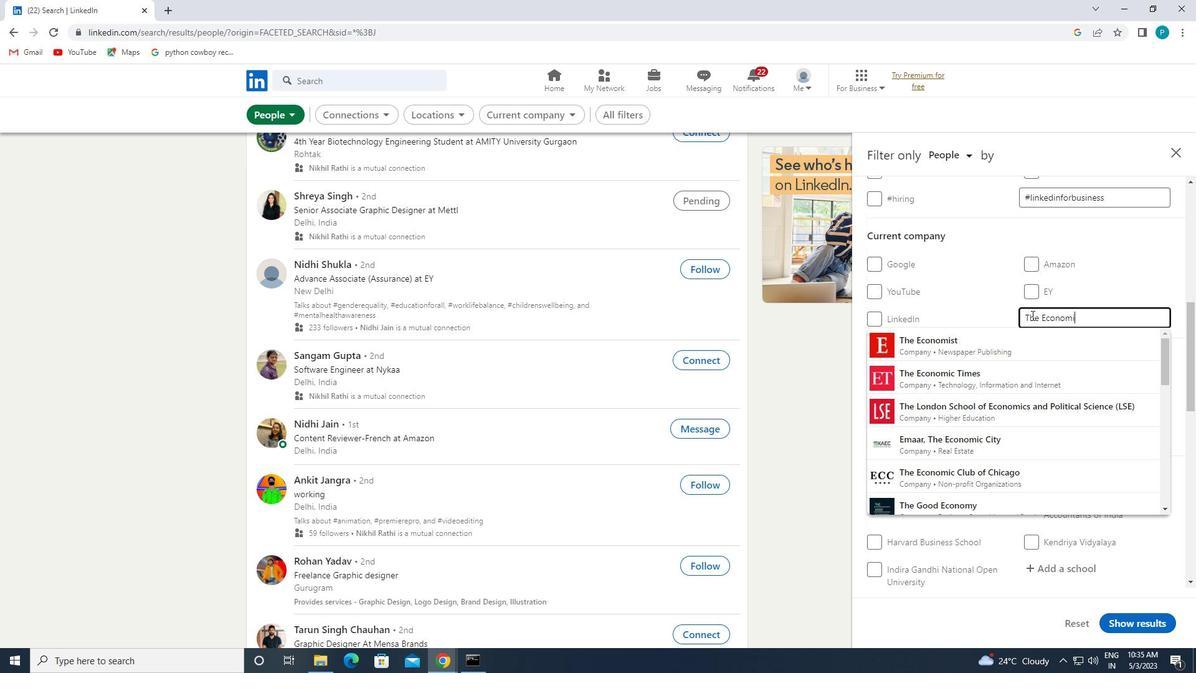 
Action: Mouse moved to (1012, 336)
Screenshot: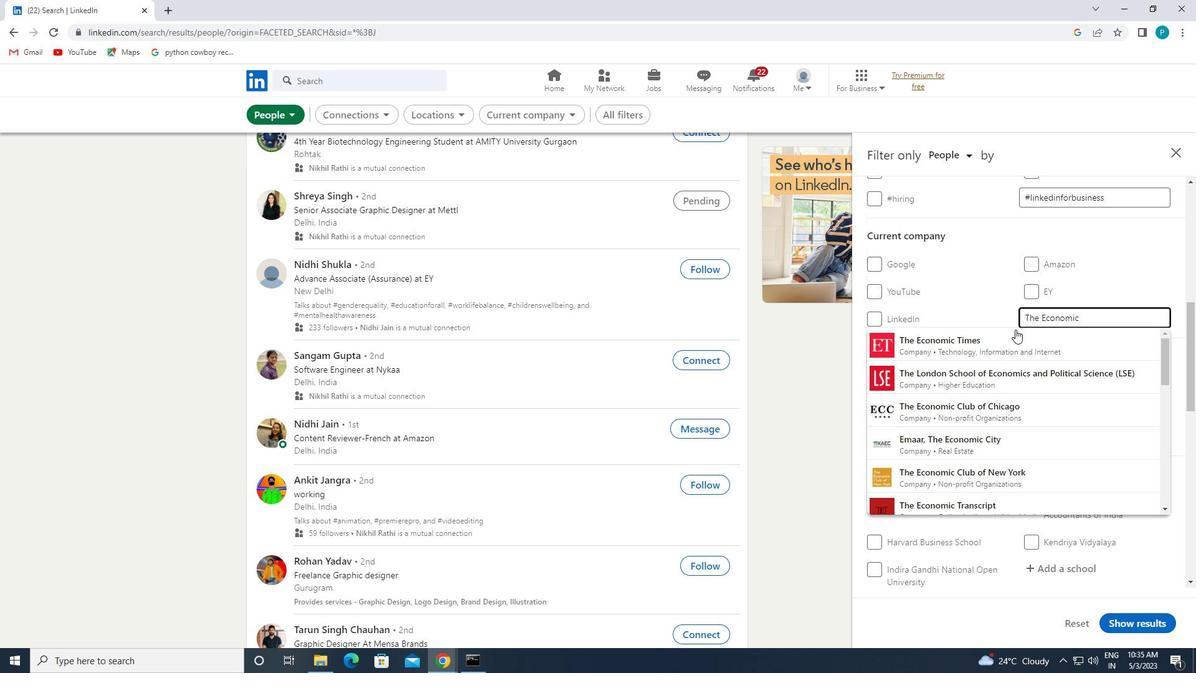 
Action: Mouse pressed left at (1012, 336)
Screenshot: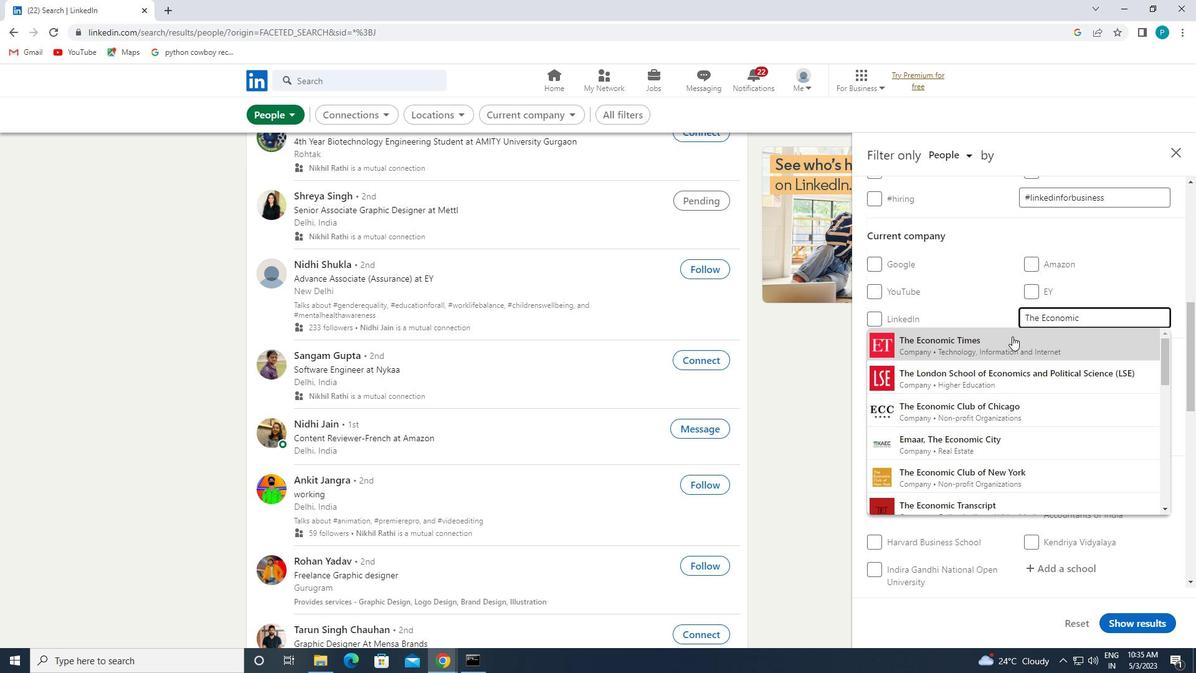 
Action: Mouse moved to (1001, 329)
Screenshot: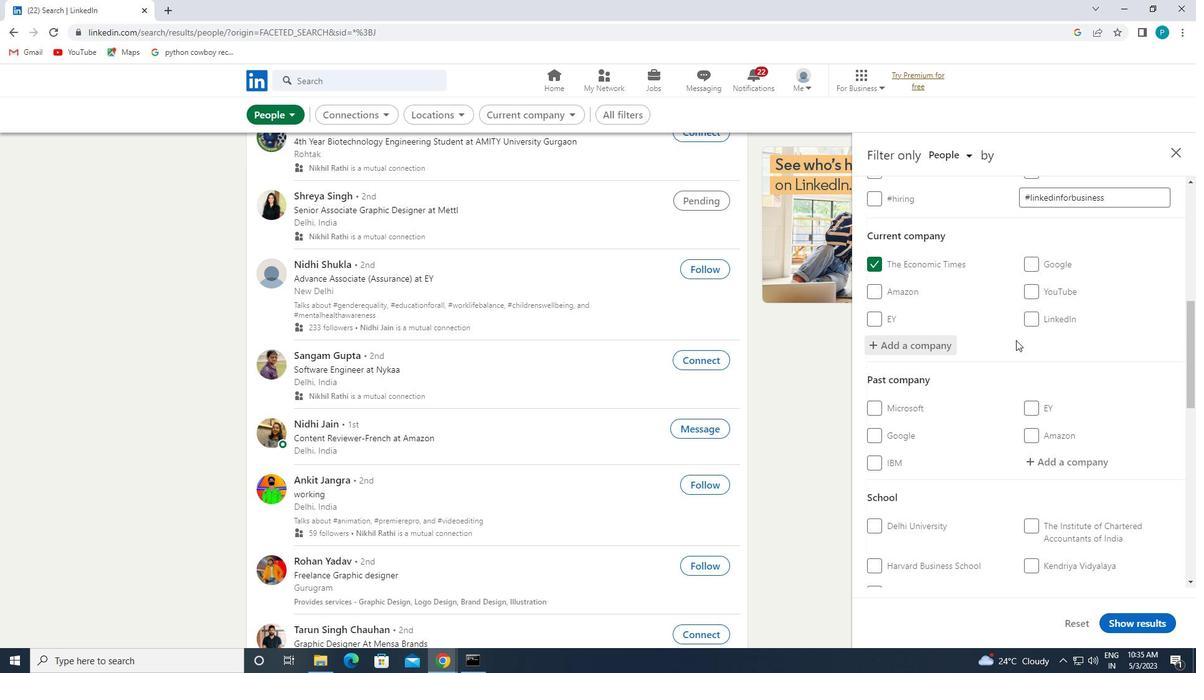 
Action: Mouse scrolled (1001, 328) with delta (0, 0)
Screenshot: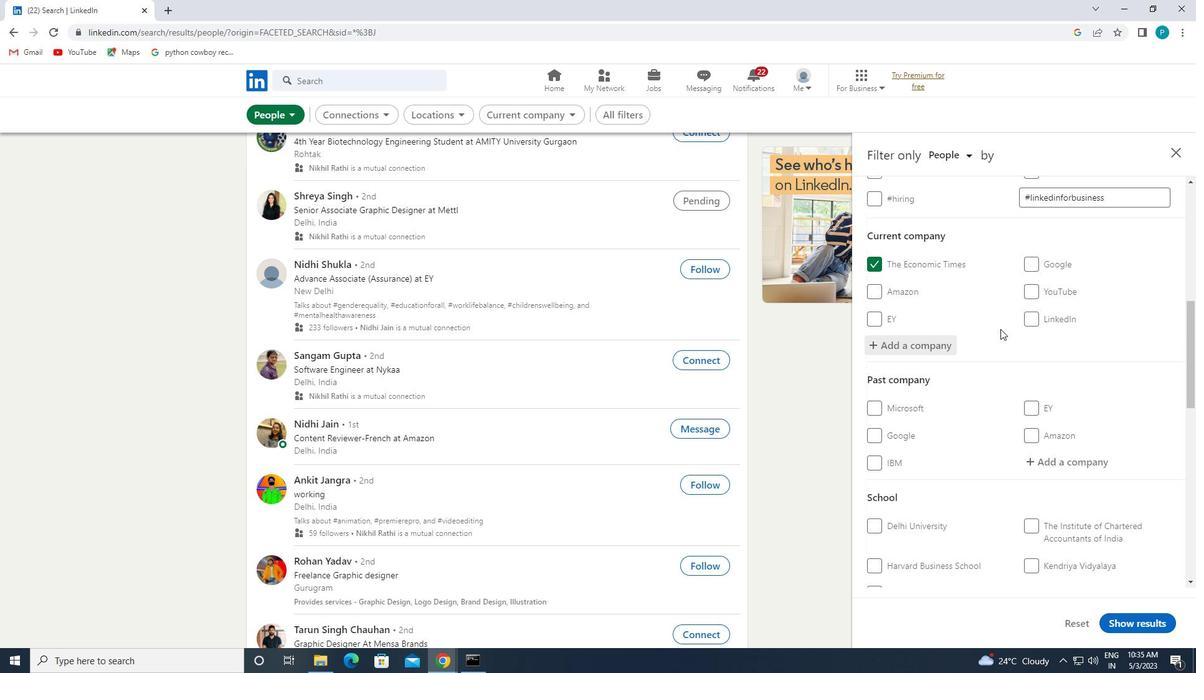 
Action: Mouse moved to (1007, 335)
Screenshot: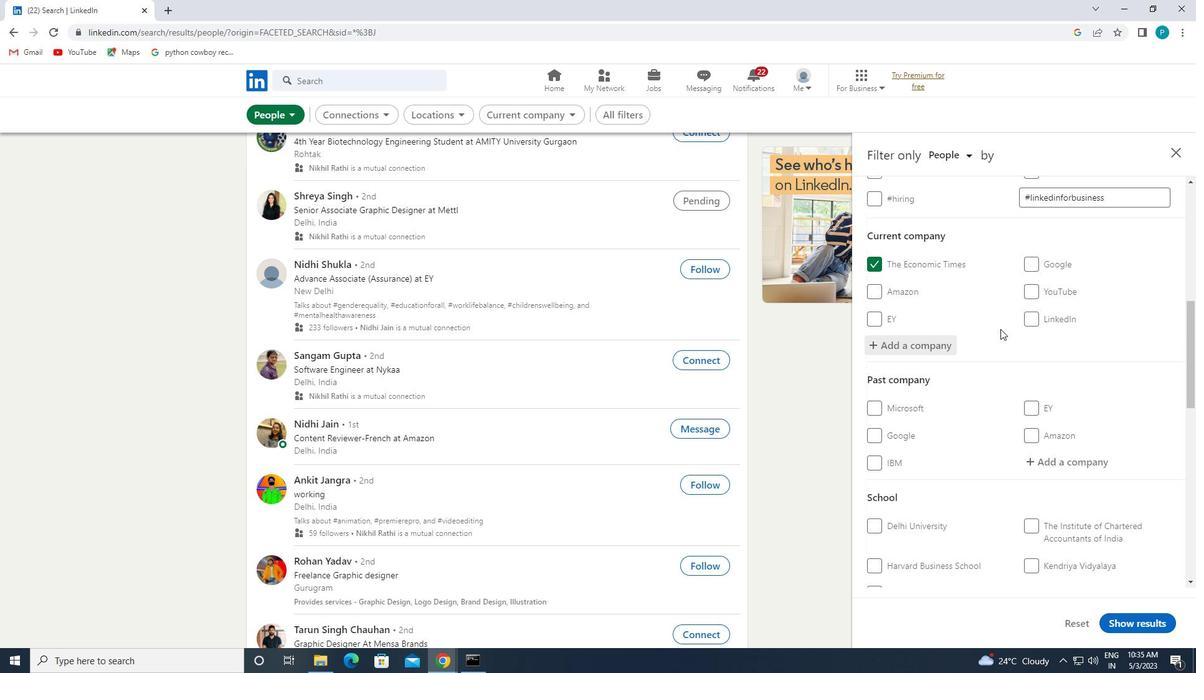 
Action: Mouse scrolled (1007, 335) with delta (0, 0)
Screenshot: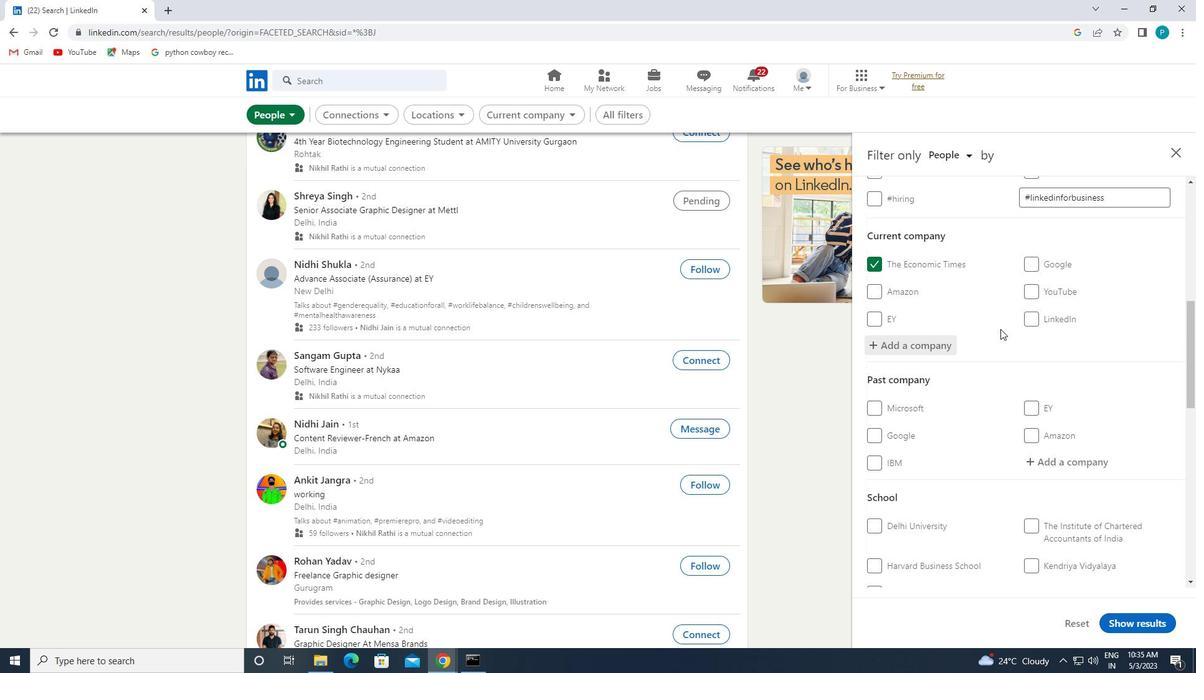 
Action: Mouse moved to (1045, 365)
Screenshot: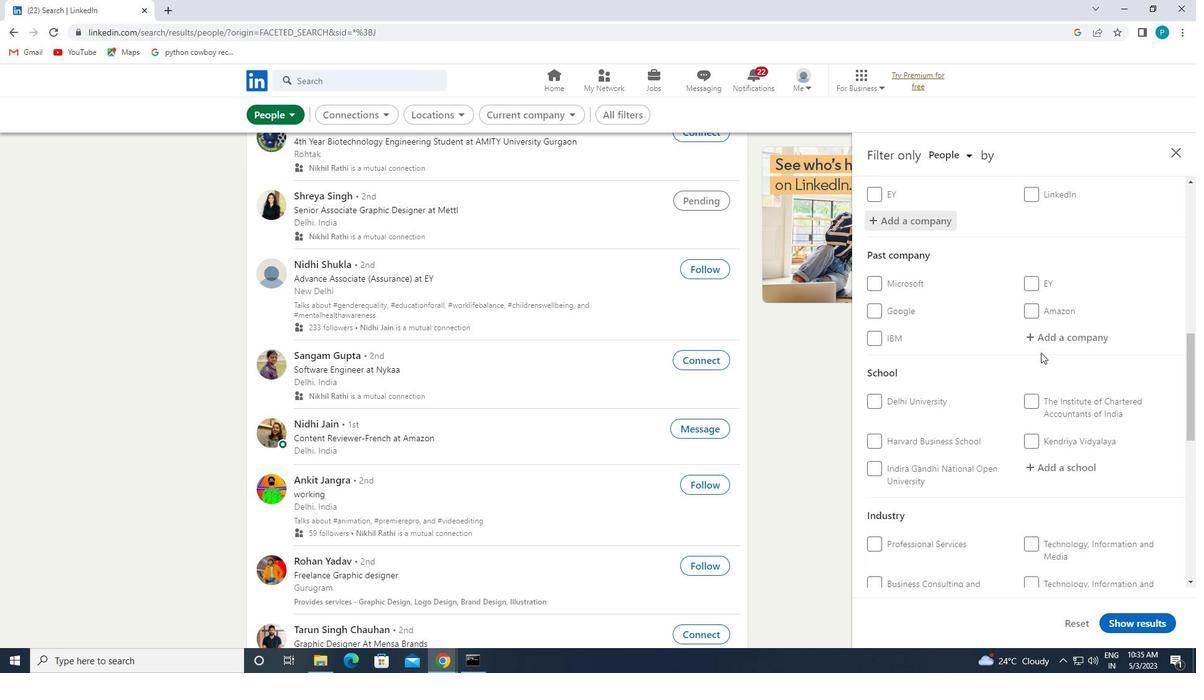 
Action: Mouse scrolled (1045, 365) with delta (0, 0)
Screenshot: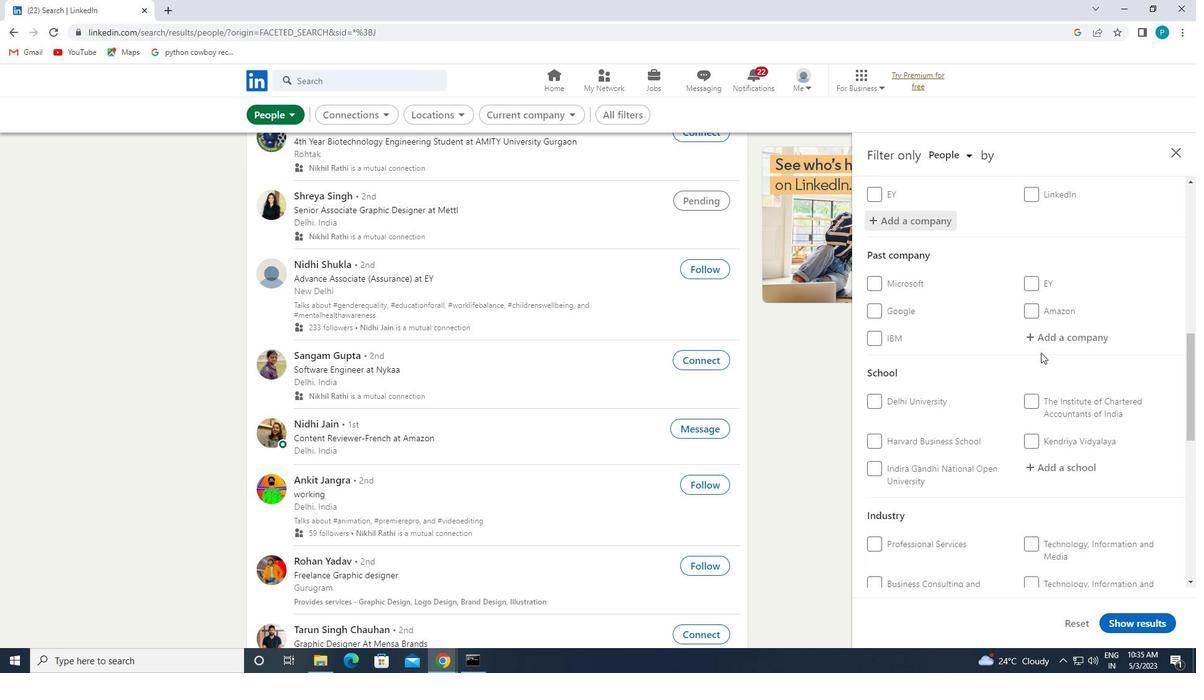 
Action: Mouse moved to (1049, 383)
Screenshot: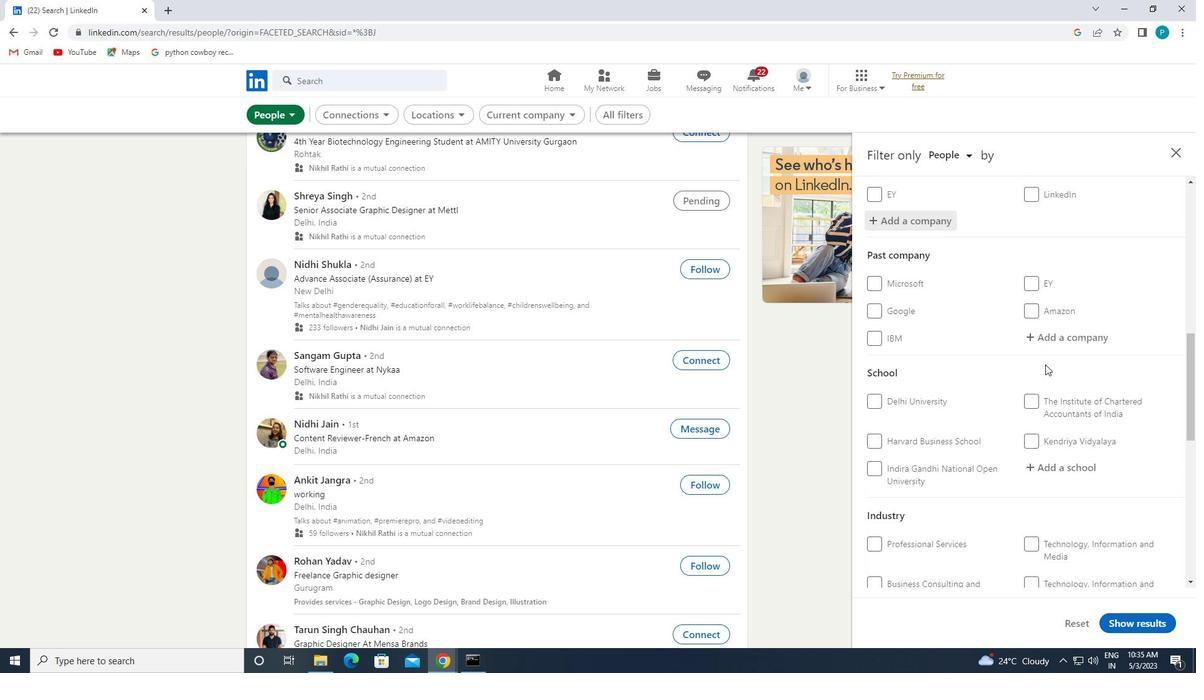 
Action: Mouse scrolled (1049, 382) with delta (0, 0)
Screenshot: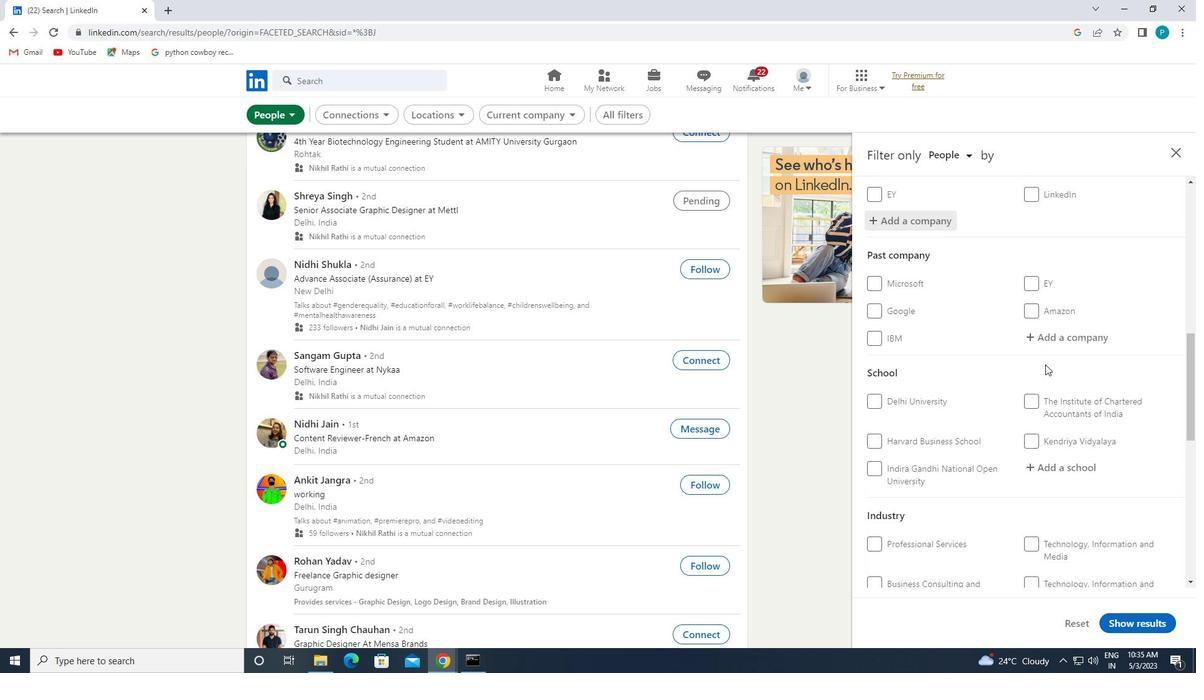 
Action: Mouse moved to (1052, 347)
Screenshot: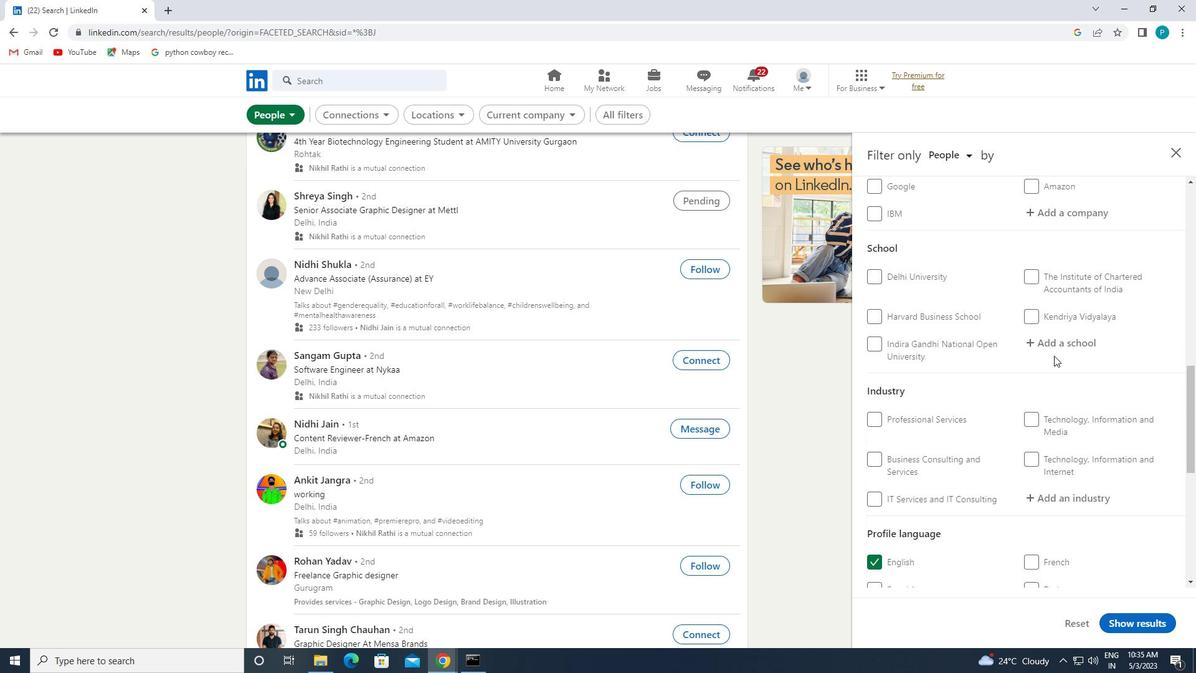 
Action: Mouse pressed left at (1052, 347)
Screenshot: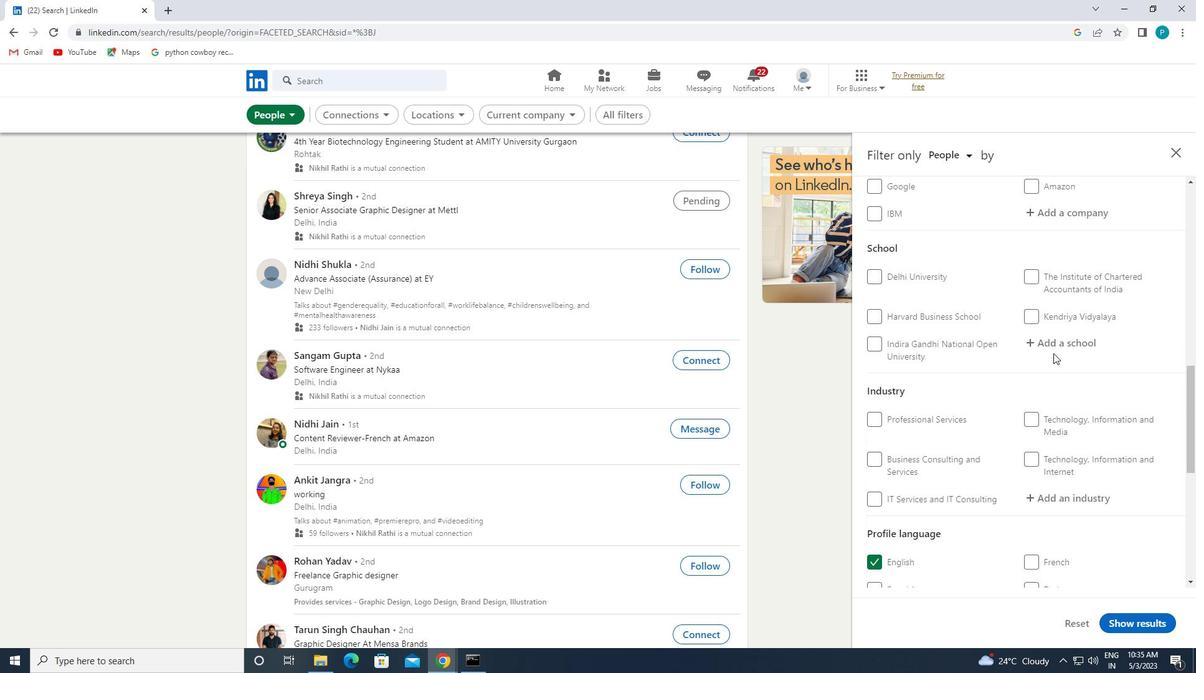 
Action: Mouse moved to (1045, 343)
Screenshot: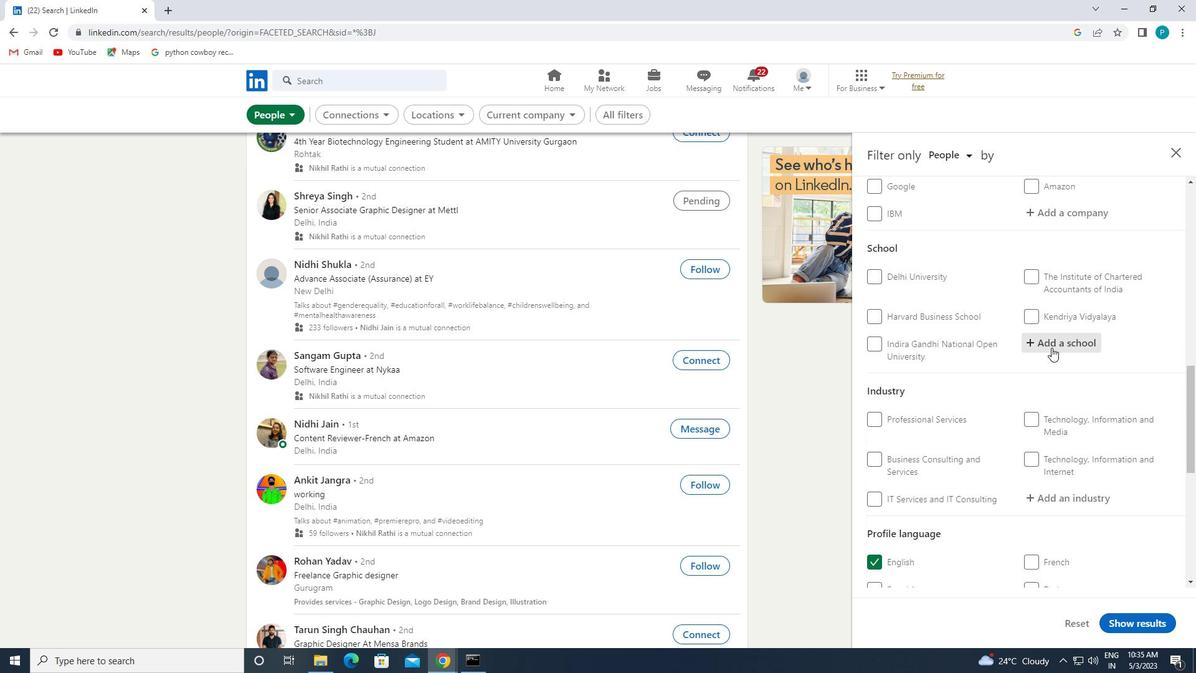 
Action: Key pressed <Key.caps_lock>T<Key.caps_lock>HE<Key.space><Key.caps_lock>K<Key.caps_lock>ELKAR
Screenshot: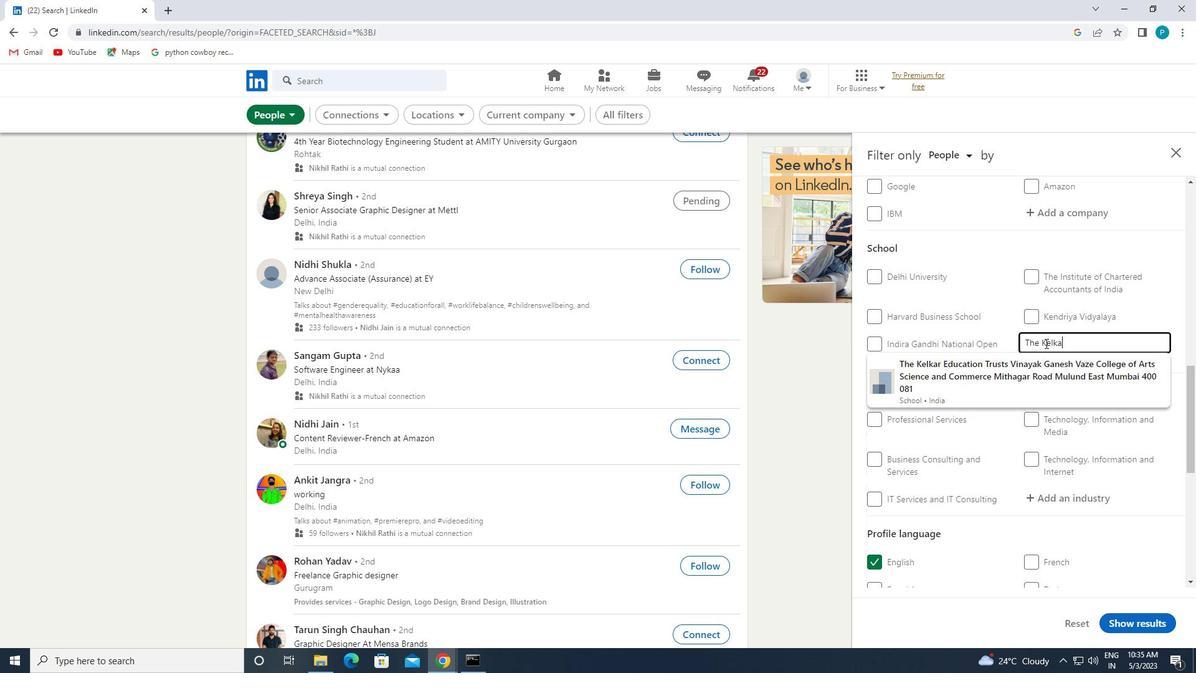 
Action: Mouse moved to (1034, 378)
Screenshot: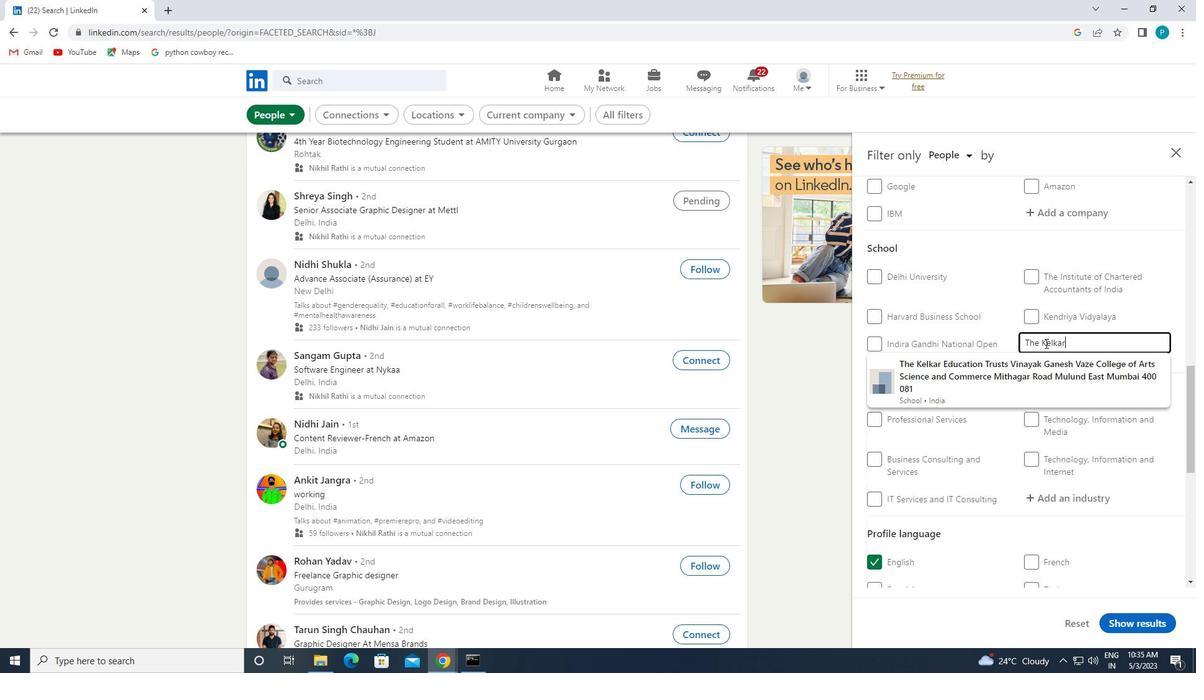 
Action: Mouse pressed left at (1034, 378)
Screenshot: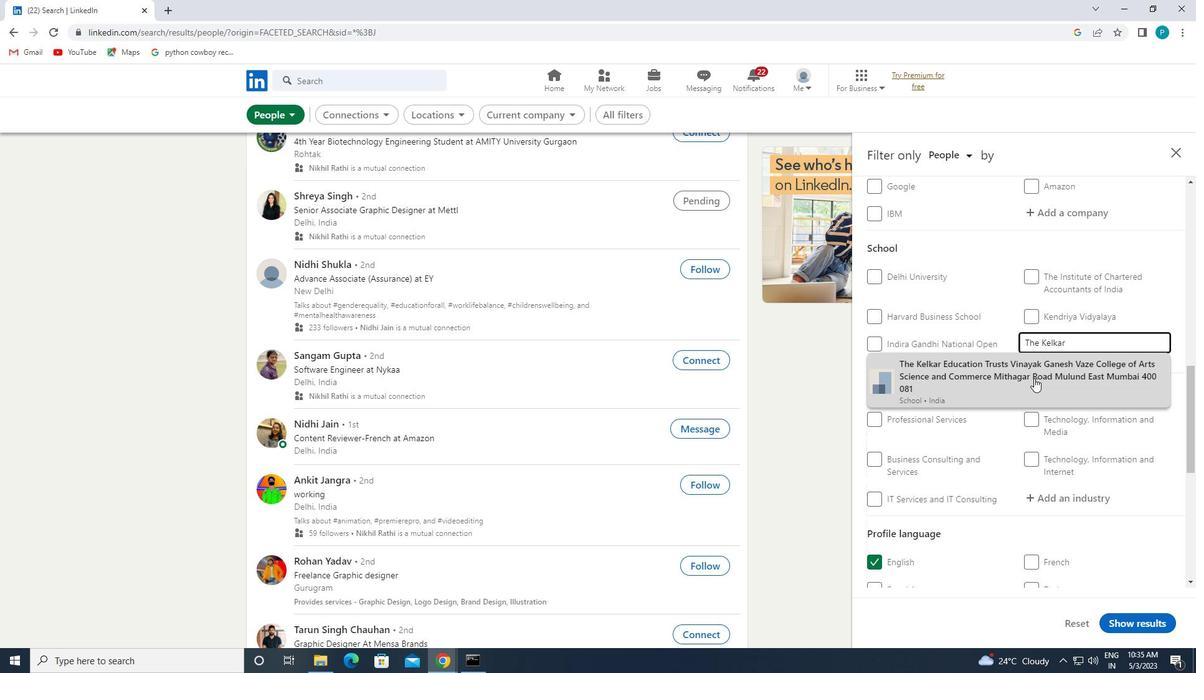 
Action: Mouse scrolled (1034, 377) with delta (0, 0)
Screenshot: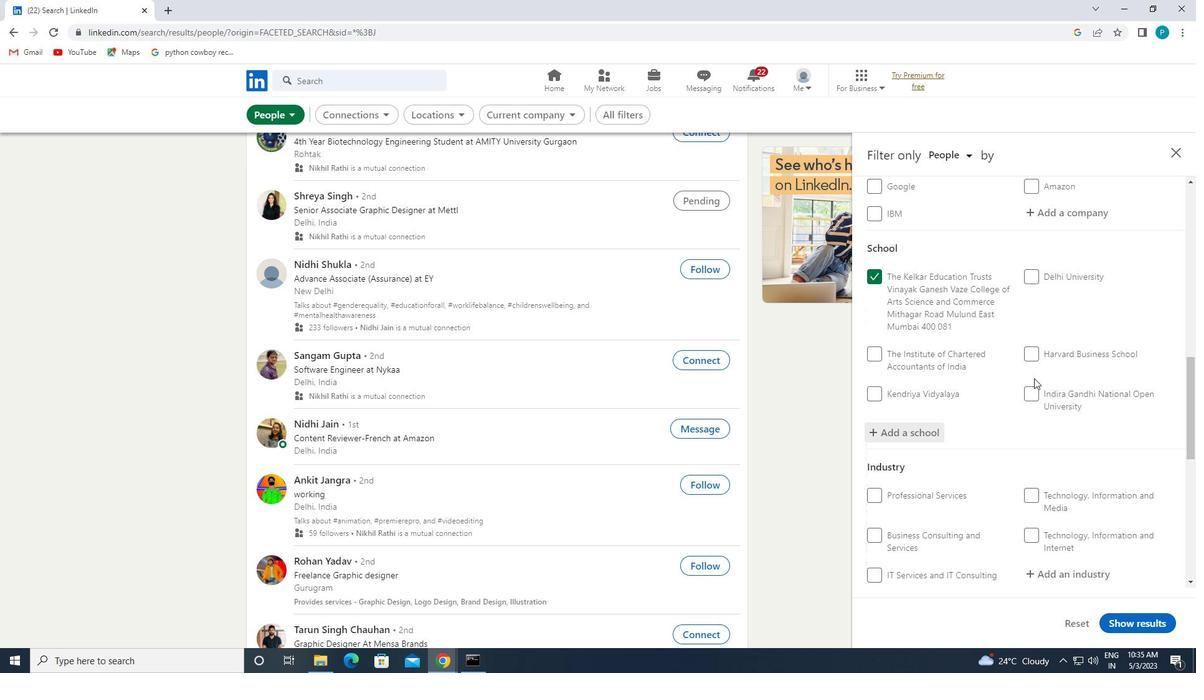 
Action: Mouse scrolled (1034, 377) with delta (0, 0)
Screenshot: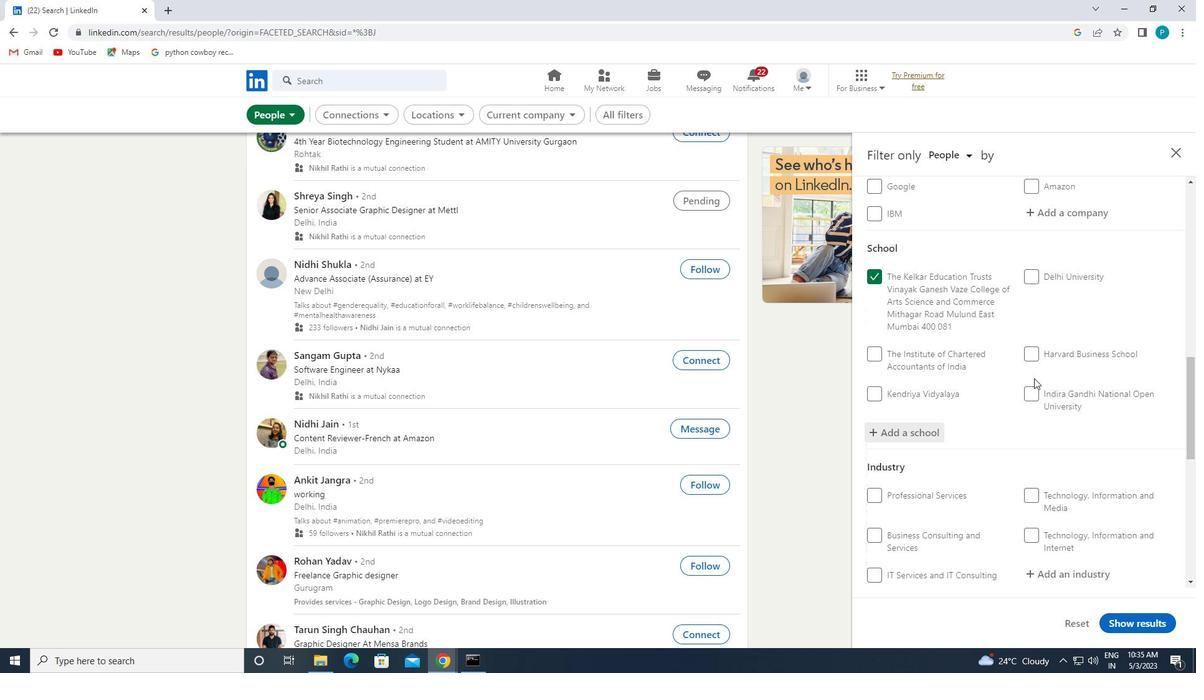 
Action: Mouse scrolled (1034, 377) with delta (0, 0)
Screenshot: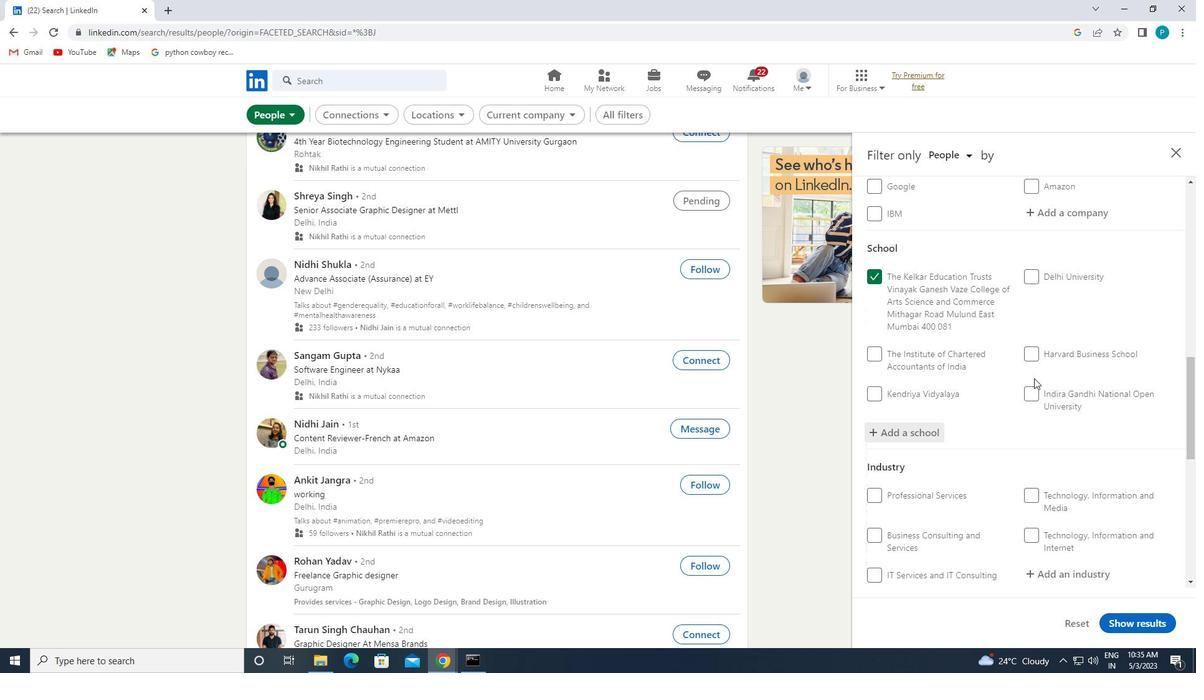 
Action: Mouse moved to (1067, 374)
Screenshot: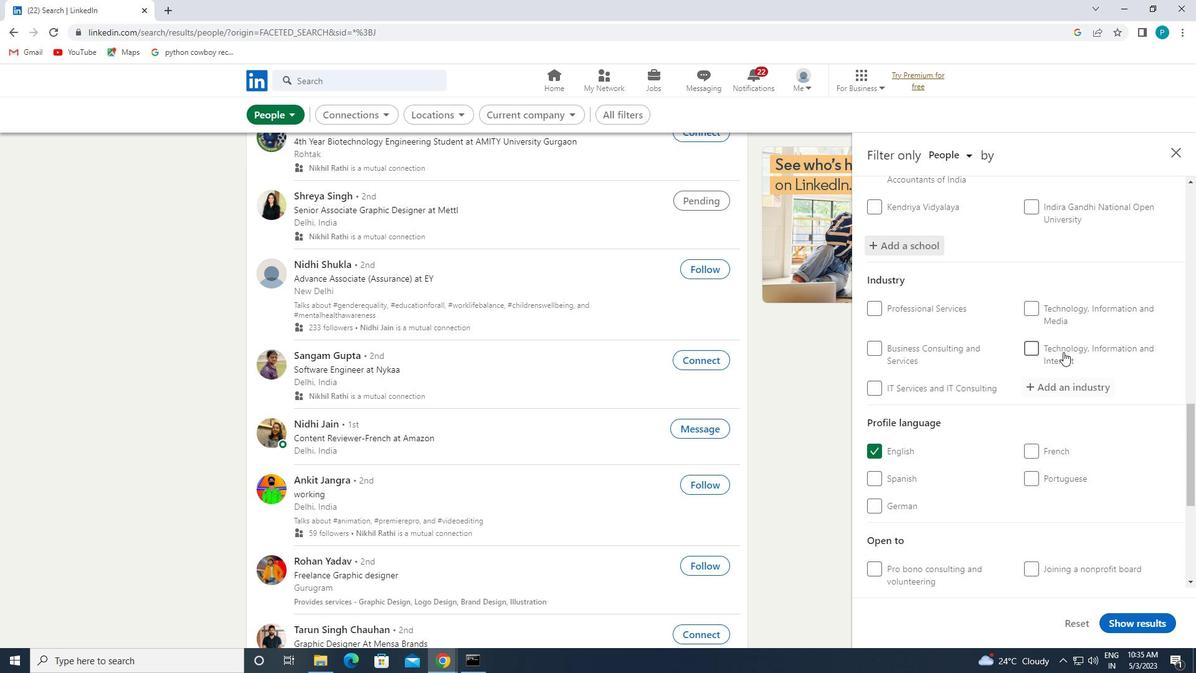 
Action: Mouse pressed left at (1067, 374)
Screenshot: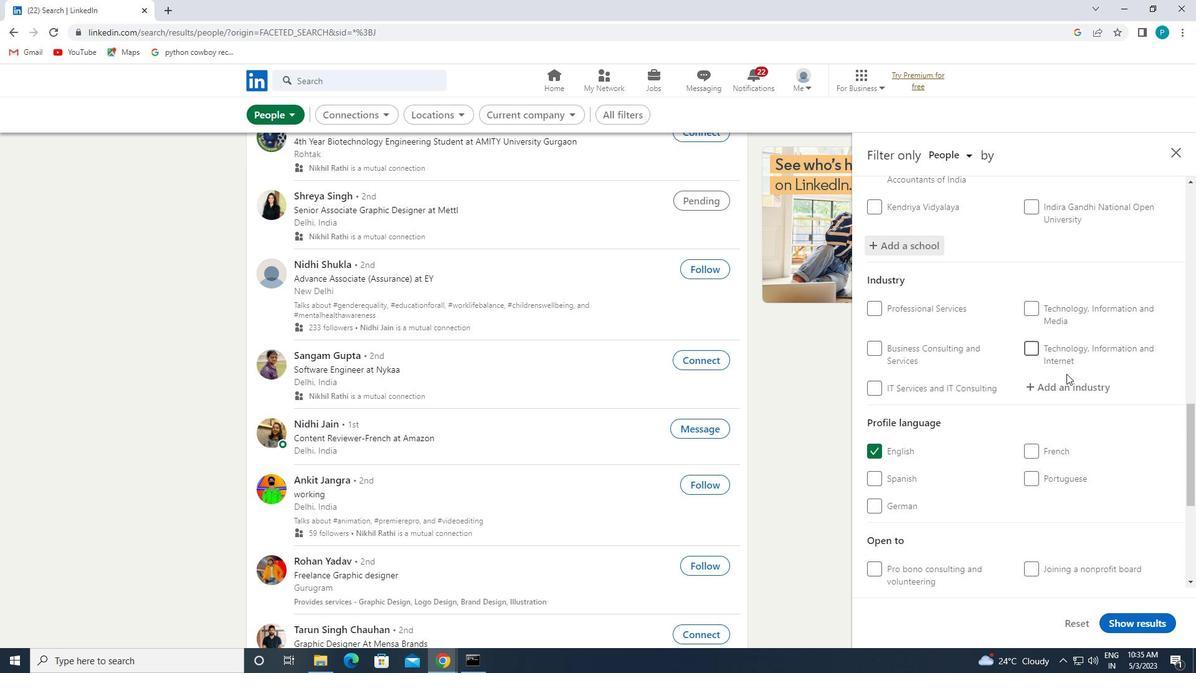 
Action: Mouse moved to (1071, 383)
Screenshot: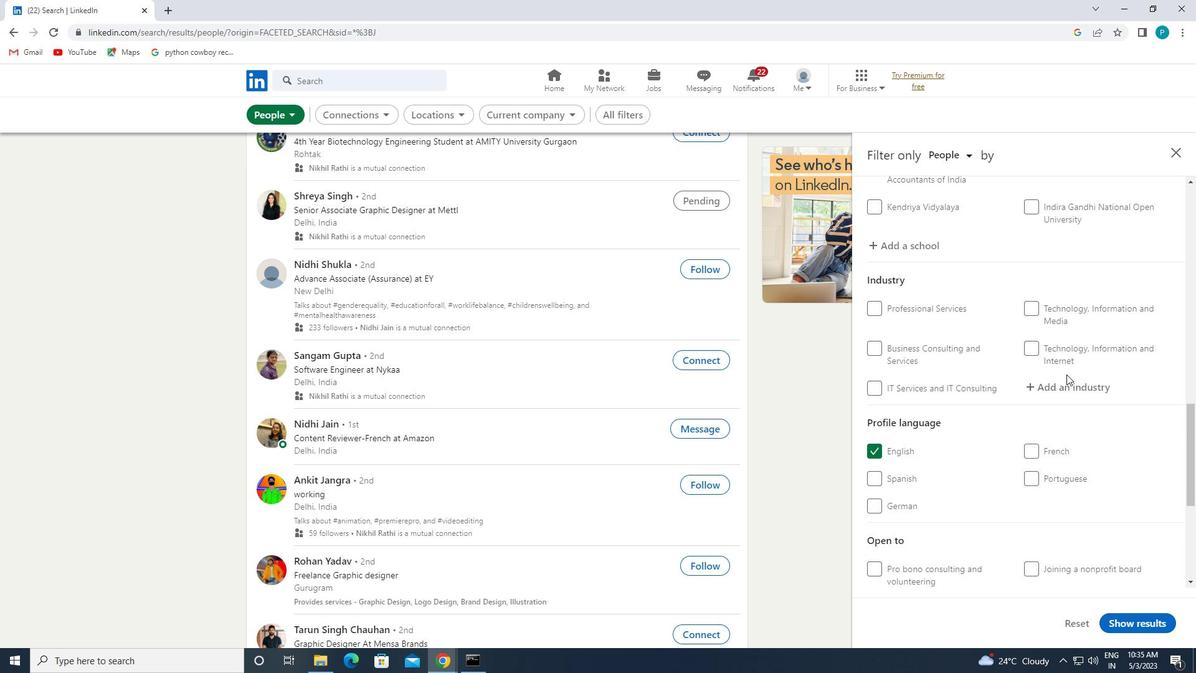 
Action: Mouse pressed left at (1071, 383)
Screenshot: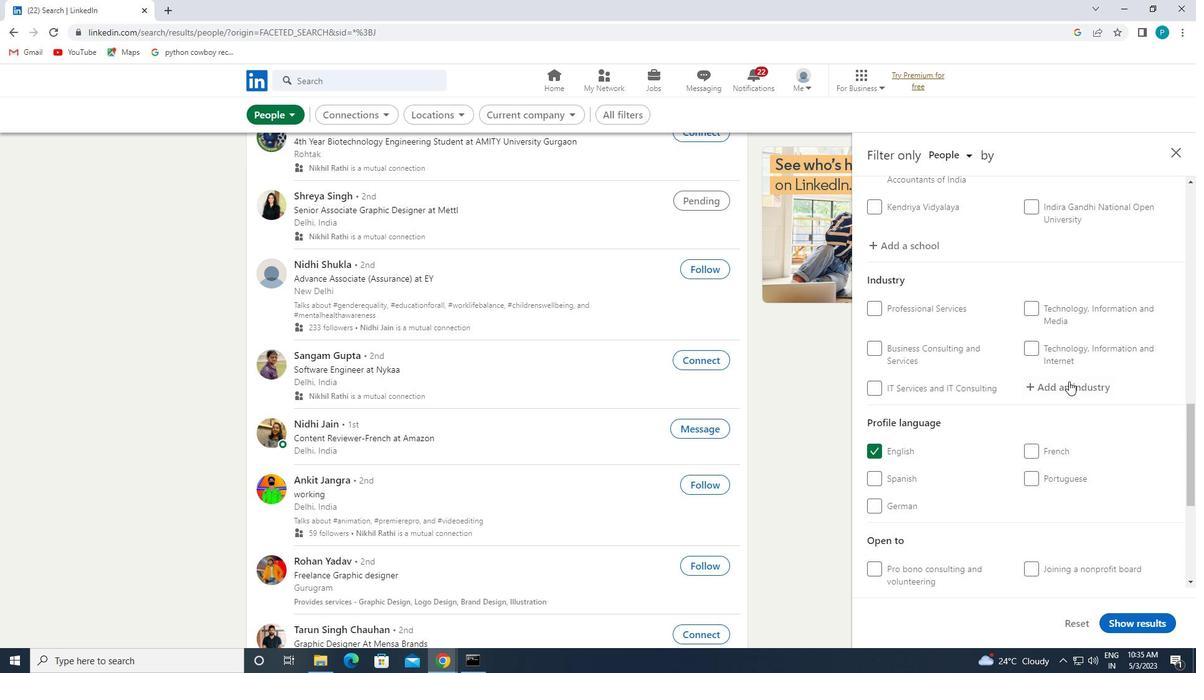 
Action: Key pressed <Key.caps_lock>T<Key.caps_lock>RAV
Screenshot: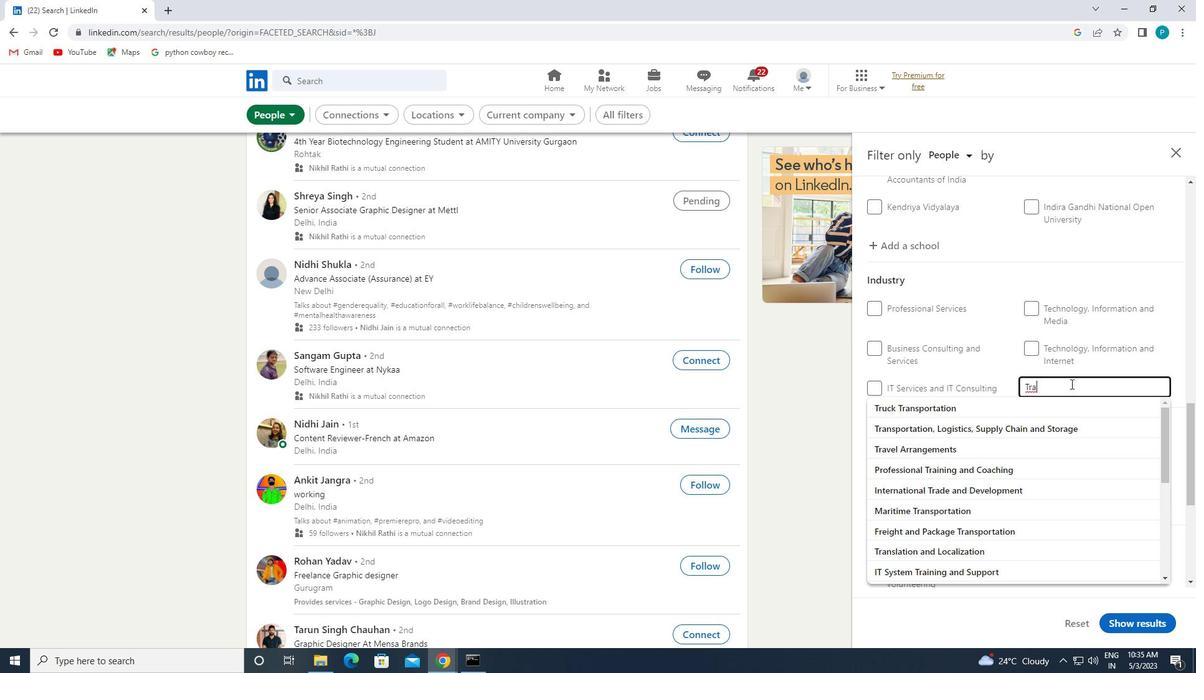 
Action: Mouse moved to (1006, 406)
Screenshot: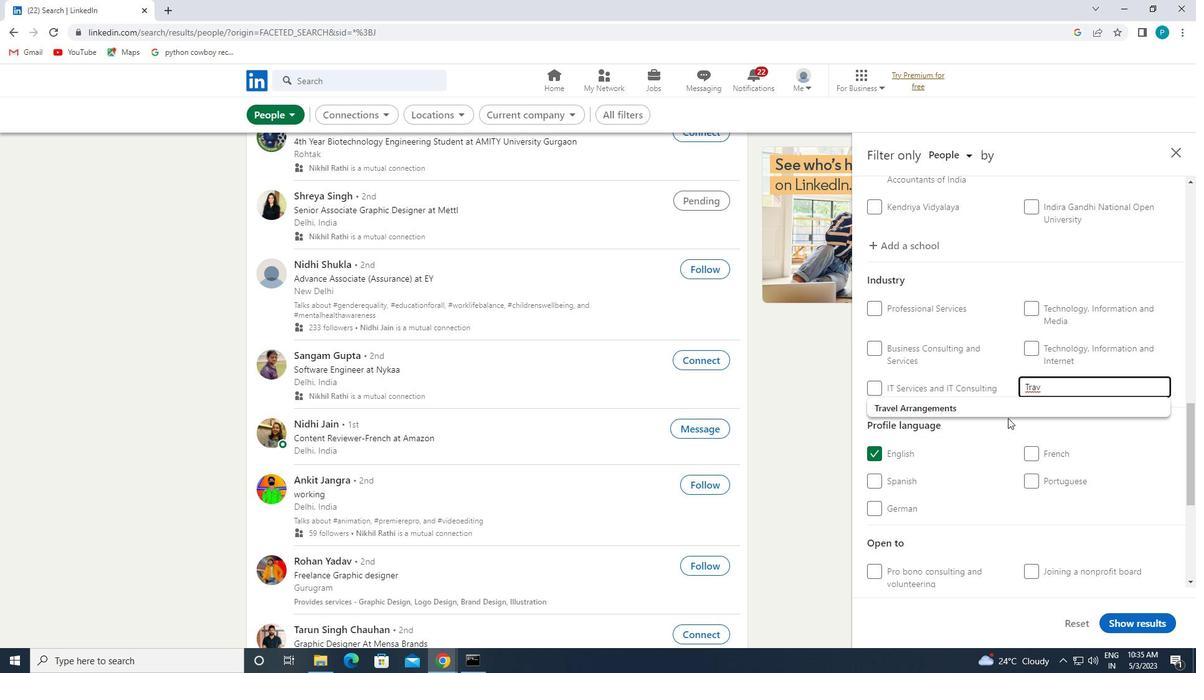 
Action: Mouse pressed left at (1006, 406)
Screenshot: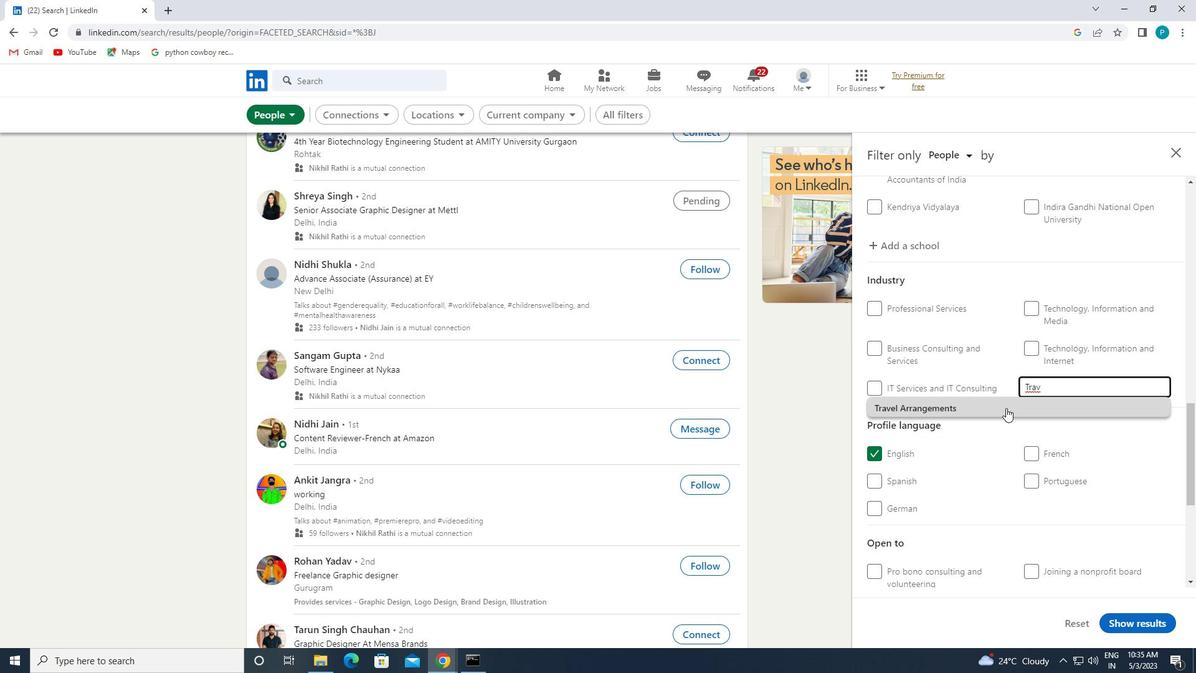 
Action: Mouse scrolled (1006, 405) with delta (0, 0)
Screenshot: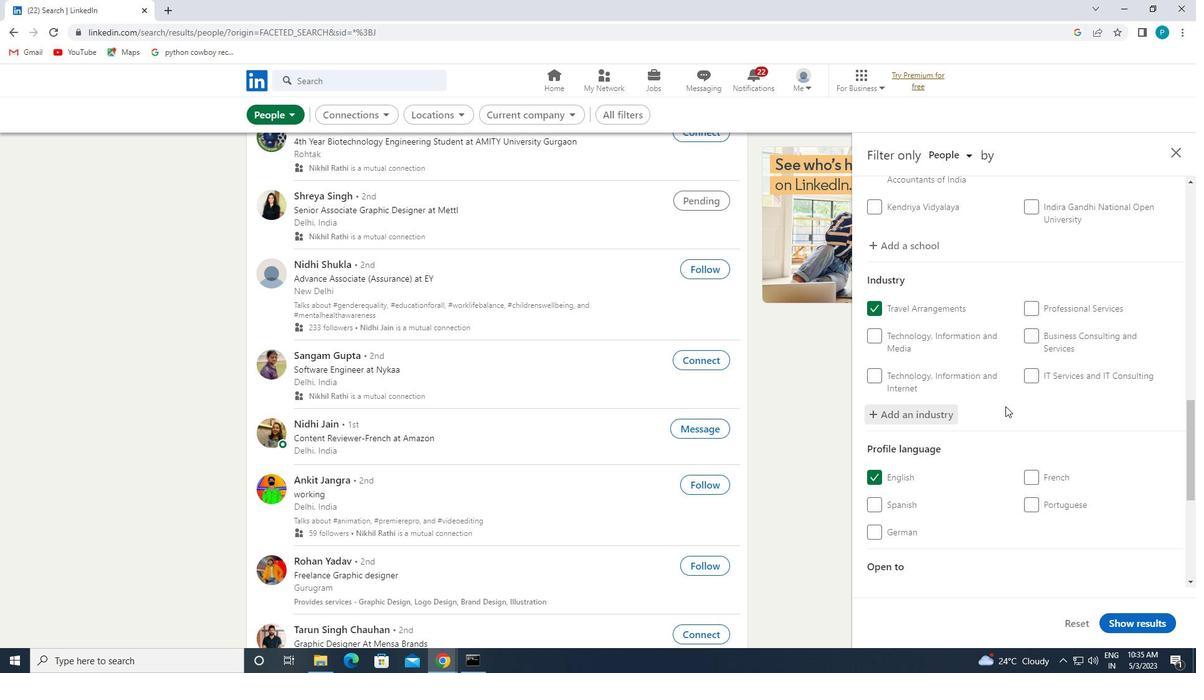 
Action: Mouse moved to (1006, 402)
Screenshot: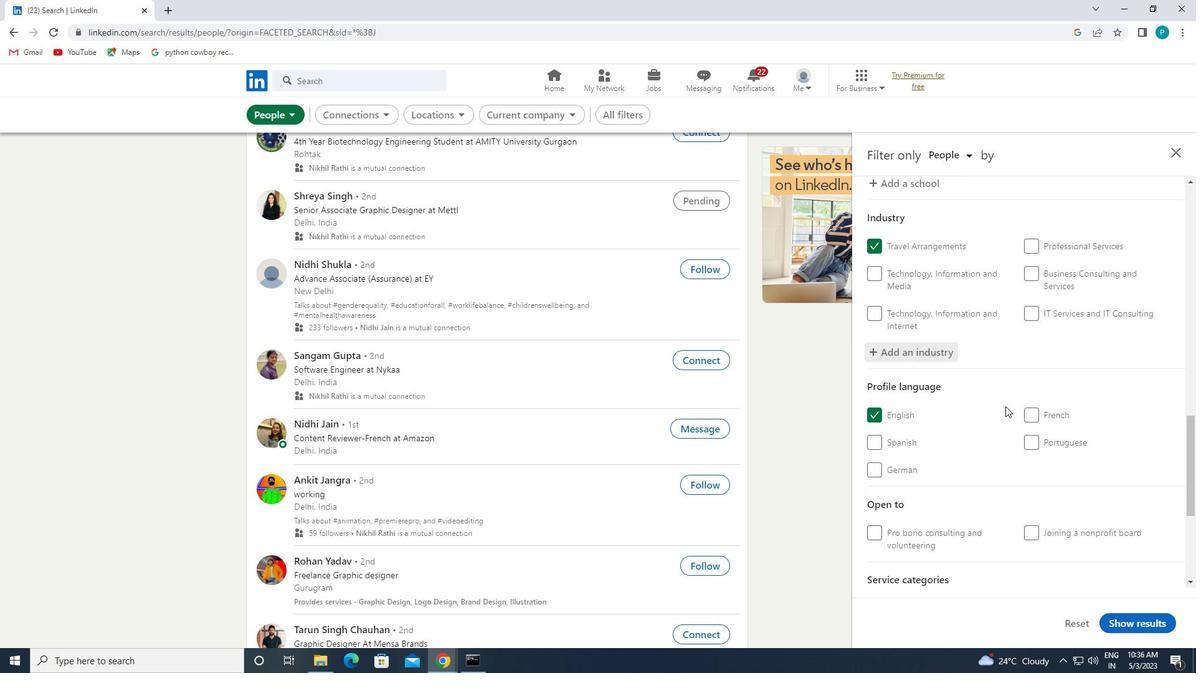 
Action: Mouse scrolled (1006, 402) with delta (0, 0)
Screenshot: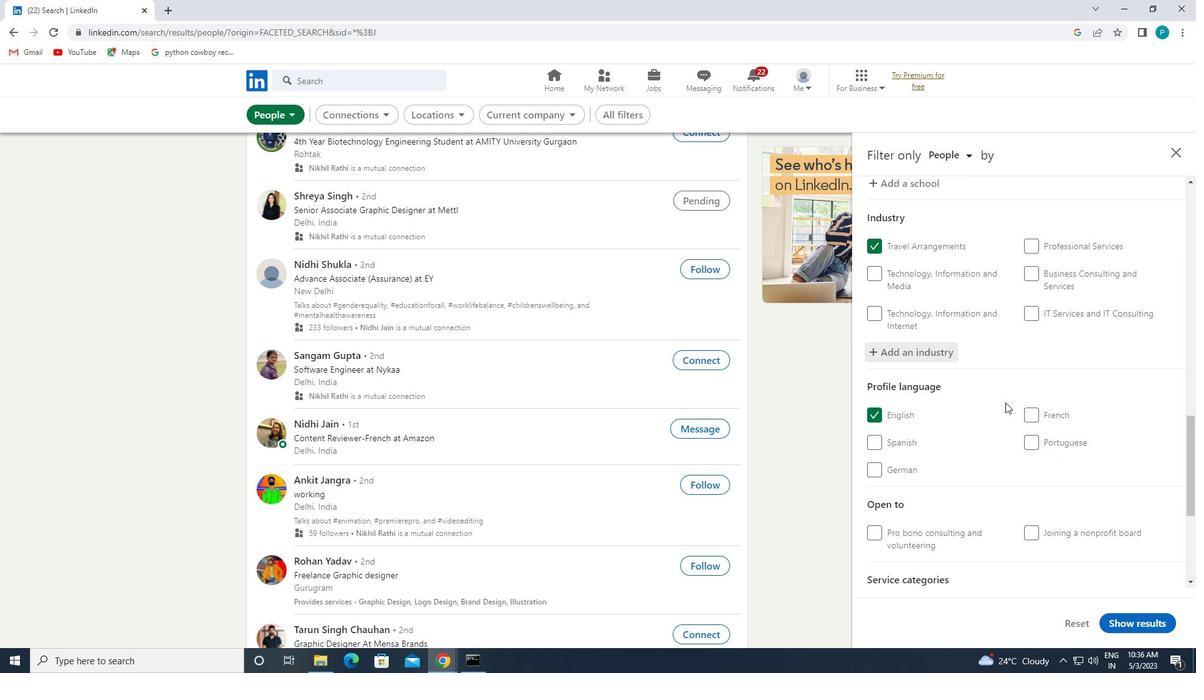 
Action: Mouse moved to (1005, 402)
Screenshot: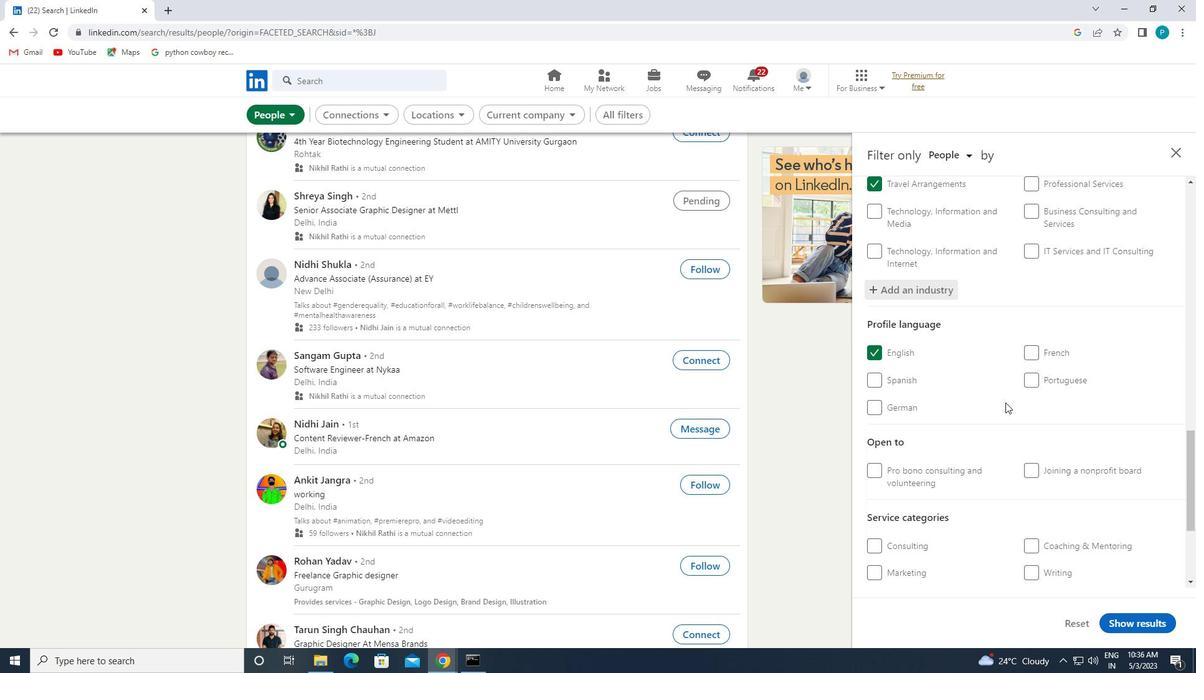 
Action: Mouse scrolled (1005, 401) with delta (0, 0)
Screenshot: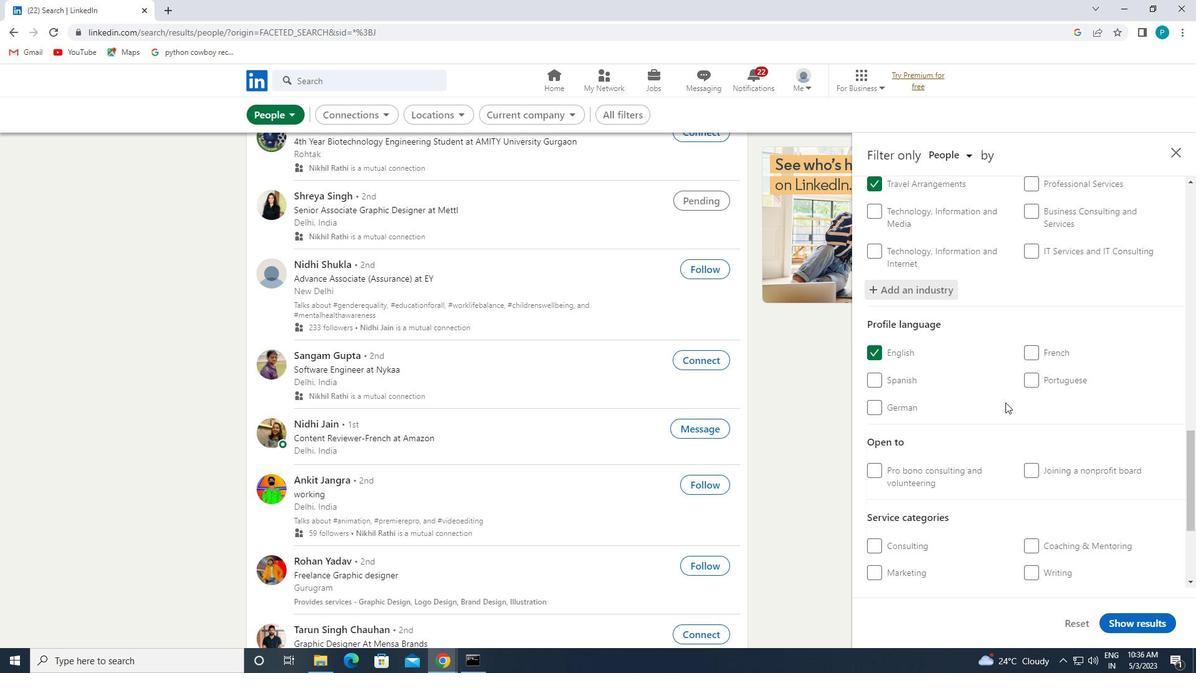 
Action: Mouse moved to (1054, 498)
Screenshot: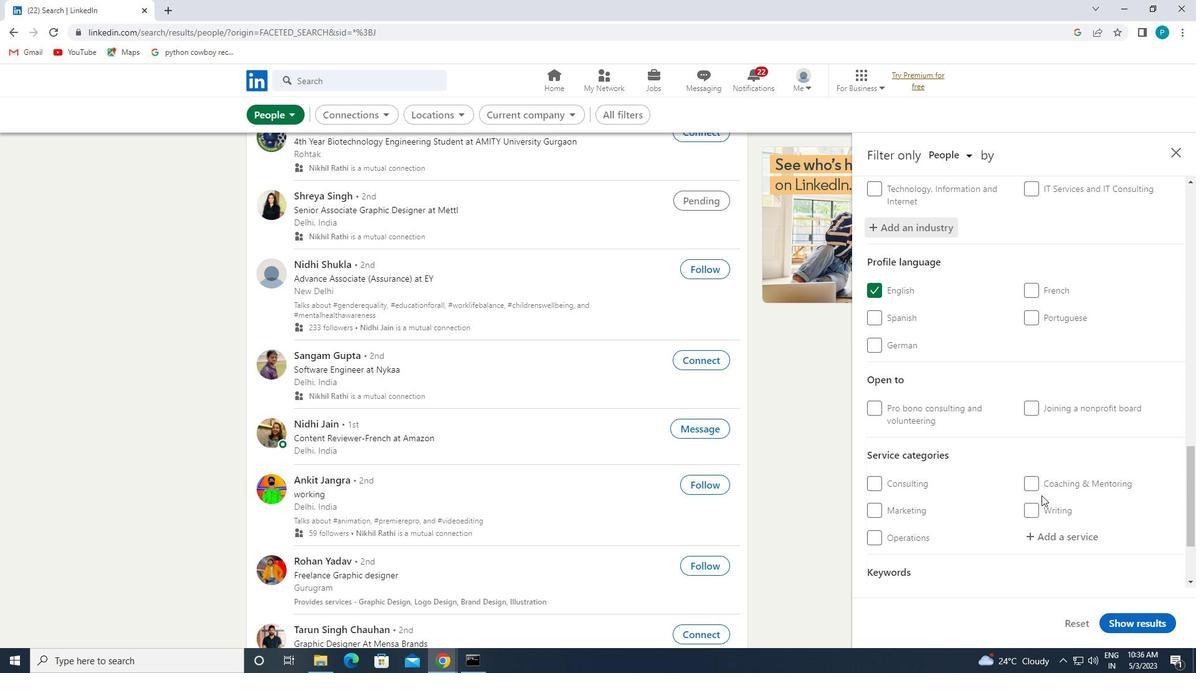 
Action: Mouse scrolled (1054, 497) with delta (0, 0)
Screenshot: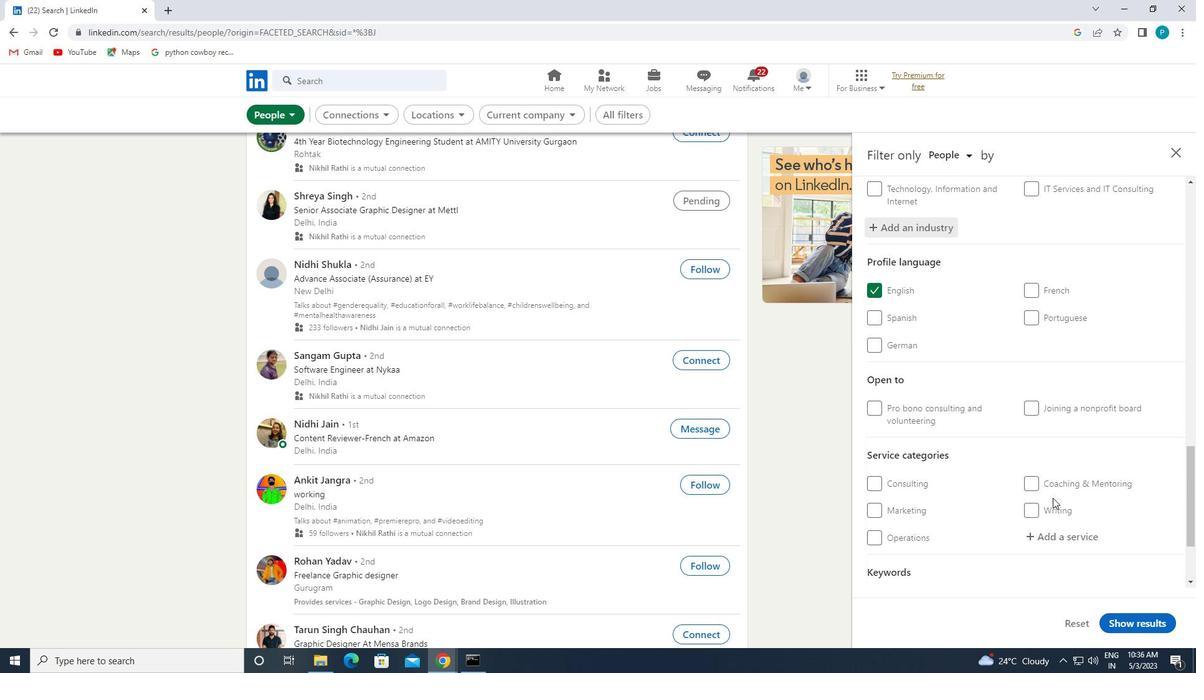 
Action: Mouse moved to (1052, 488)
Screenshot: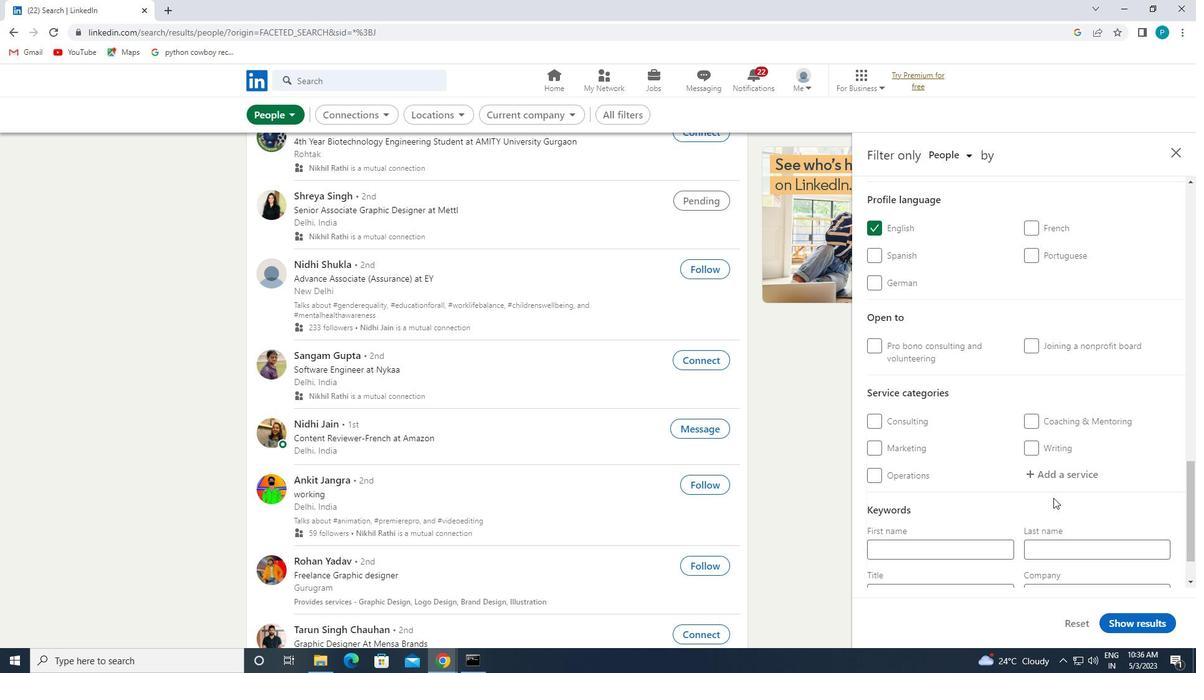 
Action: Mouse pressed left at (1052, 488)
Screenshot: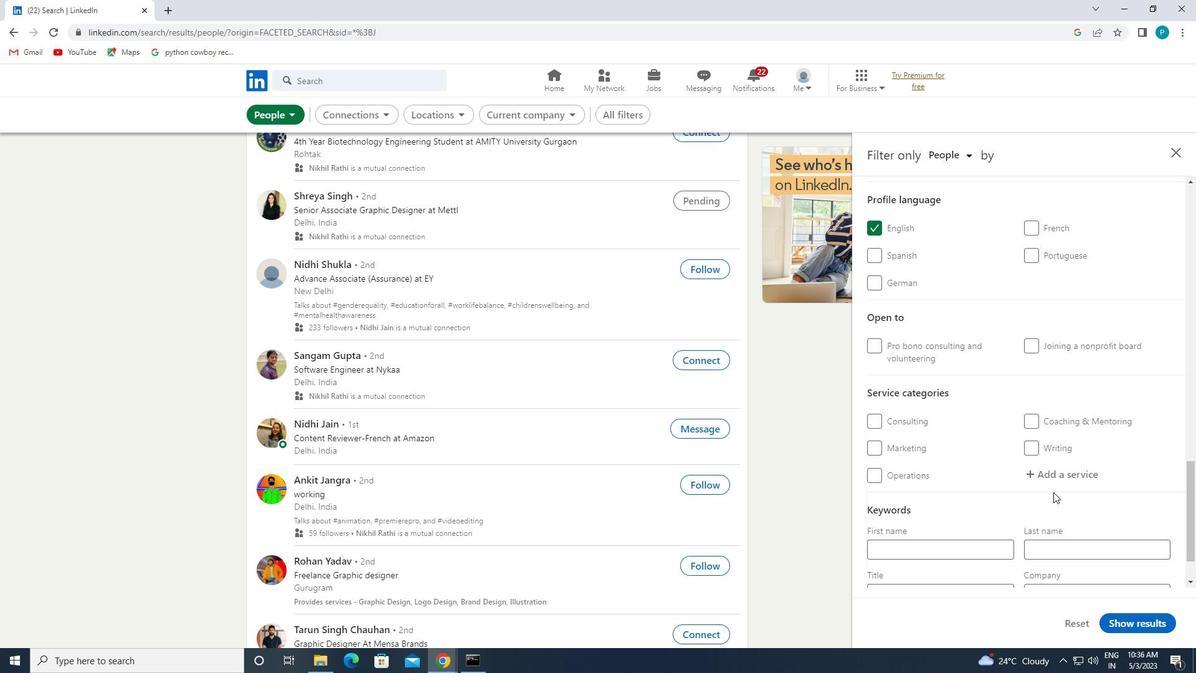 
Action: Mouse moved to (1050, 479)
Screenshot: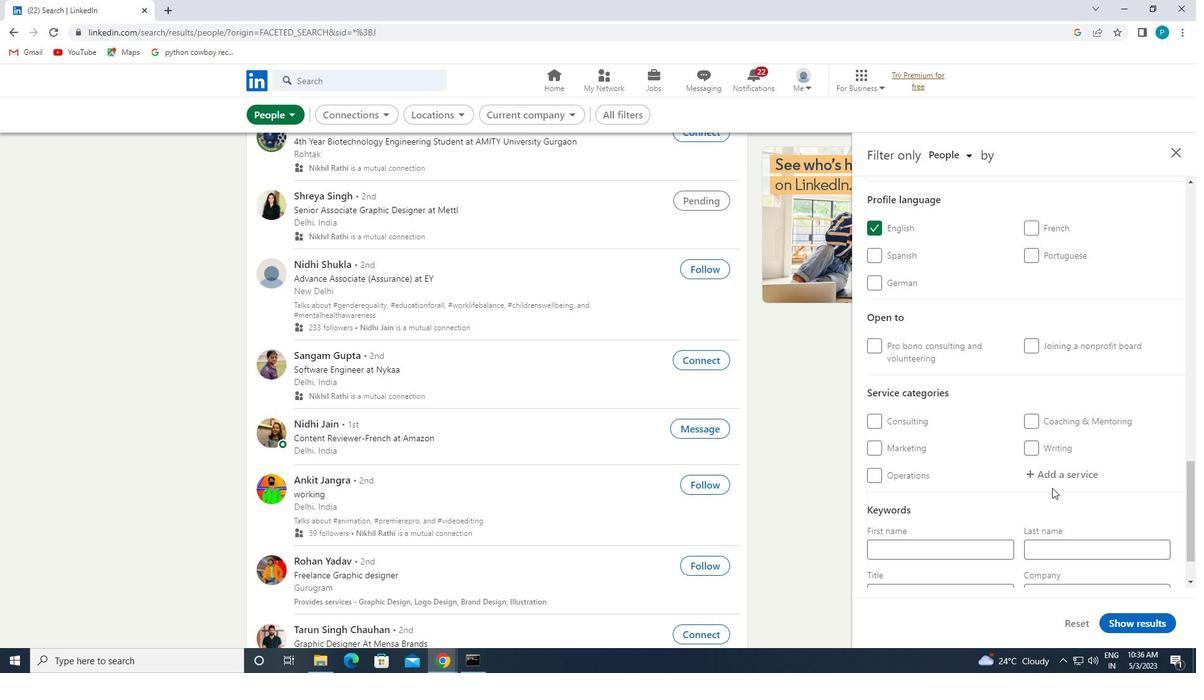
Action: Mouse pressed left at (1050, 479)
Screenshot: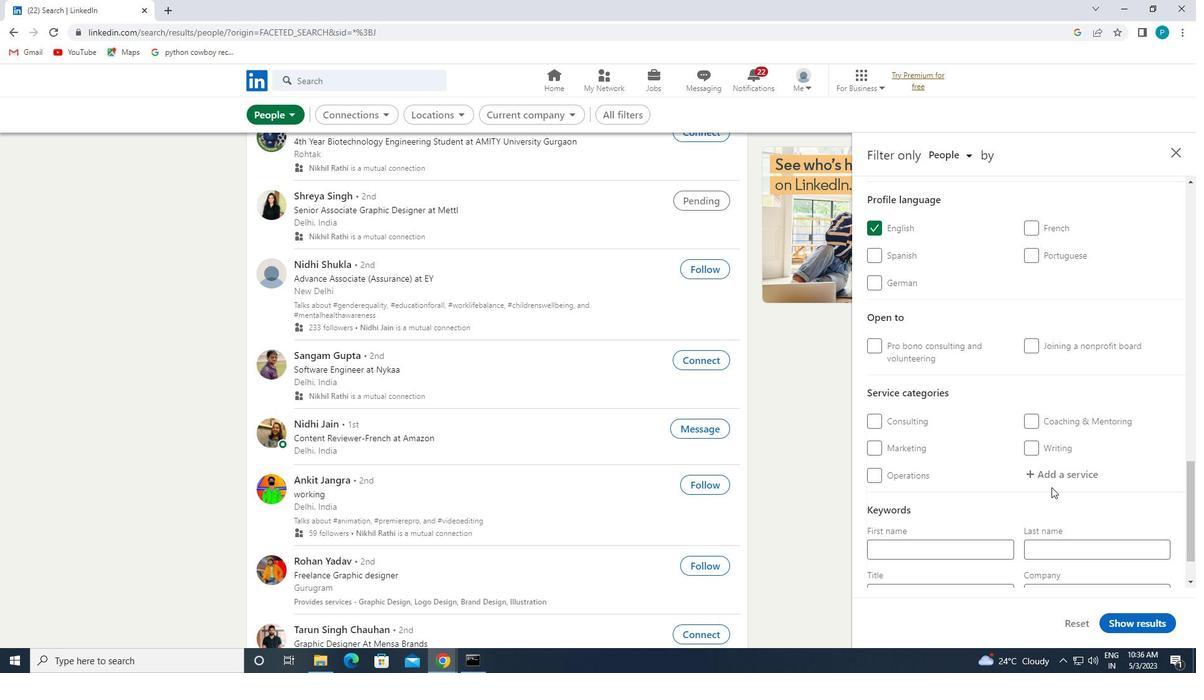 
Action: Mouse moved to (1047, 477)
Screenshot: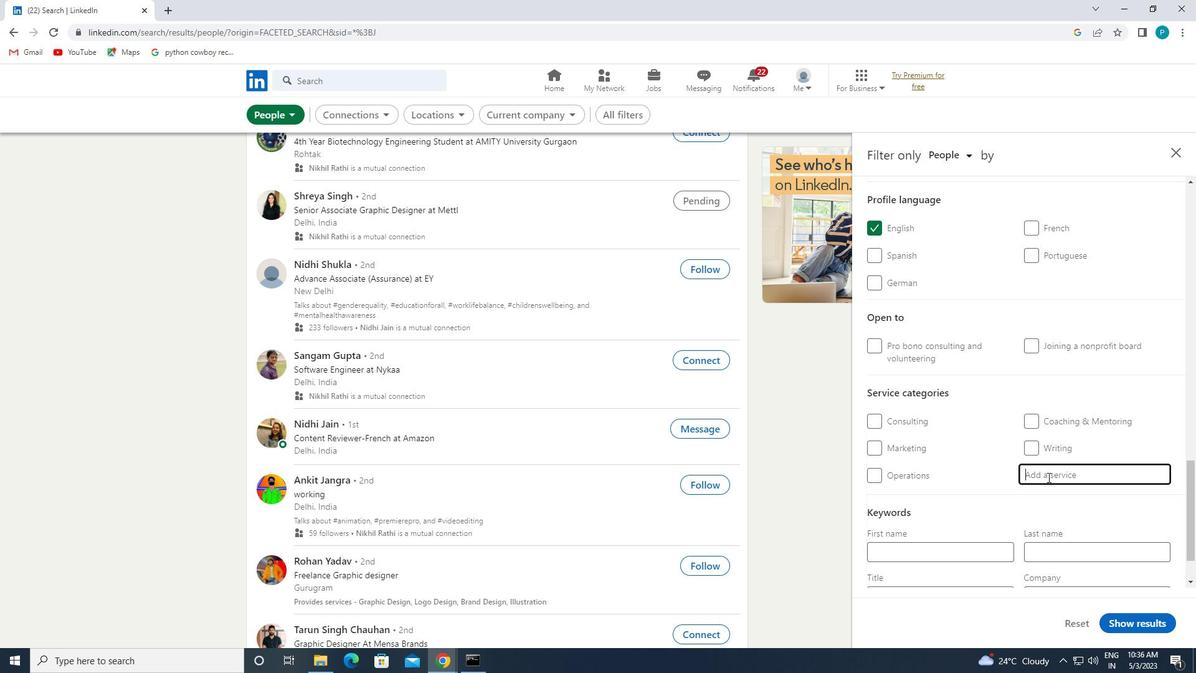 
Action: Key pressed <Key.caps_lock>I<Key.caps_lock>NFORMATION
Screenshot: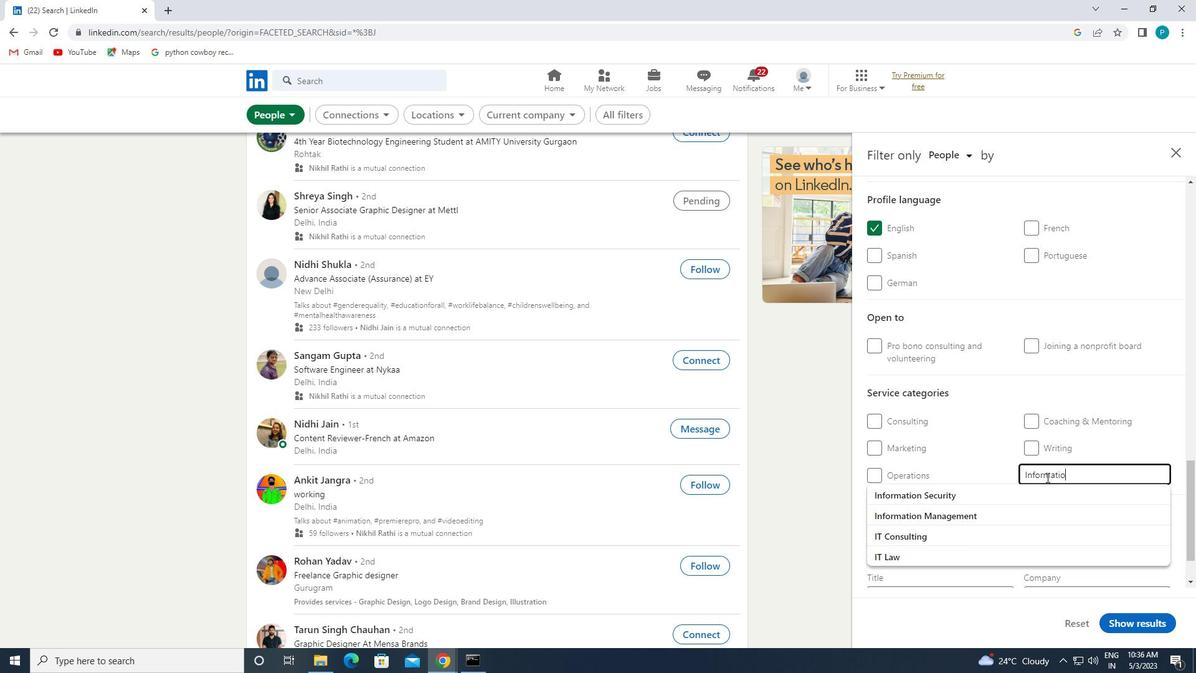 
Action: Mouse moved to (1001, 512)
Screenshot: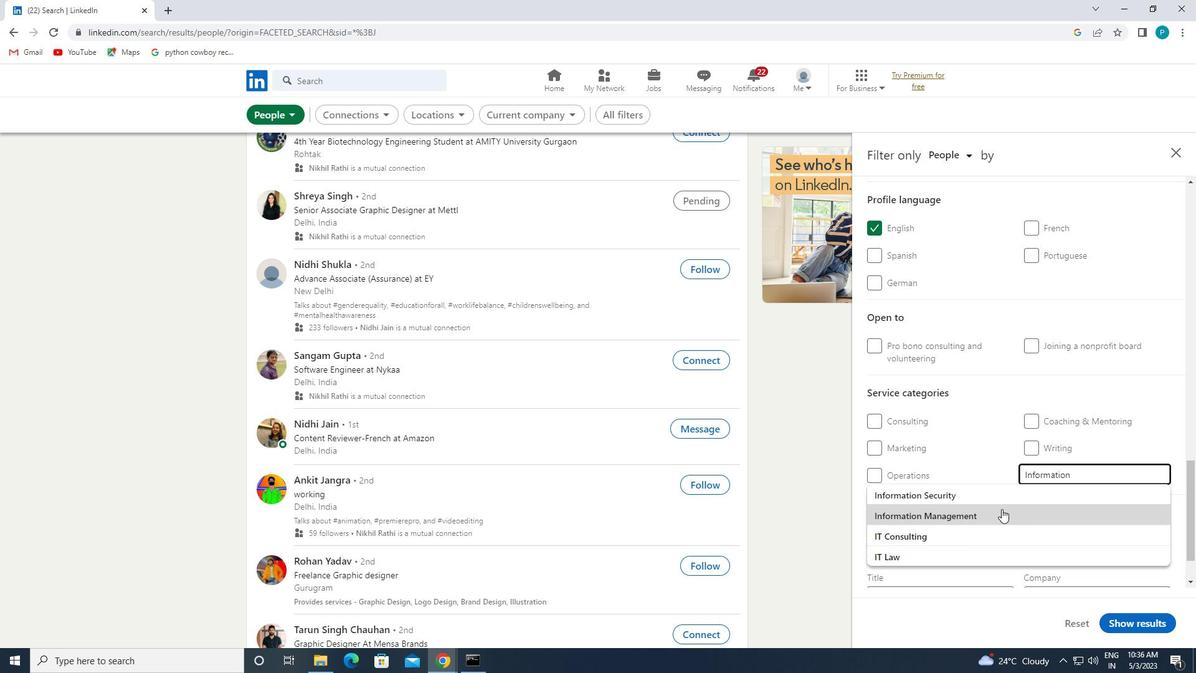 
Action: Mouse pressed left at (1001, 512)
Screenshot: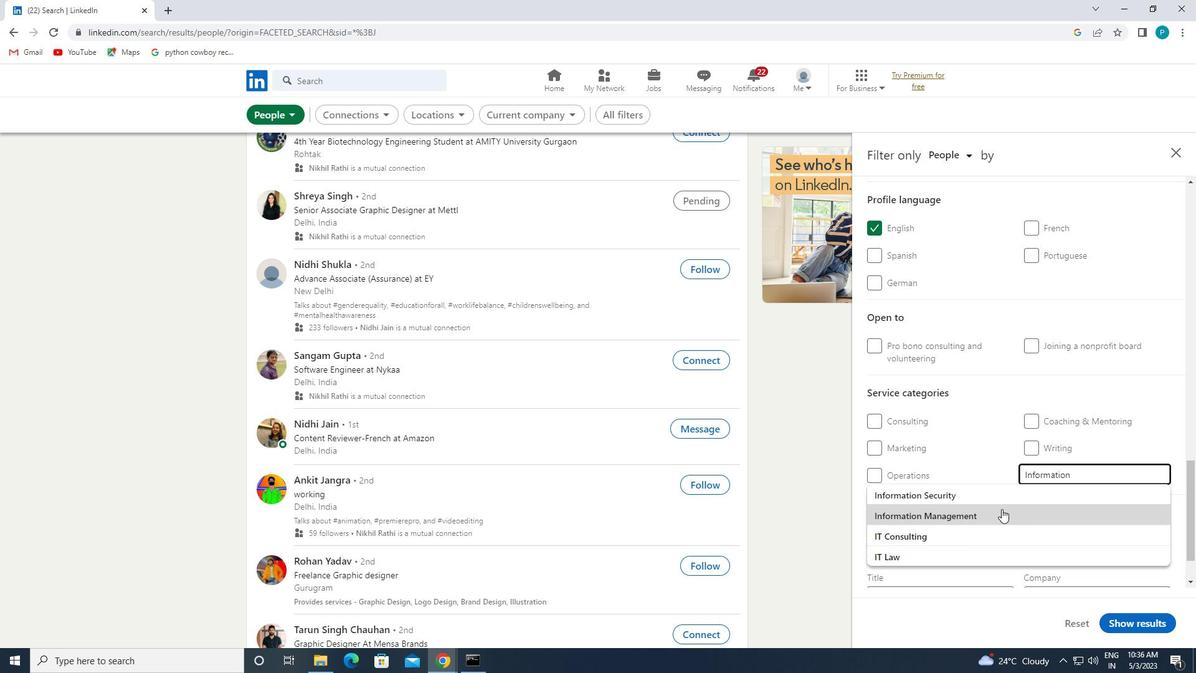 
Action: Mouse moved to (996, 507)
Screenshot: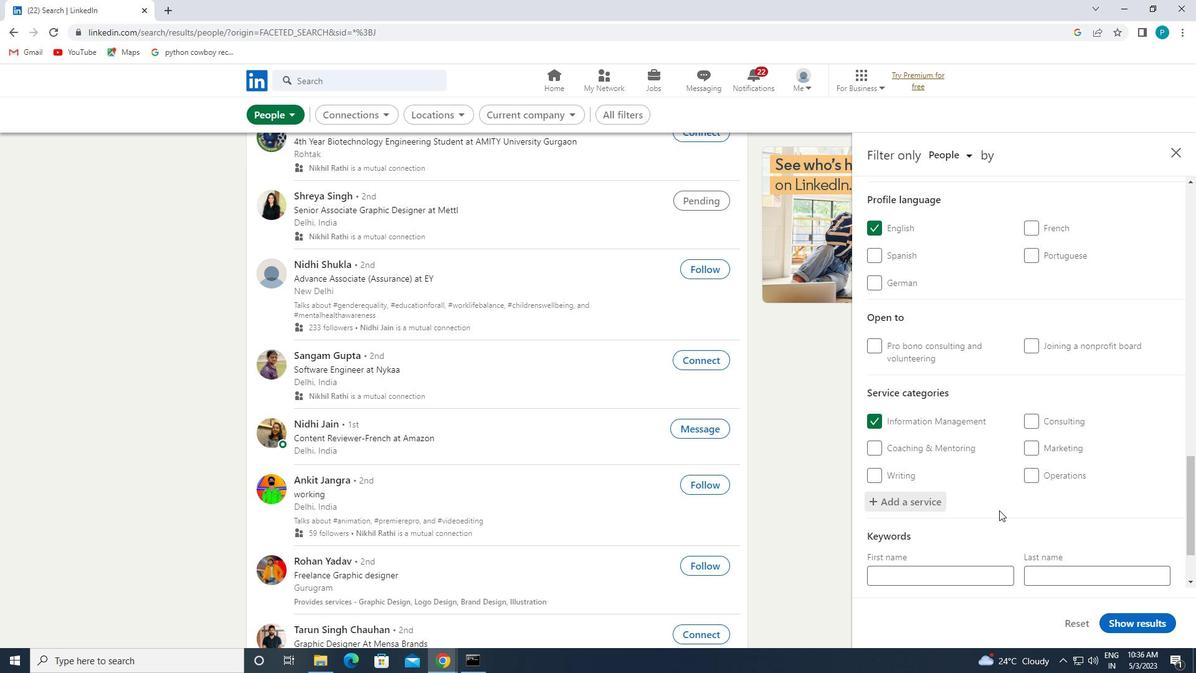
Action: Mouse scrolled (996, 506) with delta (0, 0)
Screenshot: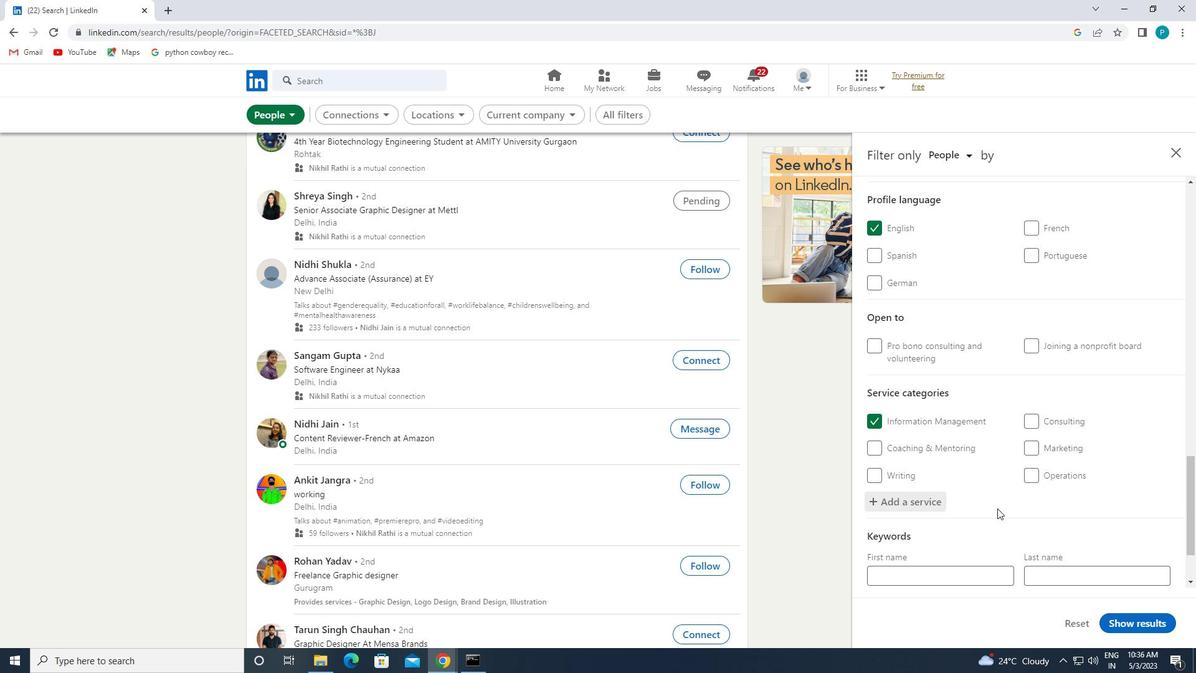
Action: Mouse moved to (996, 507)
Screenshot: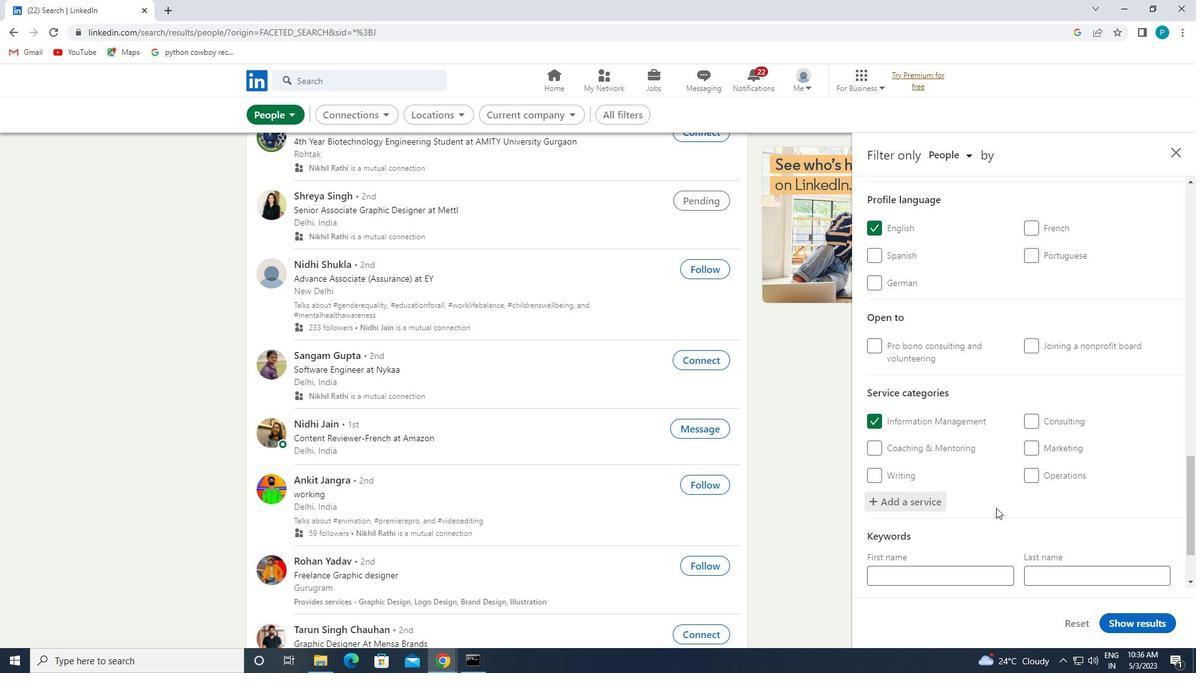 
Action: Mouse scrolled (996, 506) with delta (0, 0)
Screenshot: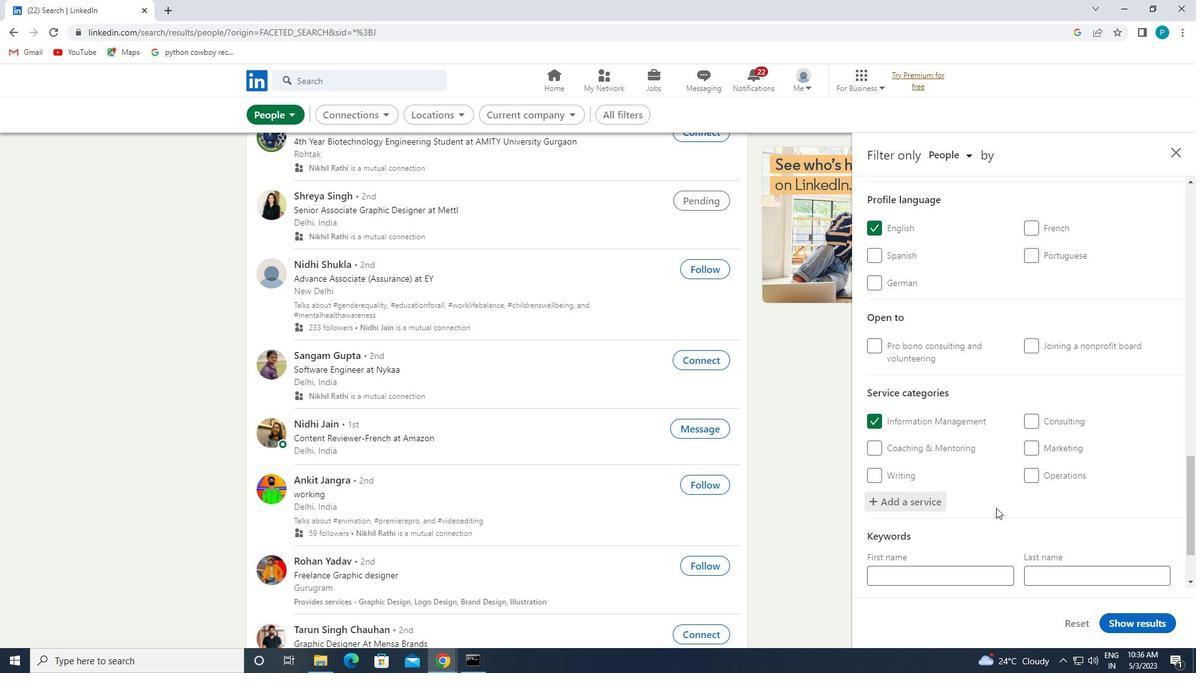 
Action: Mouse moved to (971, 509)
Screenshot: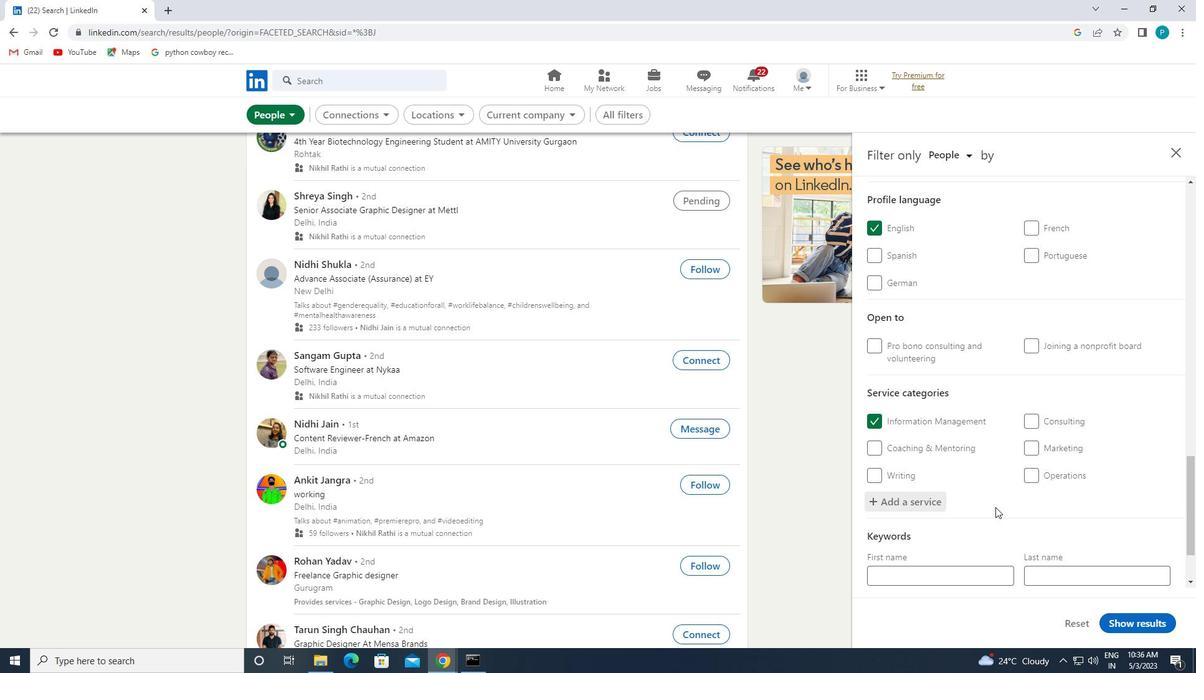 
Action: Mouse scrolled (971, 508) with delta (0, 0)
Screenshot: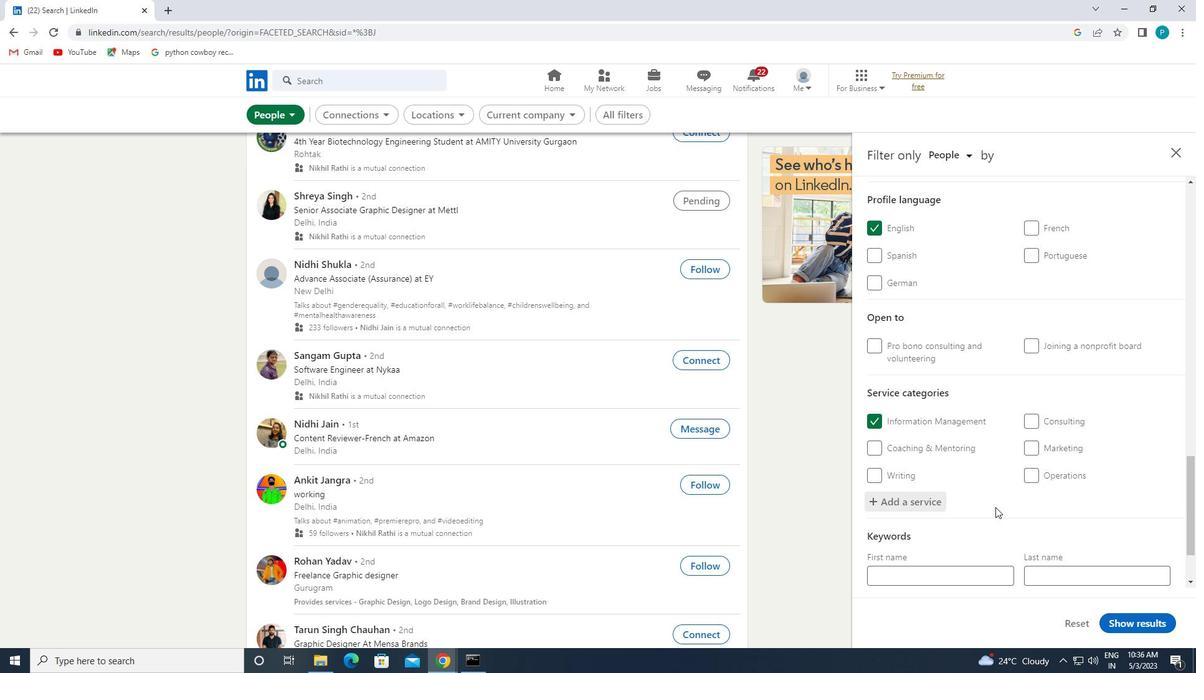 
Action: Mouse moved to (941, 527)
Screenshot: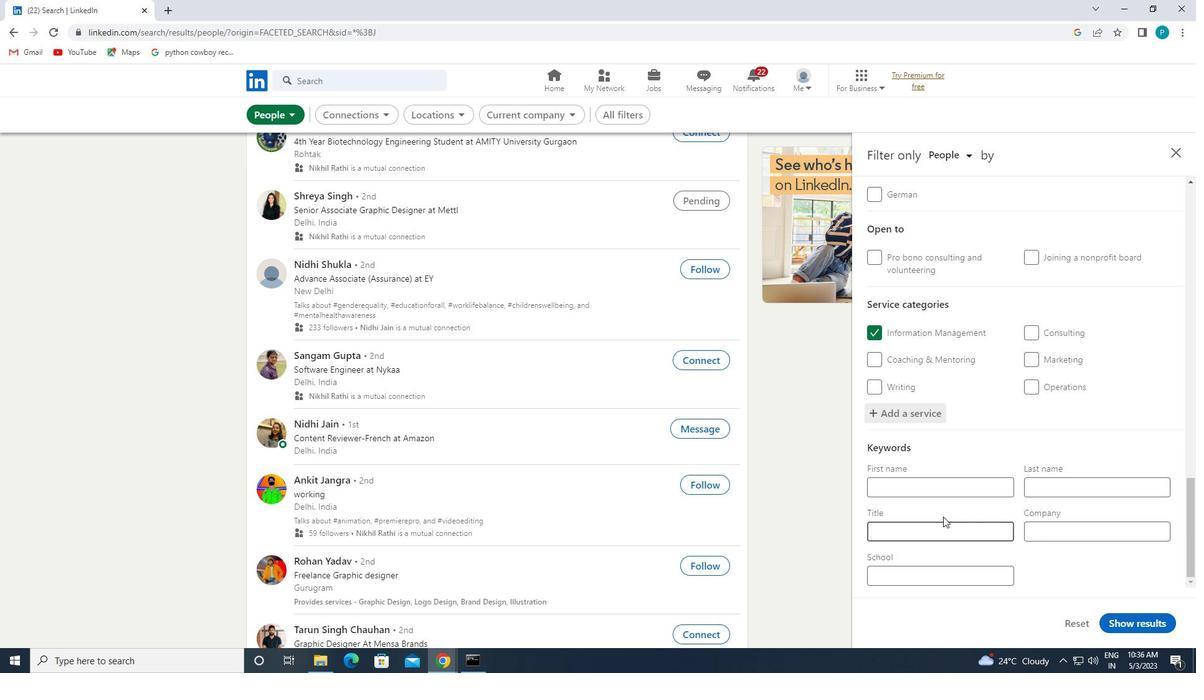 
Action: Mouse pressed left at (941, 527)
Screenshot: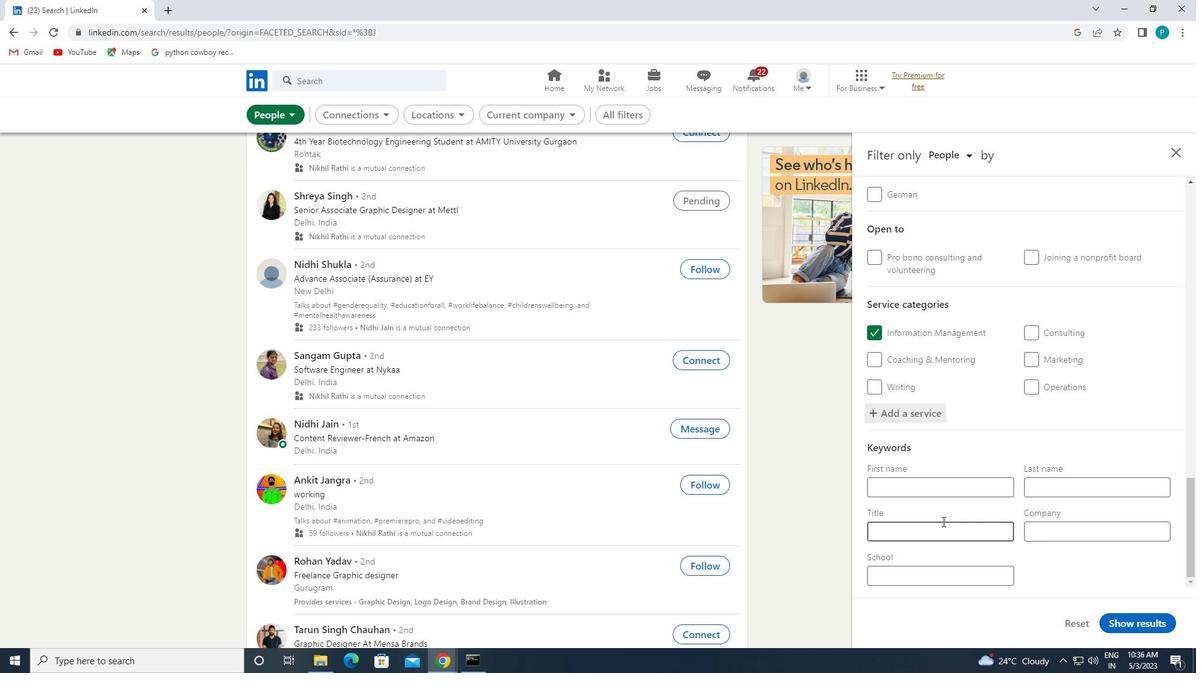 
Action: Mouse moved to (941, 529)
Screenshot: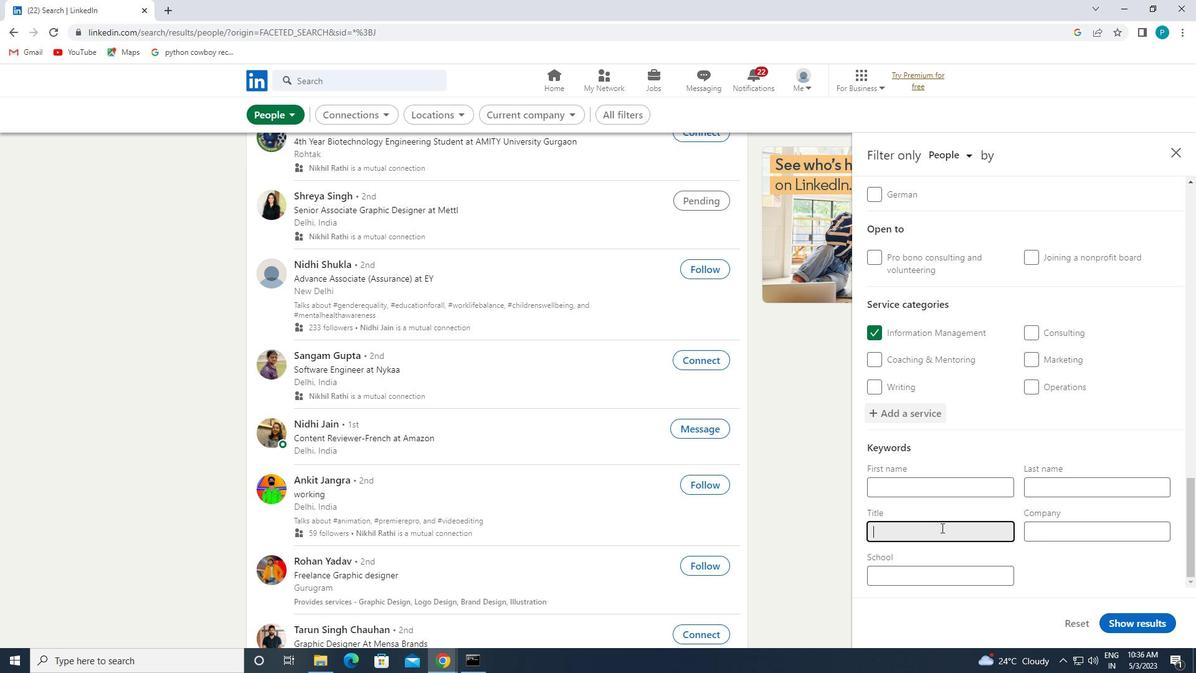 
Action: Key pressed <Key.caps_lock>F<Key.caps_lock>E<Key.backspace>INANCIAL<Key.space><Key.caps_lock>A<Key.caps_lock>NALYST
Screenshot: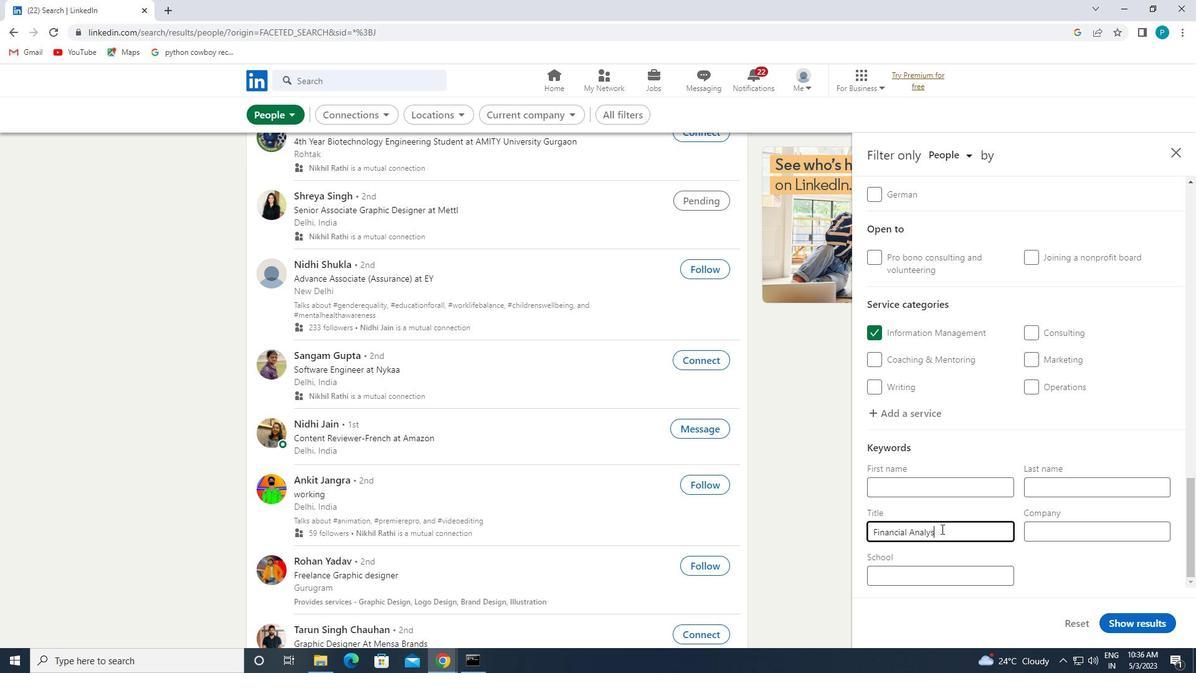 
Action: Mouse moved to (1120, 618)
Screenshot: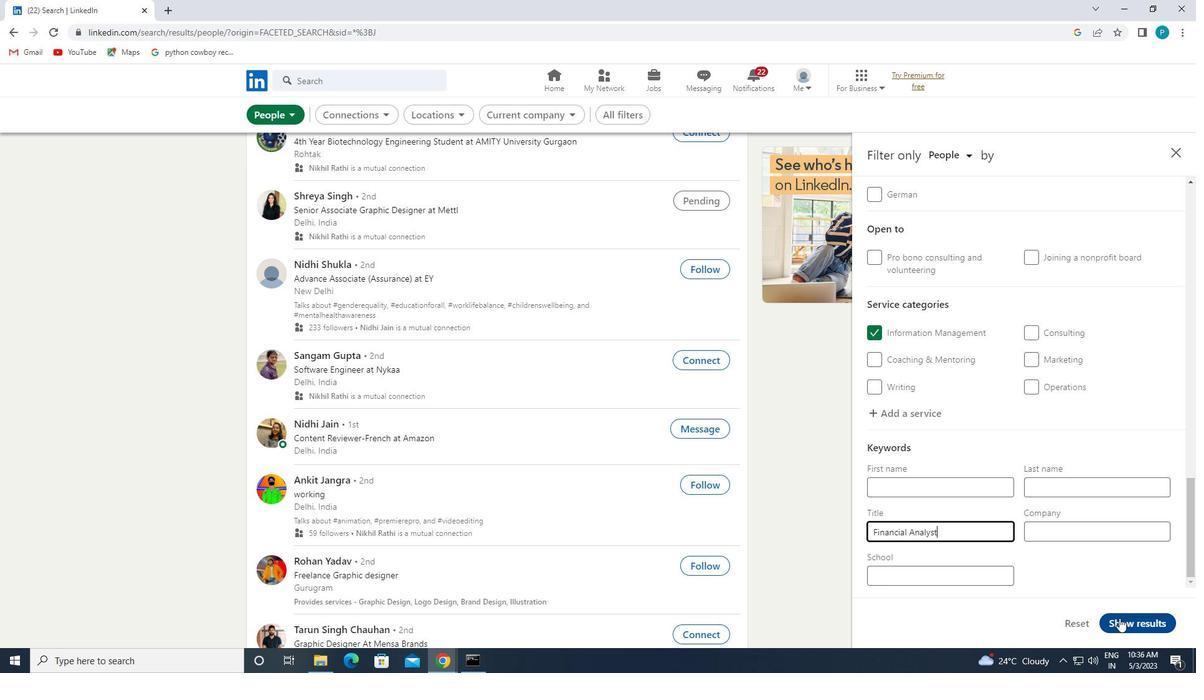 
Action: Mouse pressed left at (1120, 618)
Screenshot: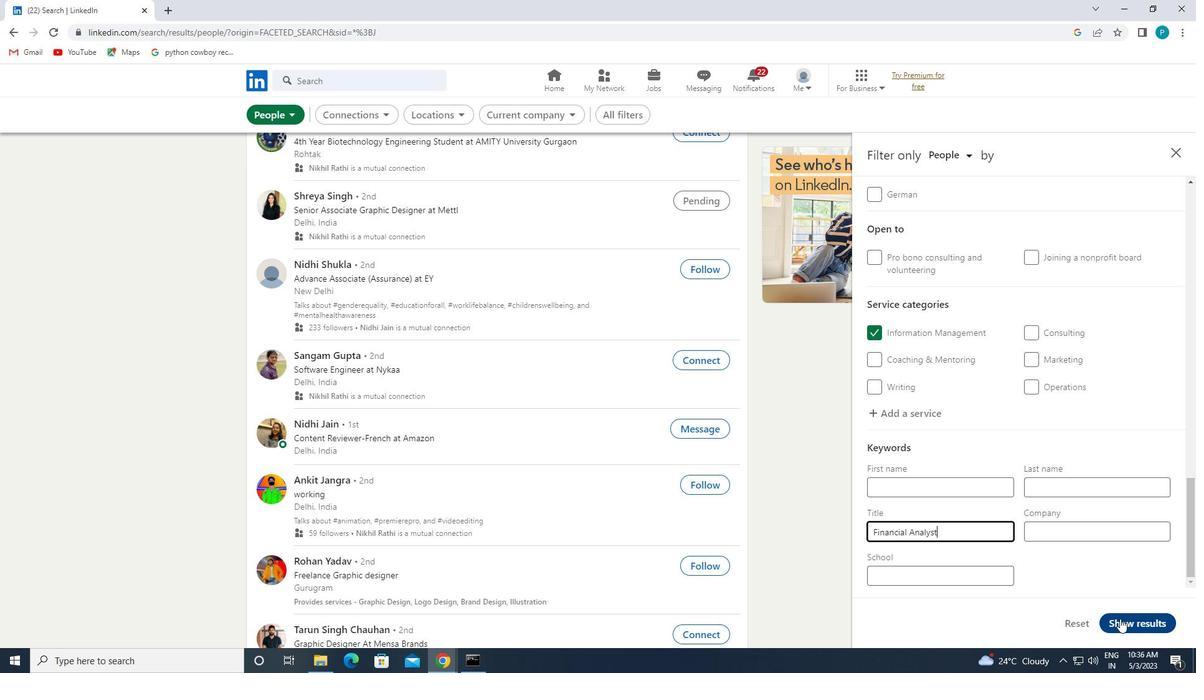 
Action: Mouse moved to (1119, 617)
Screenshot: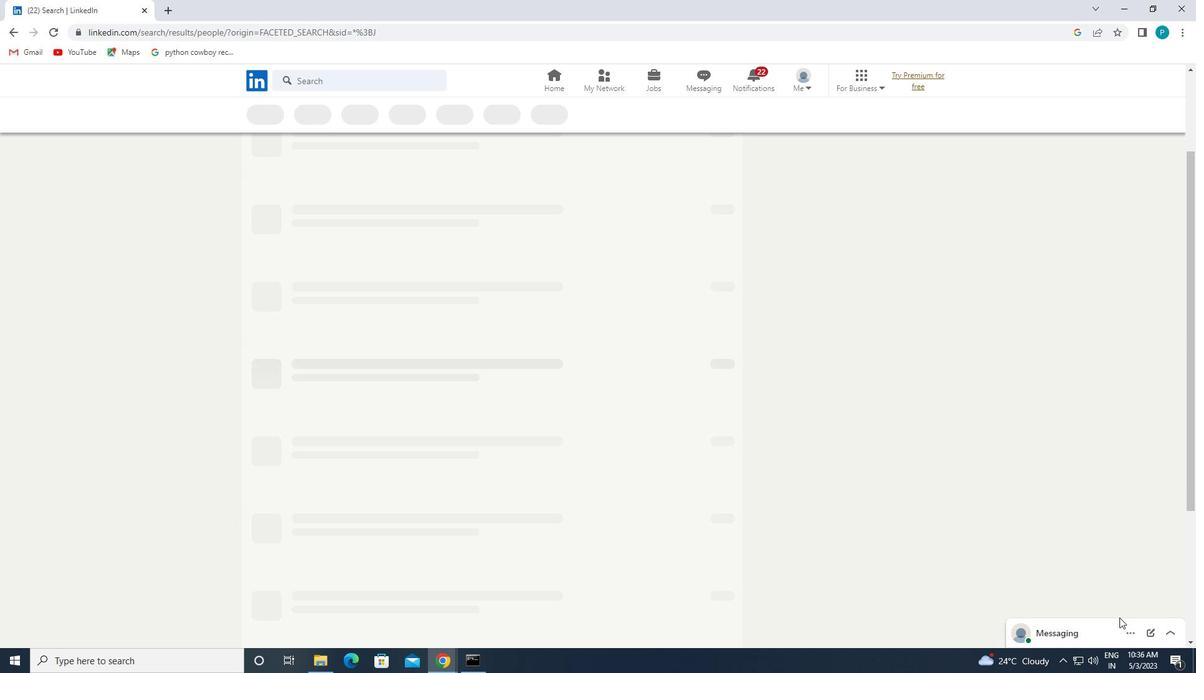 
